Task: Setup the permission and access control to students based on roles.
Action: Mouse moved to (885, 60)
Screenshot: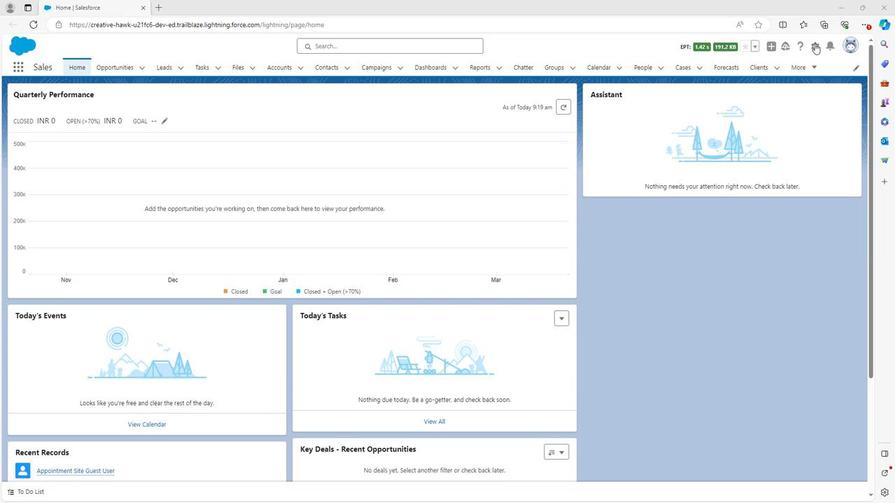 
Action: Mouse pressed left at (885, 60)
Screenshot: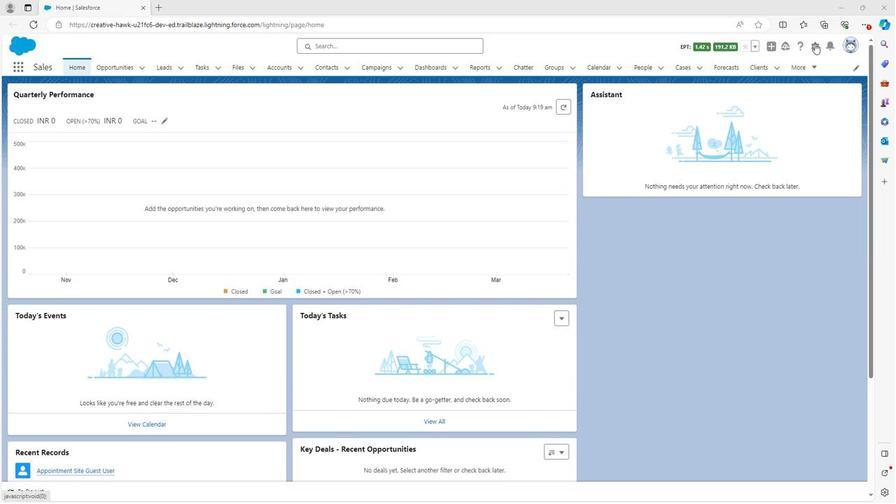 
Action: Mouse moved to (844, 90)
Screenshot: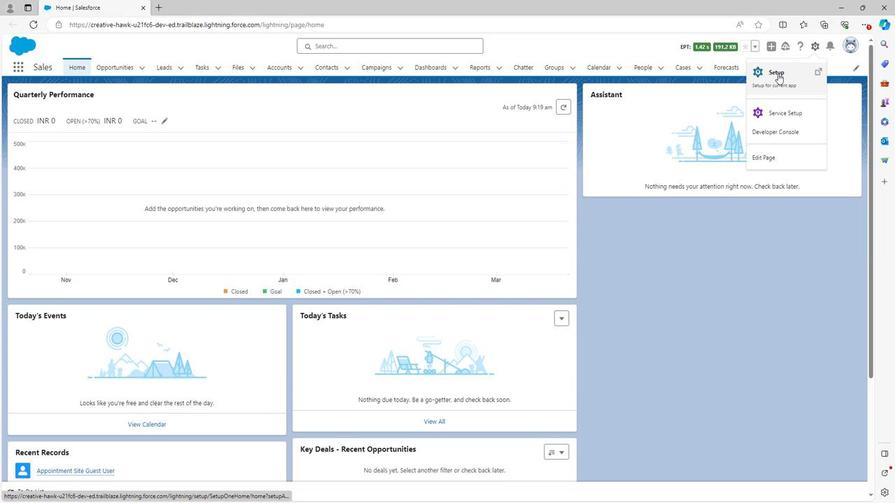 
Action: Mouse pressed left at (844, 90)
Screenshot: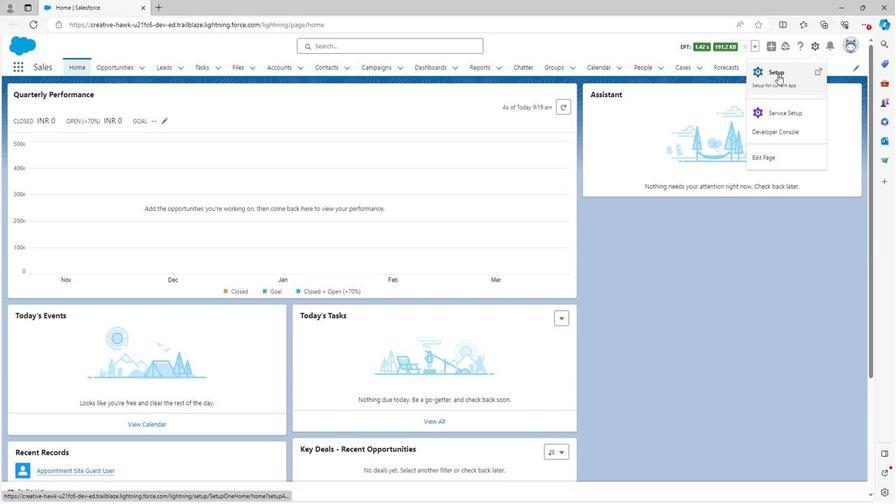 
Action: Mouse moved to (22, 106)
Screenshot: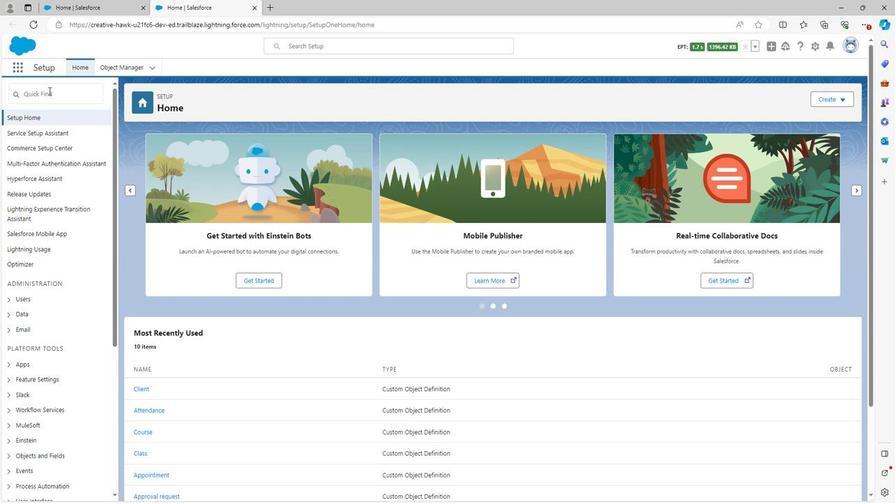 
Action: Mouse pressed left at (22, 106)
Screenshot: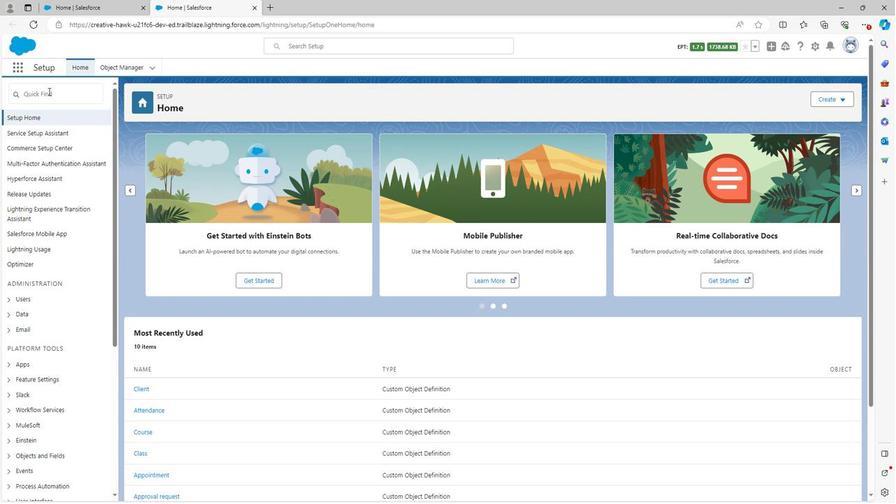 
Action: Key pressed pro
Screenshot: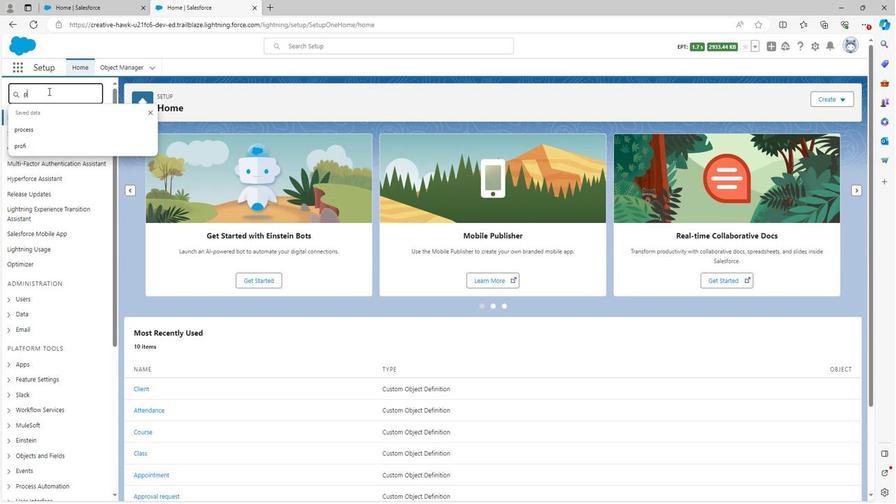 
Action: Mouse moved to (138, 126)
Screenshot: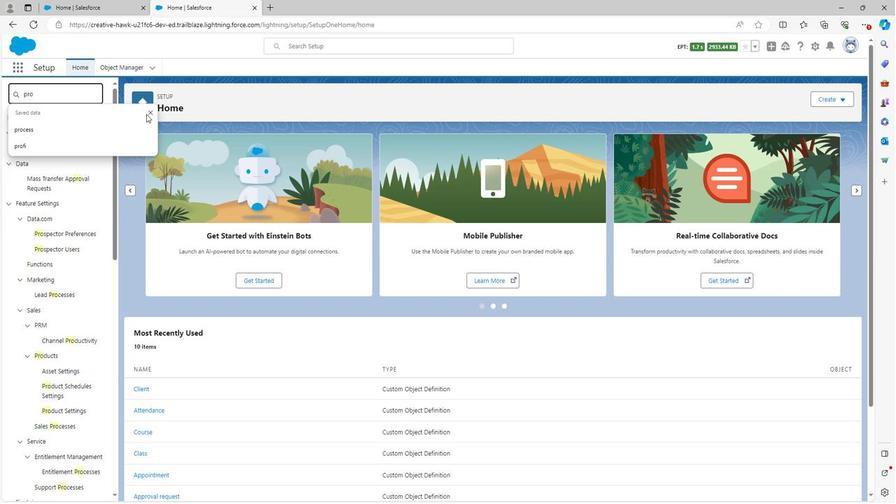 
Action: Mouse pressed left at (138, 126)
Screenshot: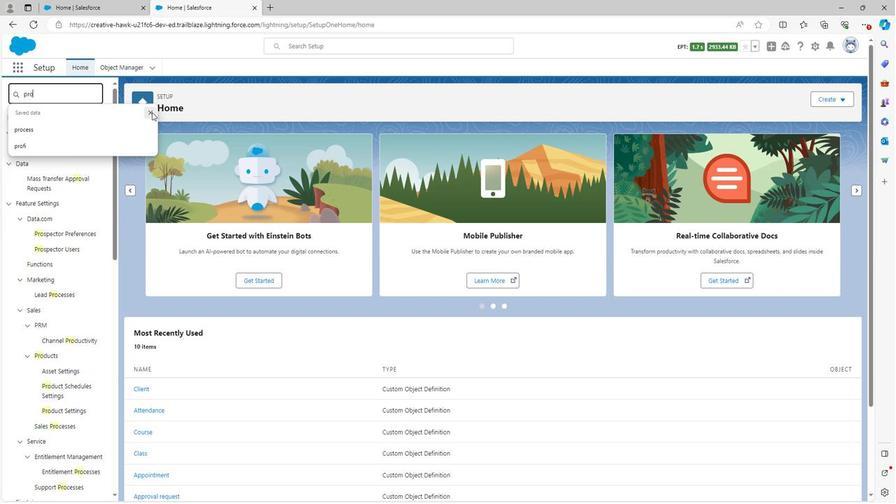 
Action: Mouse moved to (9, 159)
Screenshot: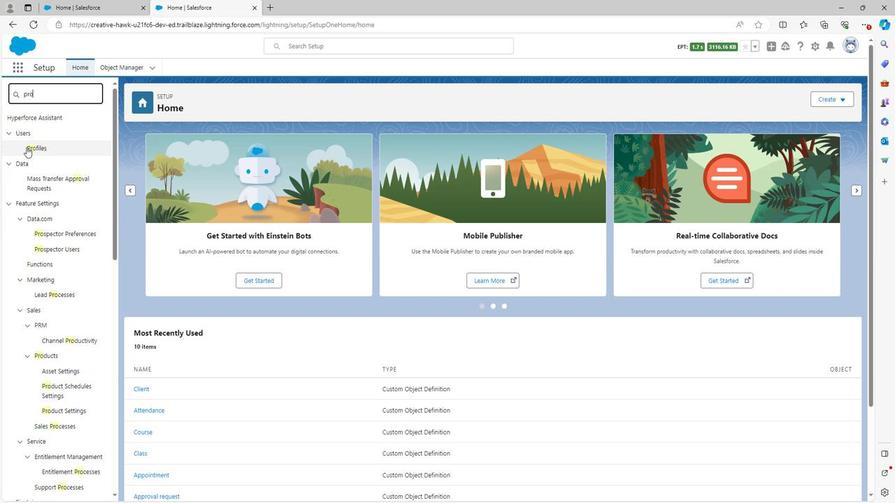 
Action: Mouse pressed left at (9, 159)
Screenshot: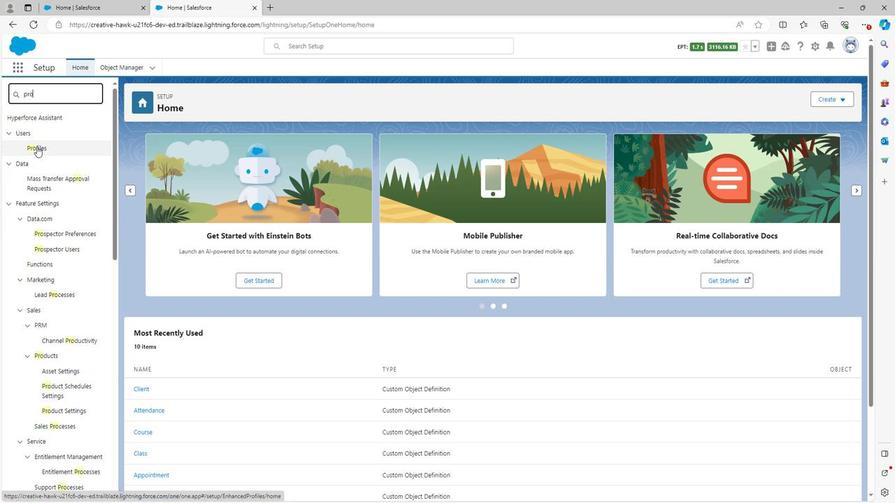 
Action: Mouse moved to (177, 293)
Screenshot: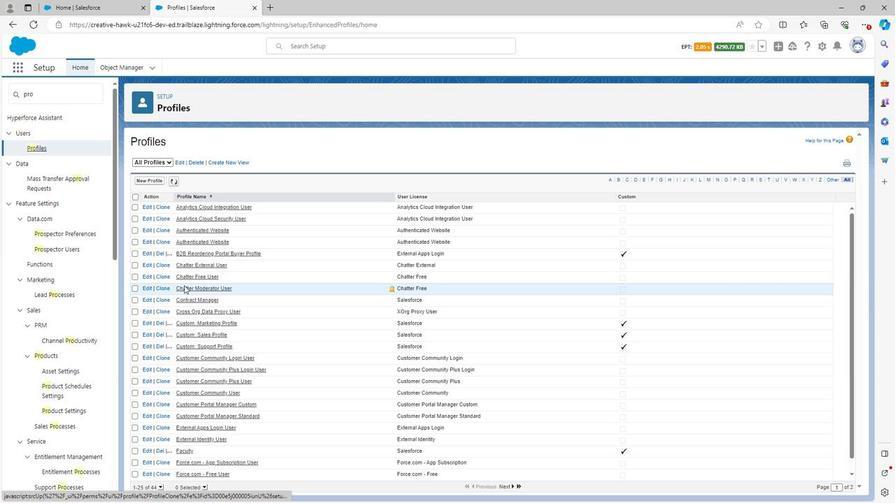 
Action: Mouse scrolled (177, 293) with delta (0, 0)
Screenshot: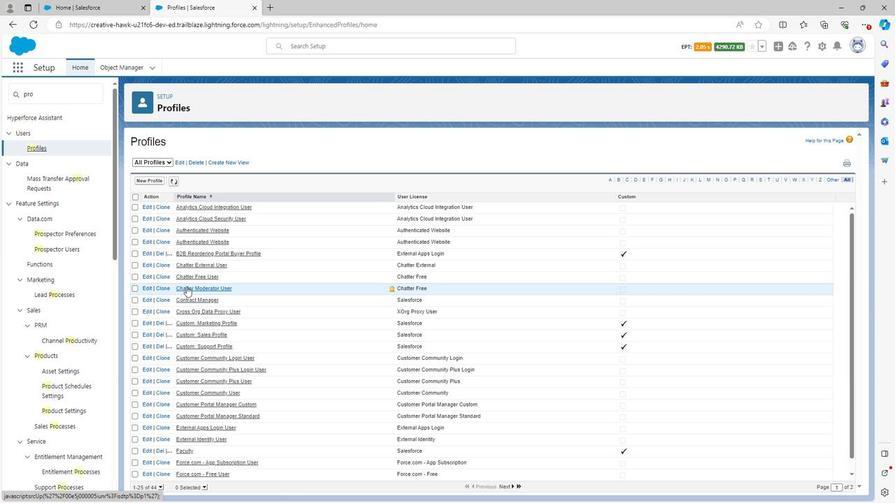 
Action: Mouse scrolled (177, 293) with delta (0, 0)
Screenshot: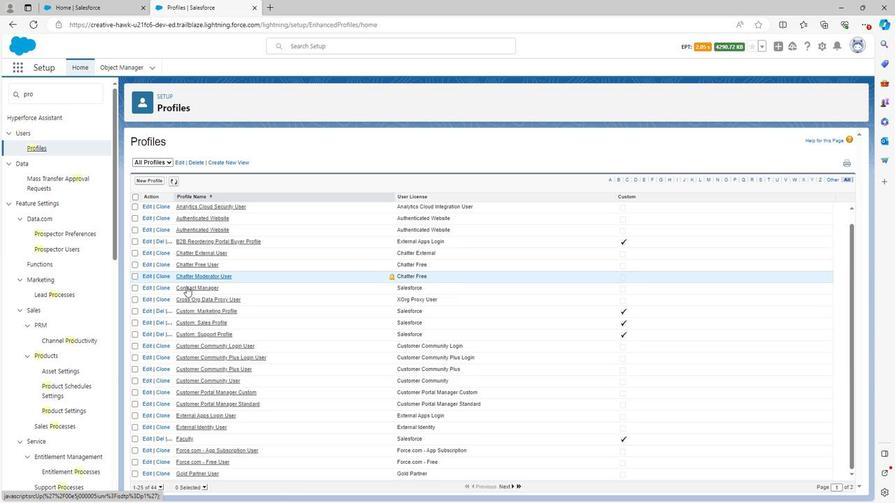 
Action: Mouse scrolled (177, 293) with delta (0, 0)
Screenshot: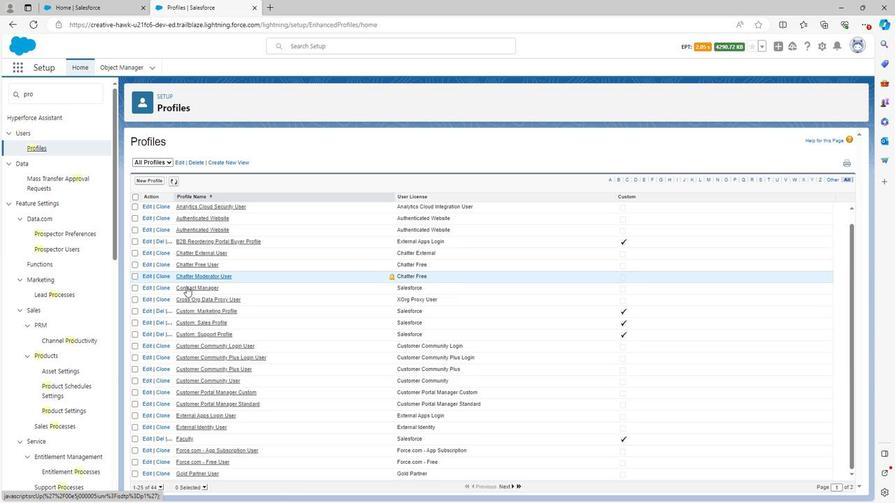 
Action: Mouse moved to (183, 435)
Screenshot: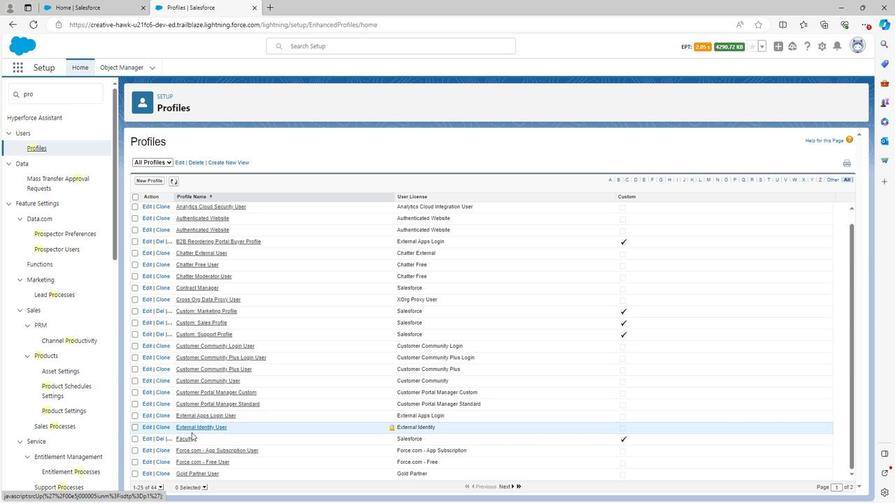
Action: Mouse scrolled (183, 434) with delta (0, 0)
Screenshot: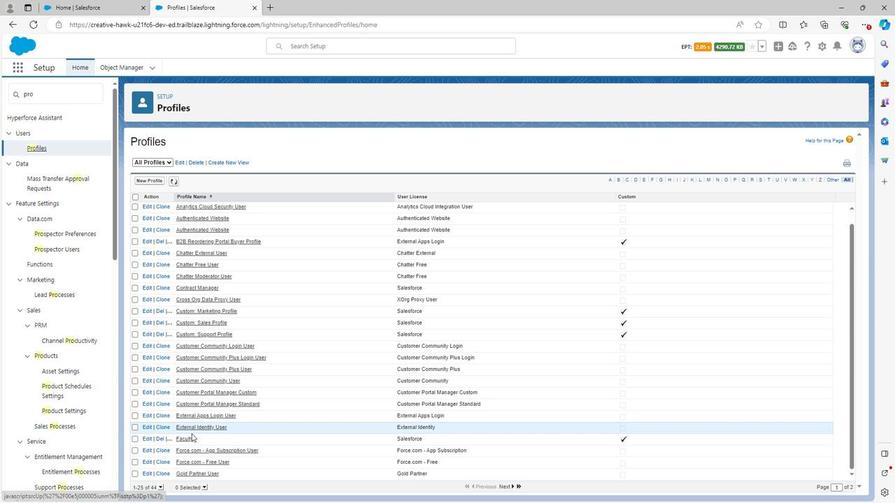 
Action: Mouse scrolled (183, 434) with delta (0, 0)
Screenshot: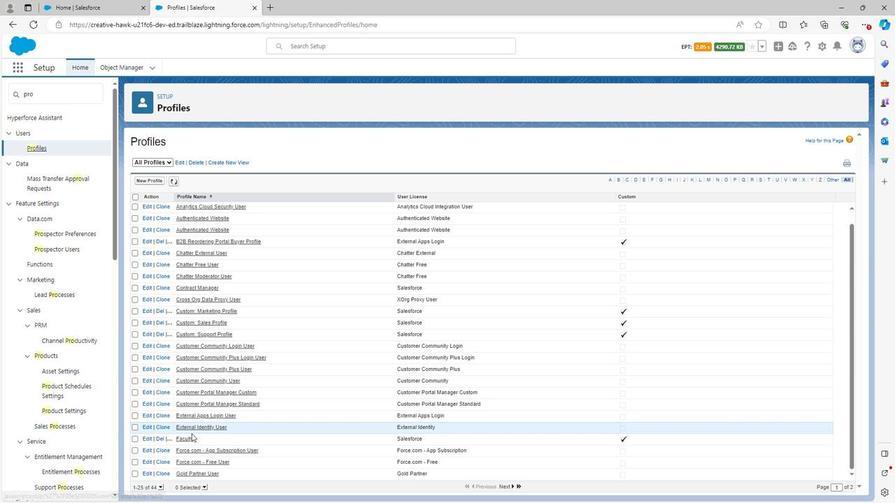 
Action: Mouse moved to (186, 421)
Screenshot: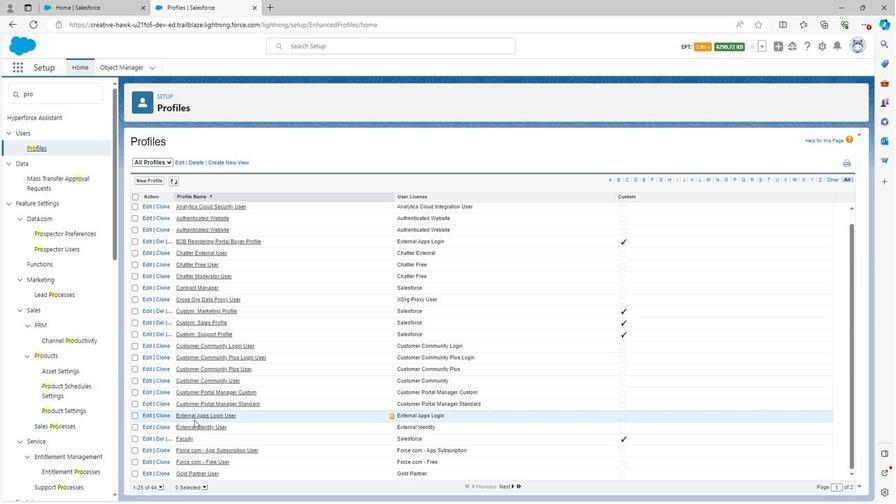 
Action: Mouse scrolled (186, 421) with delta (0, 0)
Screenshot: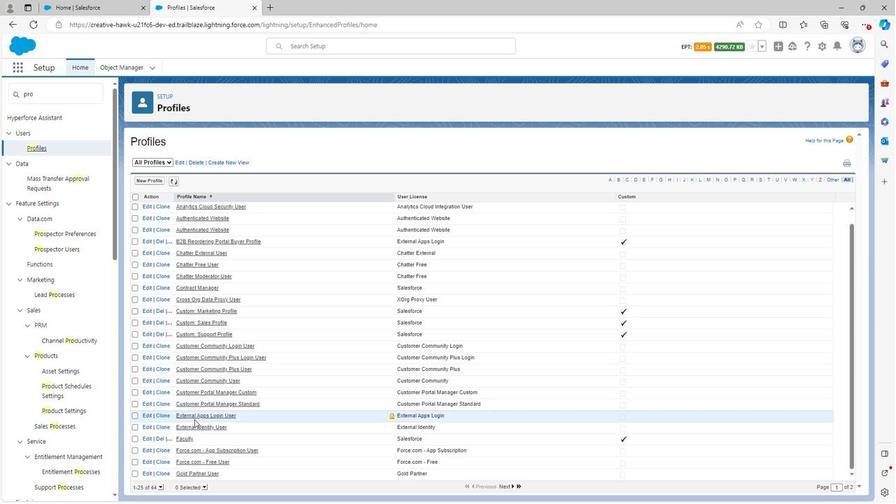 
Action: Mouse scrolled (186, 421) with delta (0, 0)
Screenshot: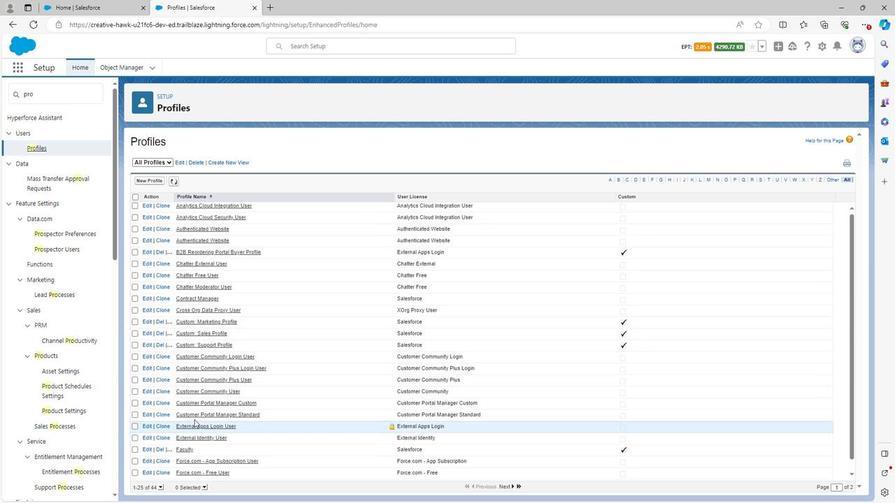 
Action: Mouse scrolled (186, 421) with delta (0, 0)
Screenshot: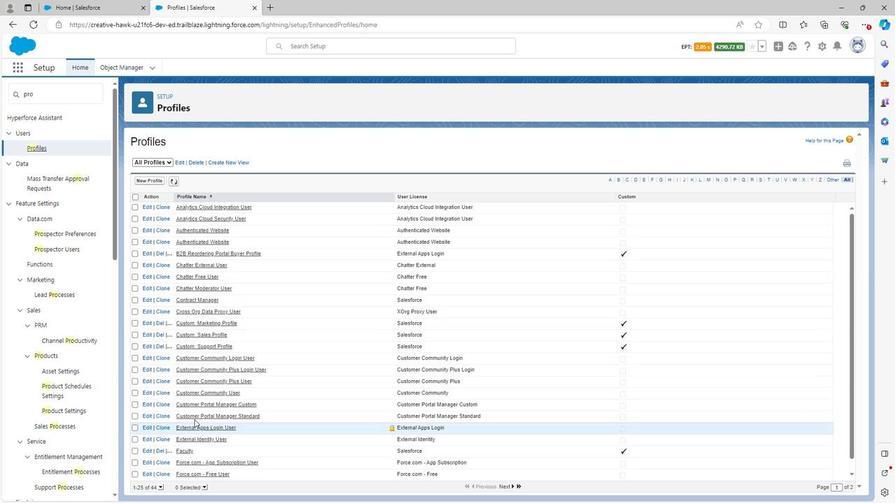 
Action: Mouse scrolled (186, 421) with delta (0, 0)
Screenshot: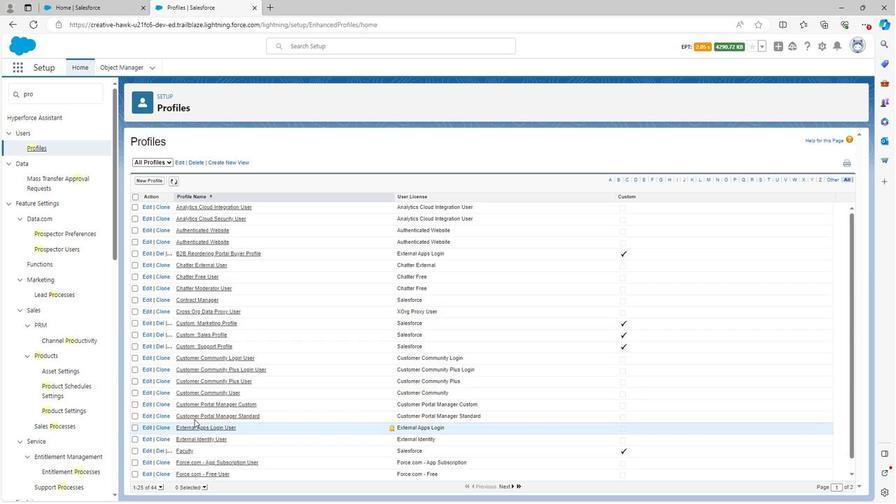 
Action: Mouse moved to (185, 417)
Screenshot: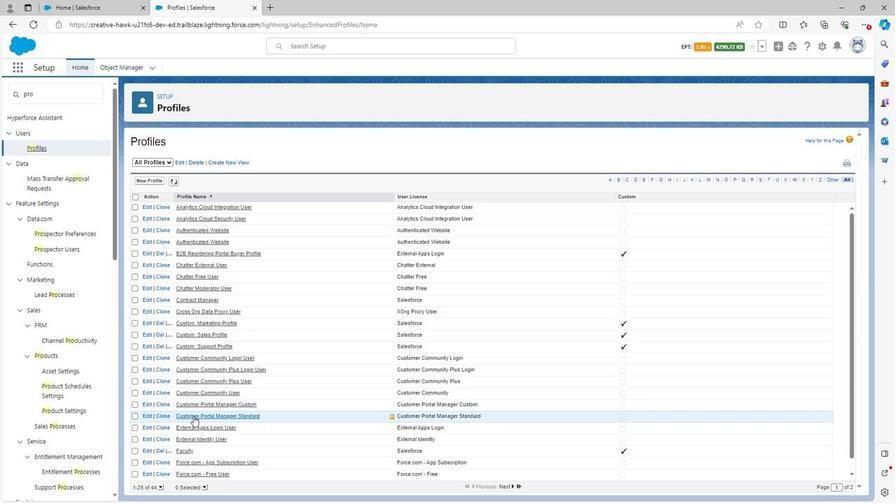 
Action: Mouse scrolled (185, 417) with delta (0, 0)
Screenshot: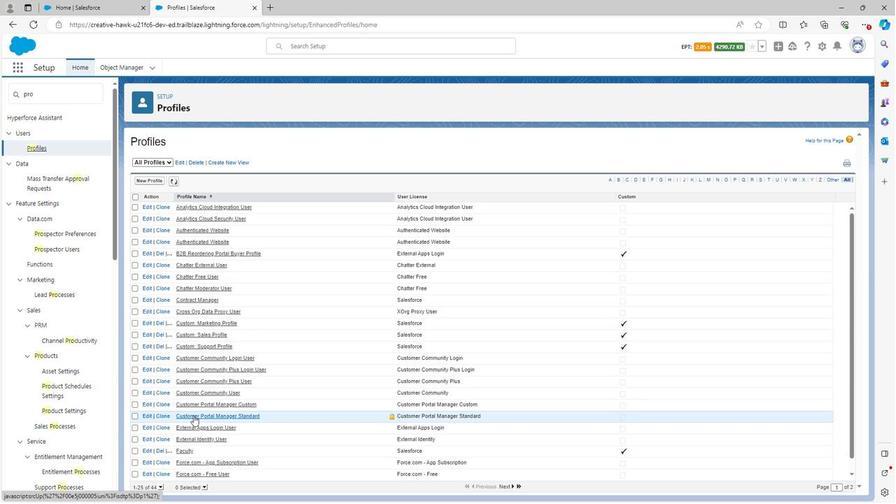 
Action: Mouse scrolled (185, 417) with delta (0, 0)
Screenshot: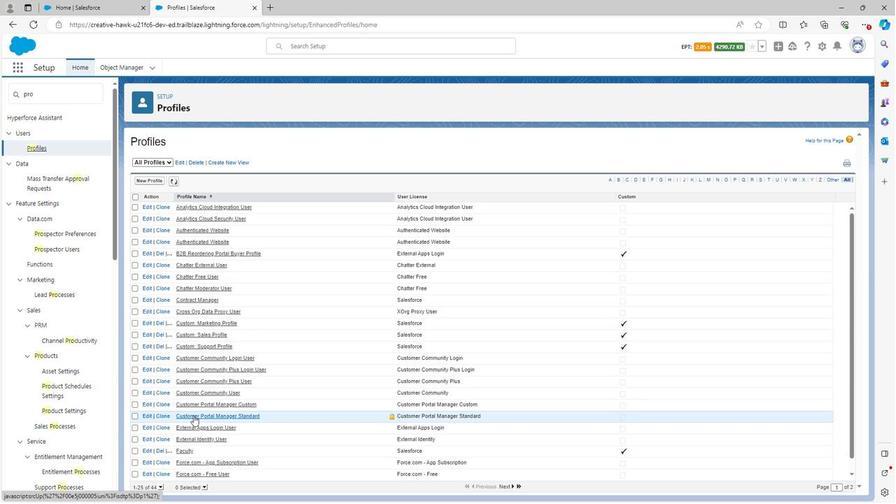 
Action: Mouse scrolled (185, 417) with delta (0, 0)
Screenshot: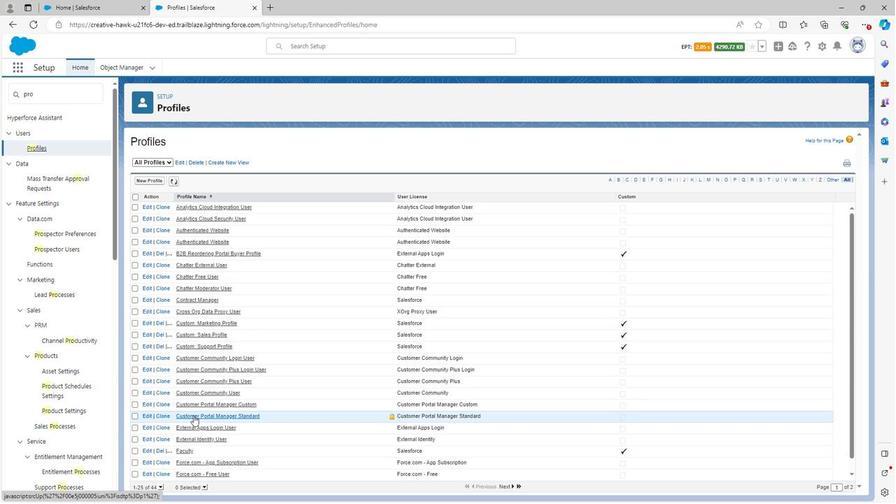 
Action: Mouse moved to (202, 446)
Screenshot: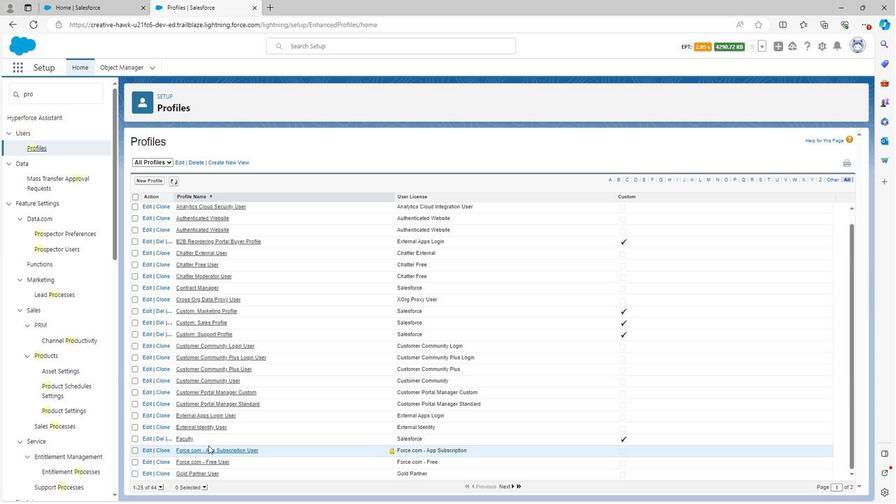 
Action: Mouse scrolled (202, 445) with delta (0, 0)
Screenshot: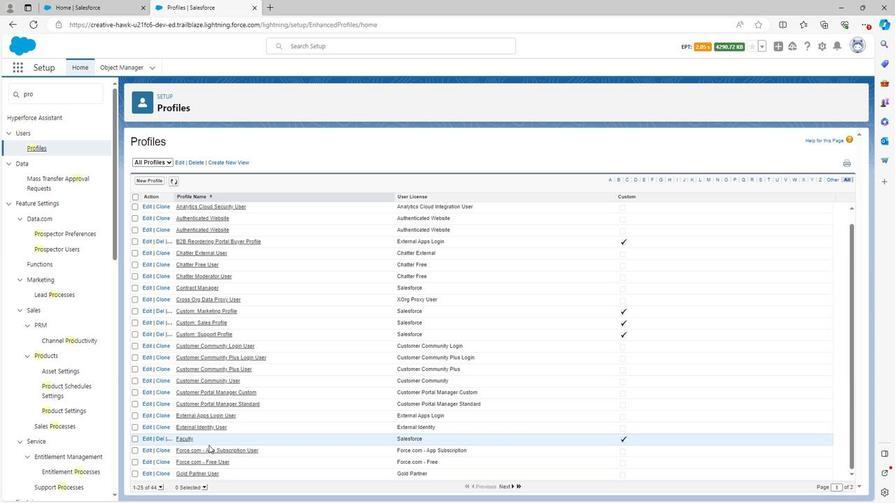 
Action: Mouse scrolled (202, 445) with delta (0, 0)
Screenshot: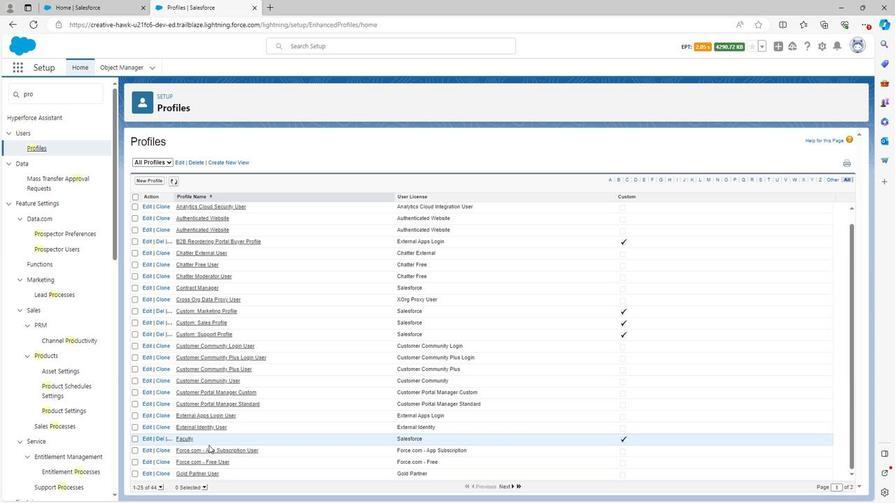 
Action: Mouse moved to (177, 439)
Screenshot: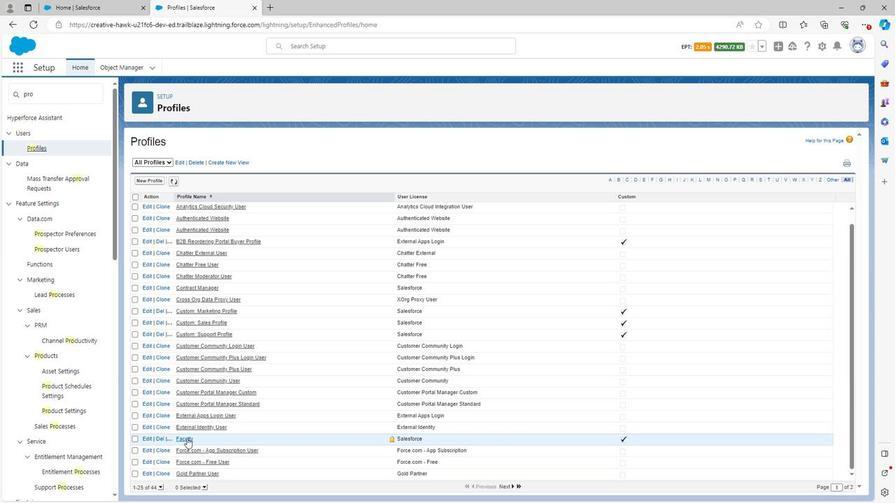 
Action: Mouse pressed left at (177, 439)
Screenshot: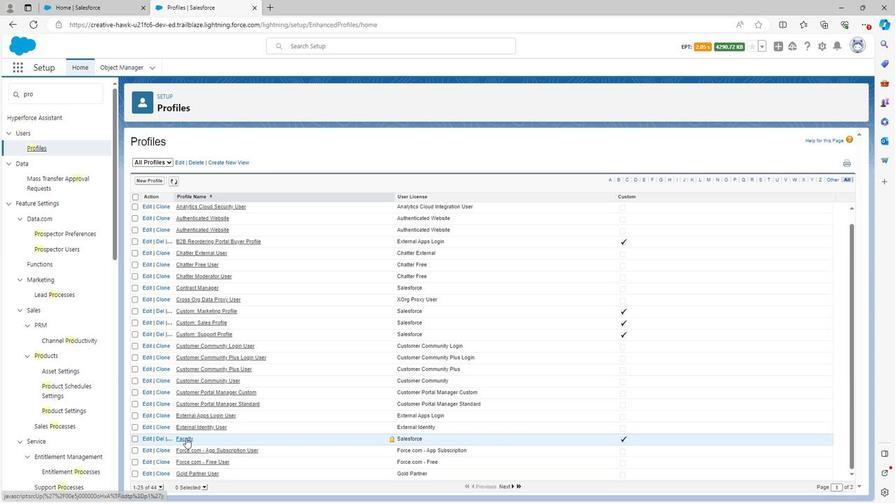 
Action: Mouse moved to (356, 336)
Screenshot: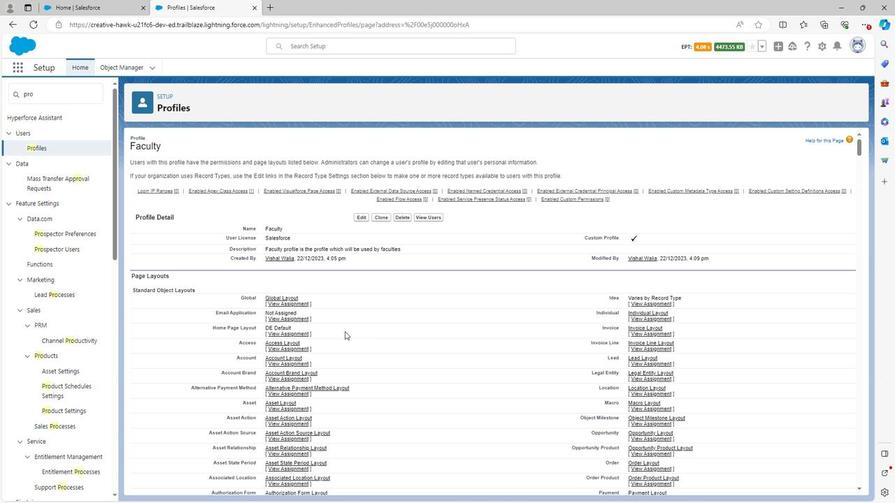
Action: Mouse scrolled (356, 335) with delta (0, 0)
Screenshot: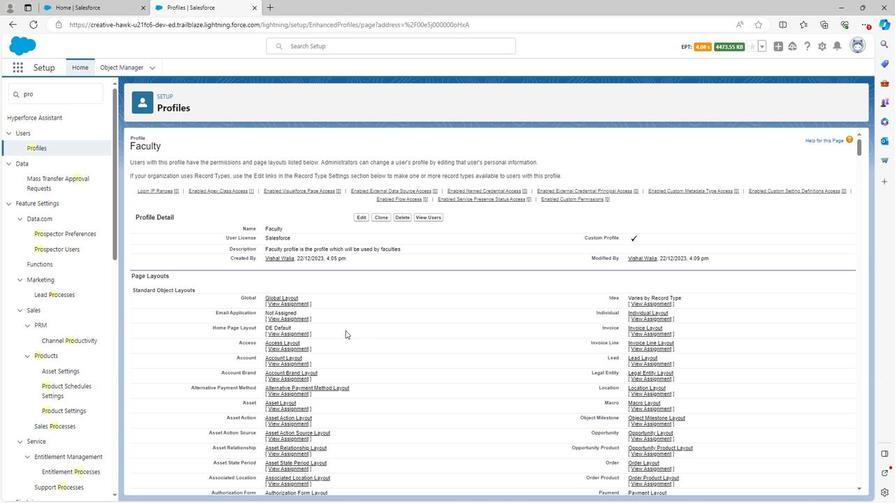 
Action: Mouse scrolled (356, 335) with delta (0, 0)
Screenshot: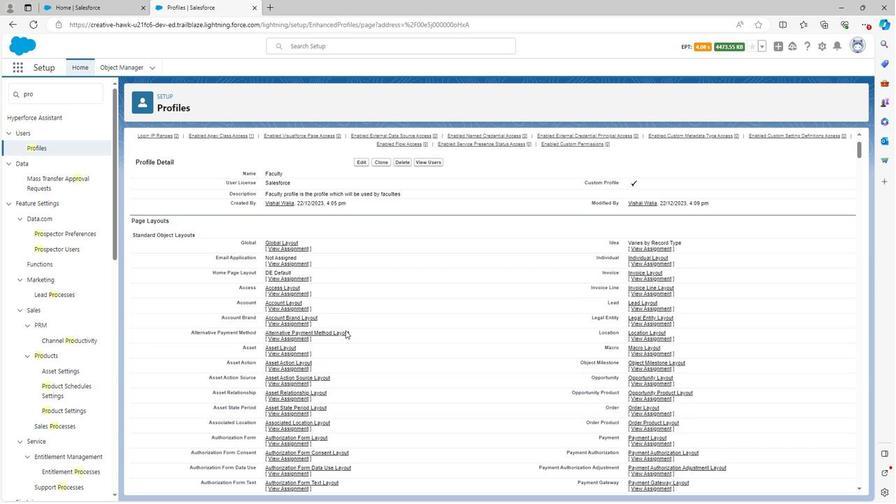 
Action: Mouse scrolled (356, 335) with delta (0, 0)
Screenshot: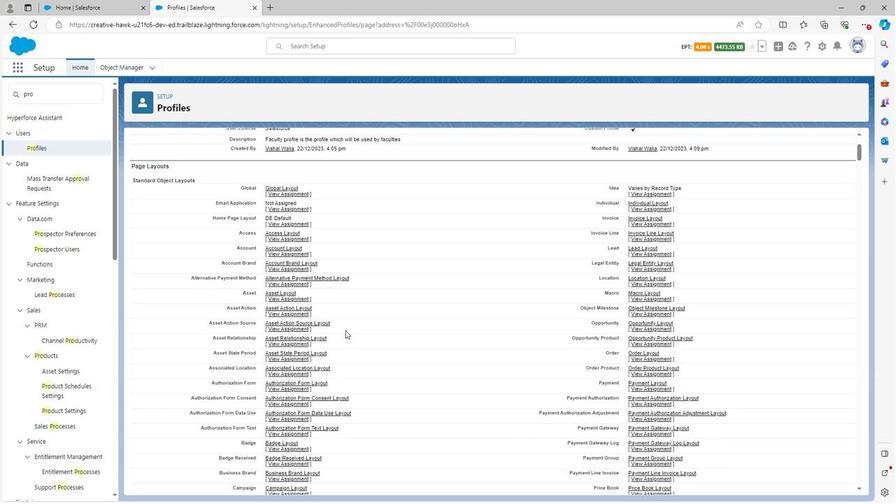 
Action: Mouse scrolled (356, 335) with delta (0, 0)
Screenshot: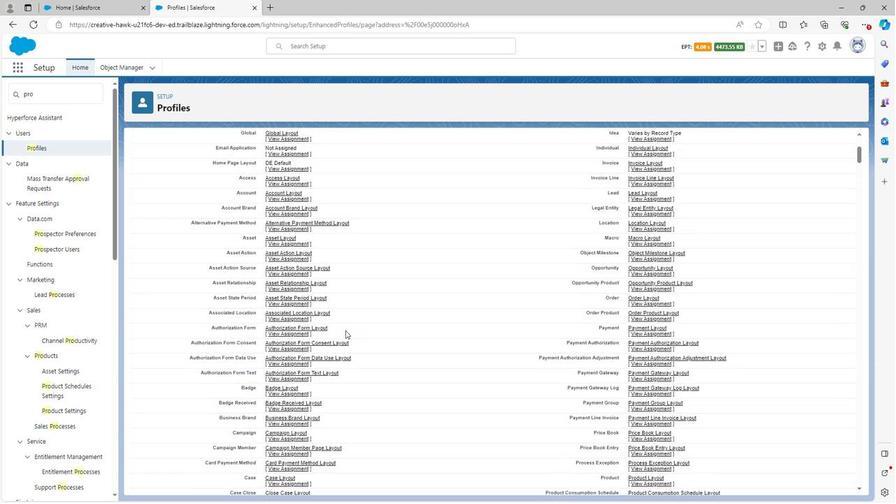 
Action: Mouse scrolled (356, 335) with delta (0, 0)
Screenshot: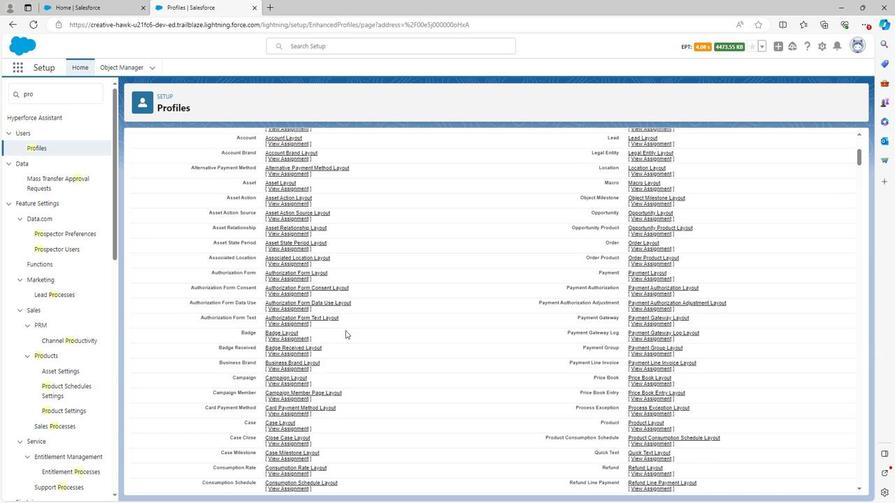 
Action: Mouse scrolled (356, 335) with delta (0, 0)
Screenshot: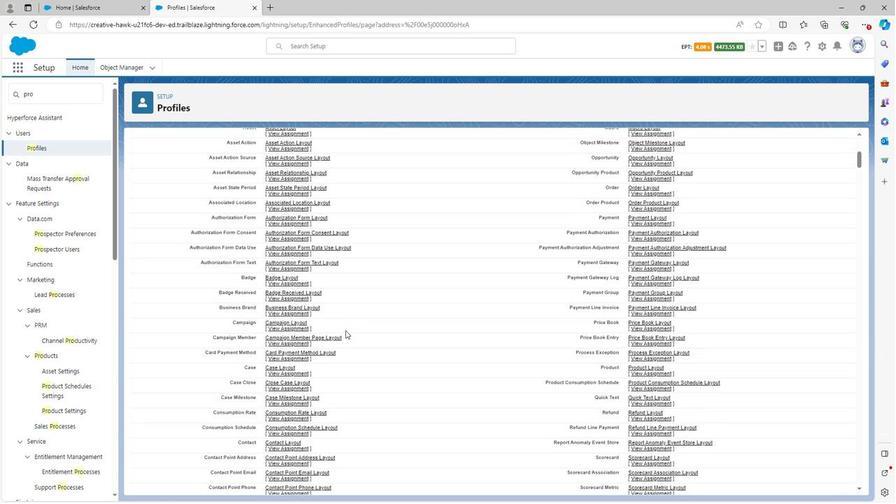 
Action: Mouse scrolled (356, 335) with delta (0, 0)
Screenshot: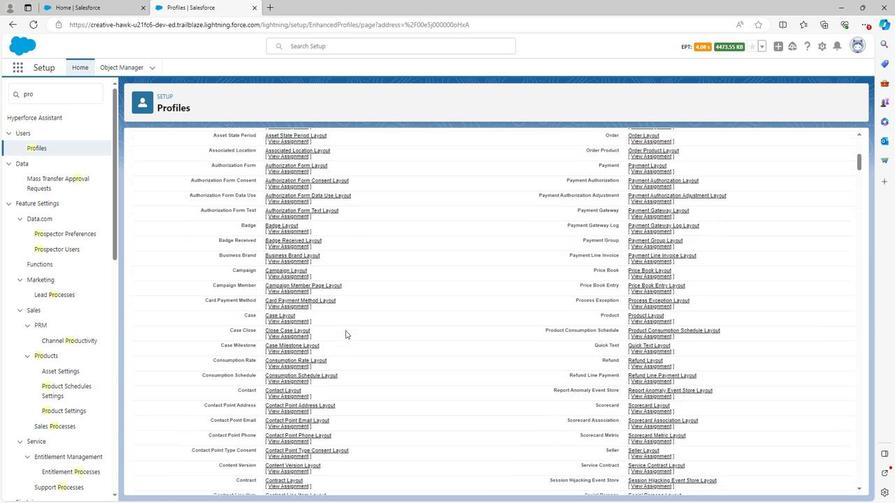 
Action: Mouse scrolled (356, 335) with delta (0, 0)
Screenshot: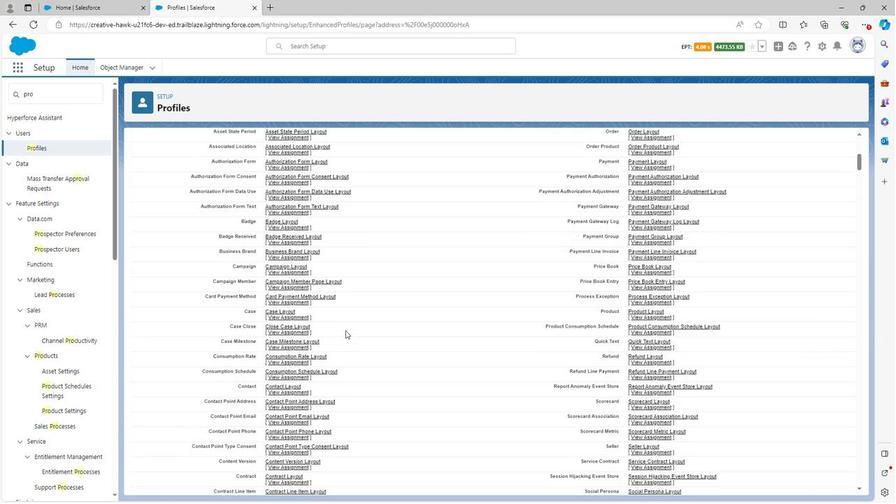 
Action: Mouse scrolled (356, 335) with delta (0, 0)
Screenshot: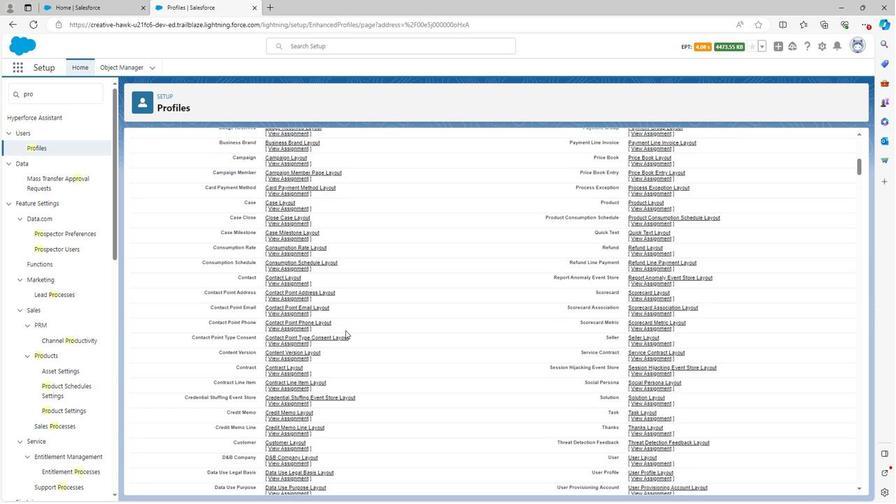 
Action: Mouse scrolled (356, 335) with delta (0, 0)
Screenshot: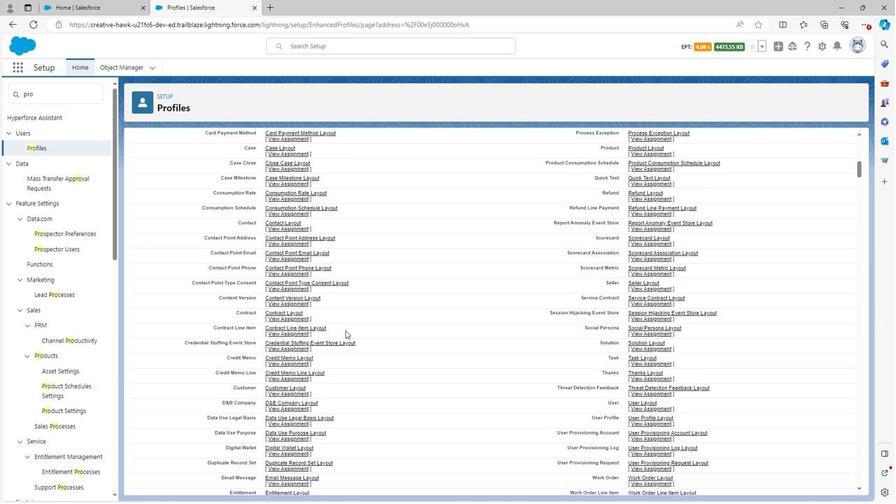 
Action: Mouse moved to (2, 159)
Screenshot: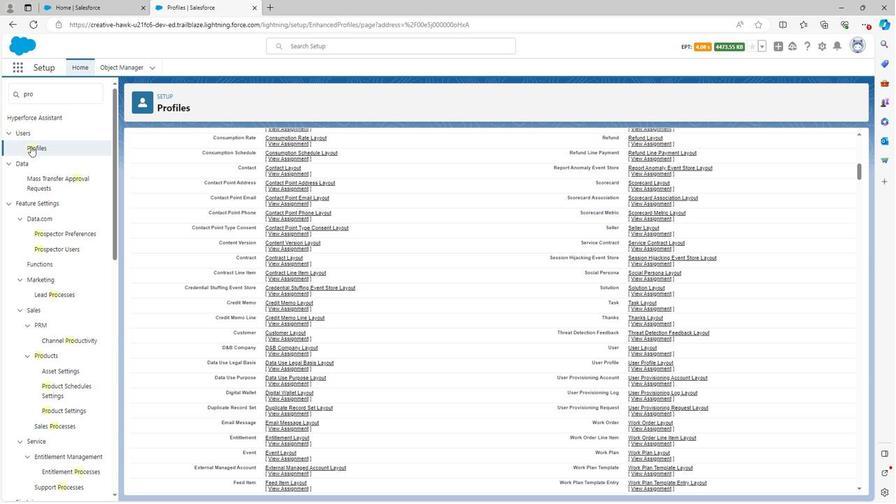 
Action: Mouse pressed left at (2, 159)
Screenshot: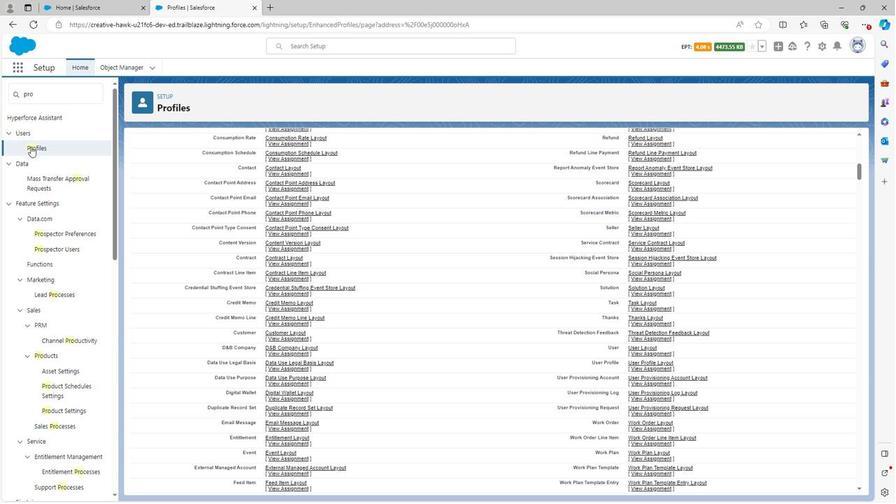 
Action: Mouse moved to (193, 372)
Screenshot: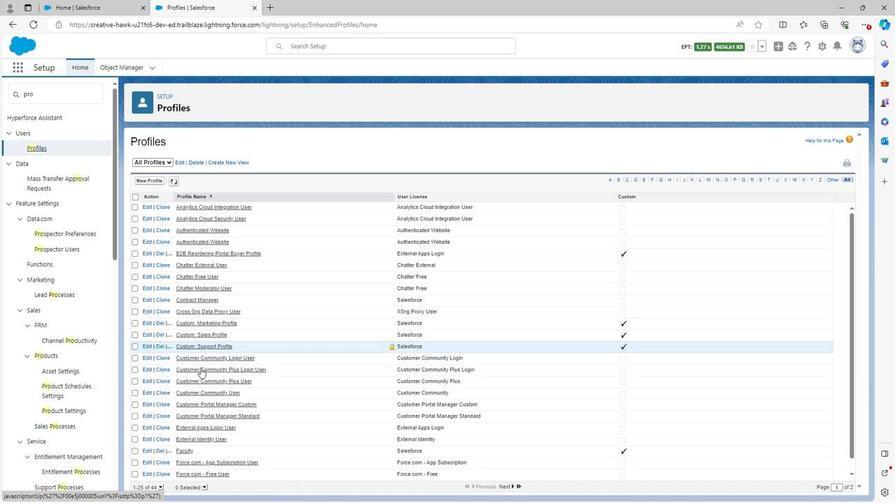 
Action: Mouse scrolled (193, 371) with delta (0, 0)
Screenshot: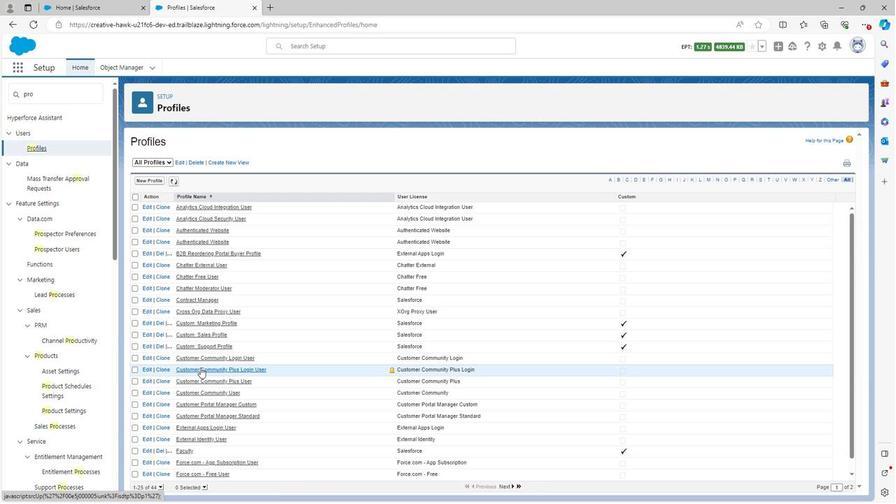 
Action: Mouse scrolled (193, 371) with delta (0, 0)
Screenshot: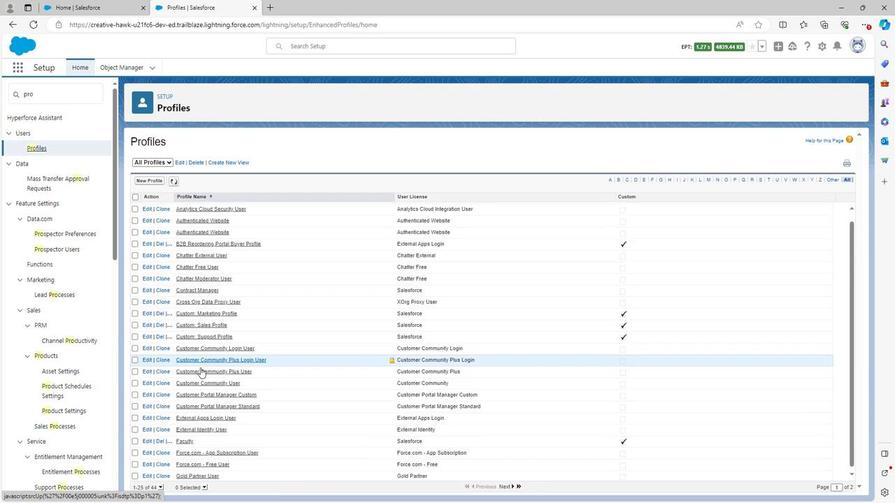 
Action: Mouse scrolled (193, 371) with delta (0, 0)
Screenshot: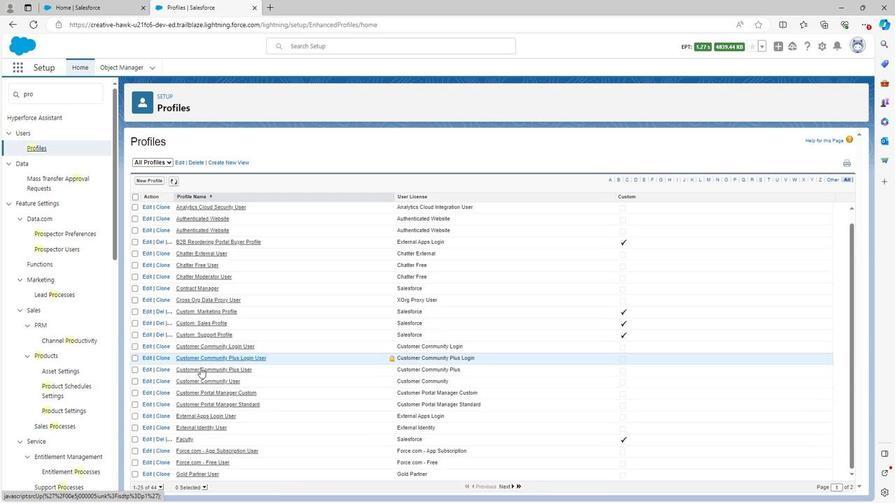 
Action: Mouse scrolled (193, 371) with delta (0, 0)
Screenshot: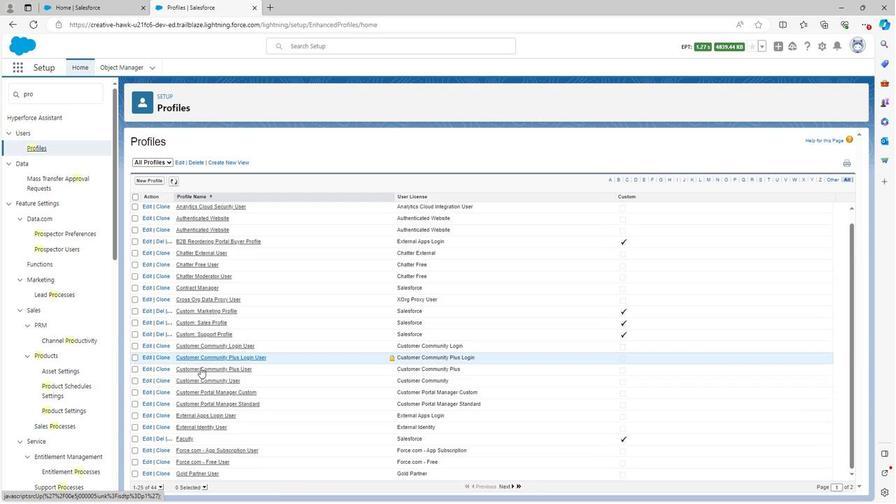 
Action: Mouse scrolled (193, 371) with delta (0, 0)
Screenshot: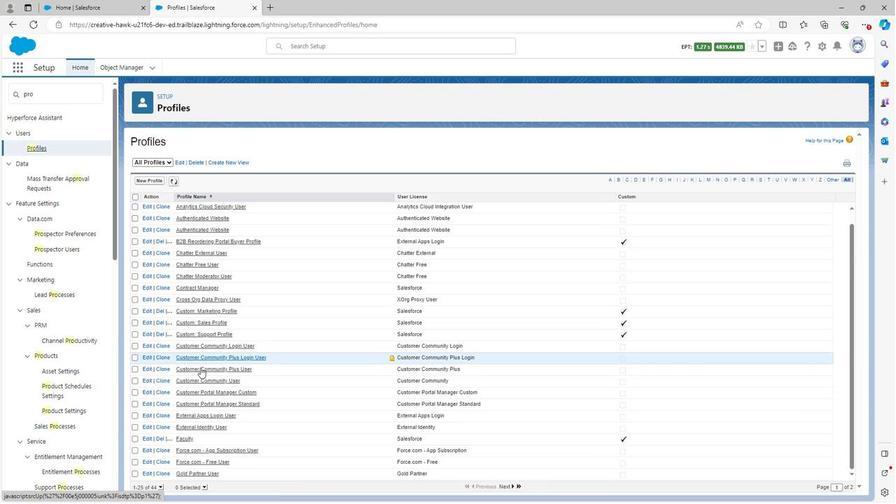 
Action: Mouse scrolled (193, 371) with delta (0, 0)
Screenshot: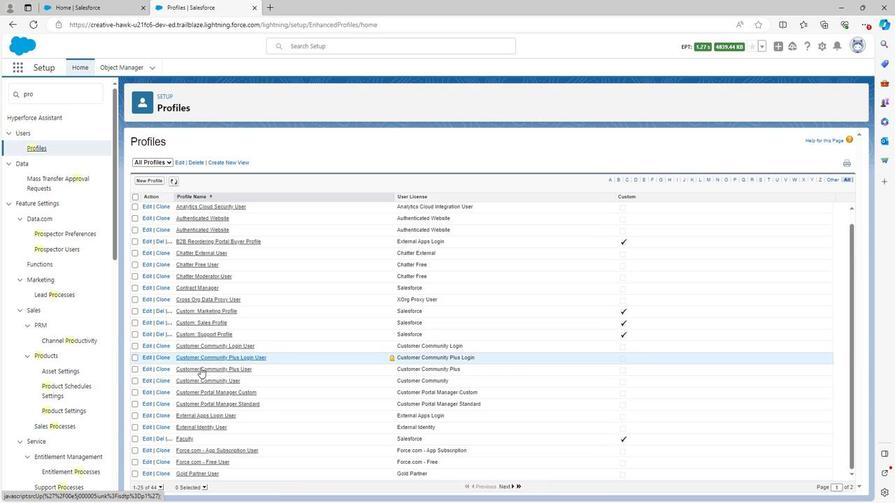 
Action: Mouse moved to (195, 485)
Screenshot: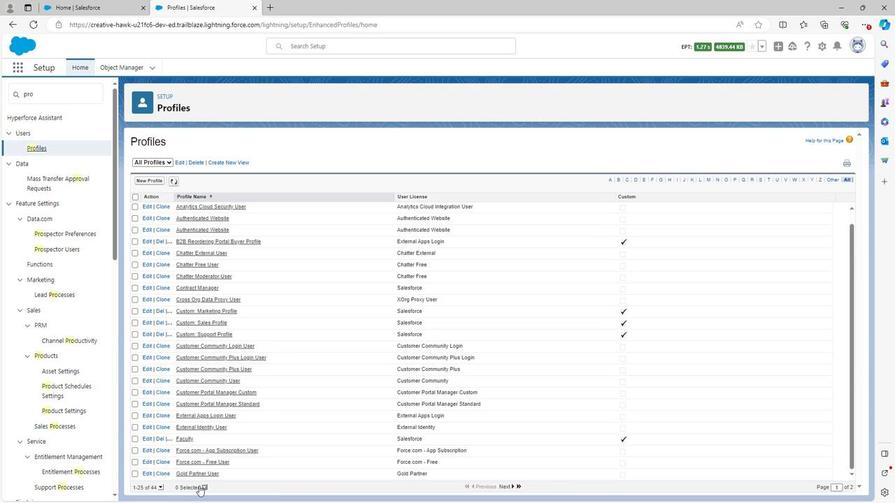 
Action: Mouse pressed left at (195, 485)
Screenshot: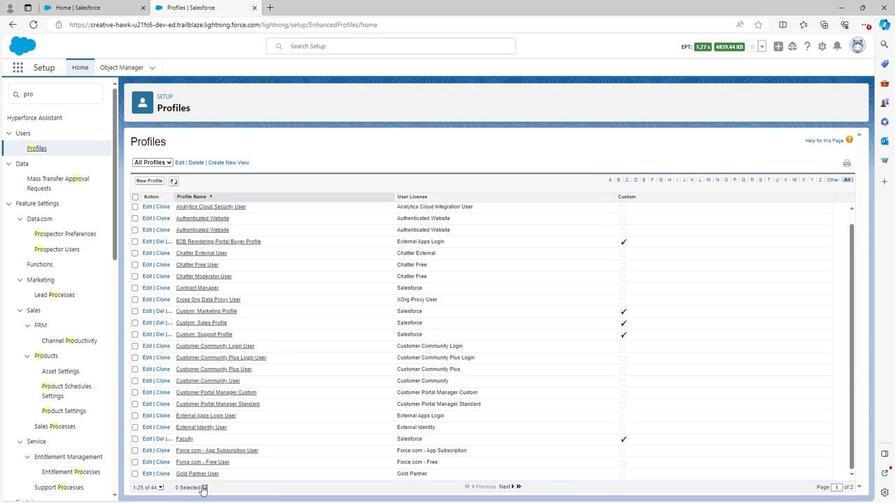 
Action: Mouse pressed left at (195, 485)
Screenshot: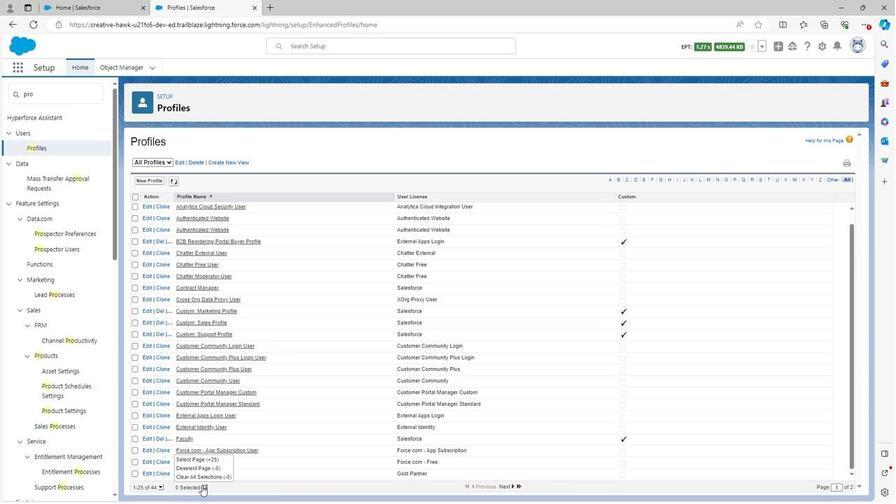 
Action: Mouse moved to (214, 224)
Screenshot: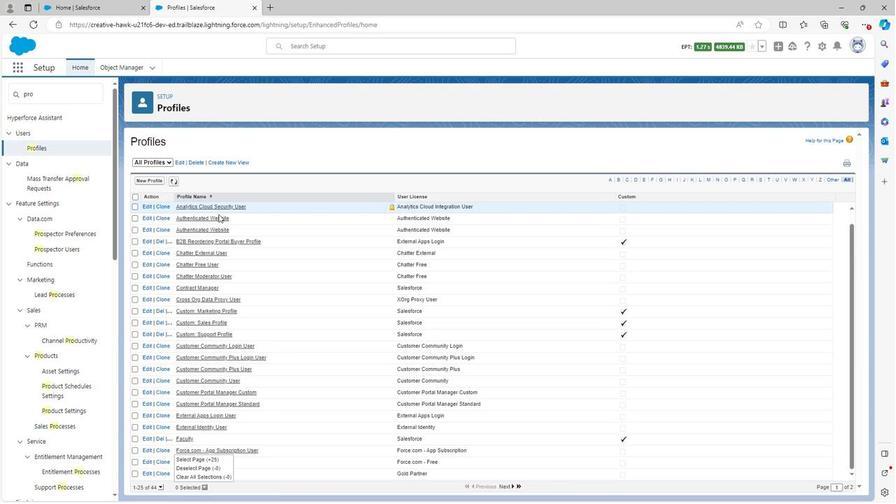 
Action: Mouse scrolled (214, 225) with delta (0, 0)
Screenshot: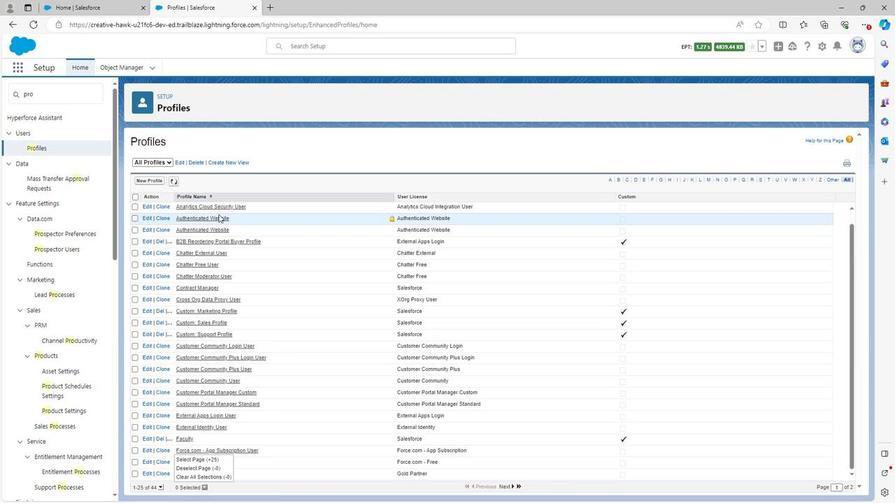 
Action: Mouse scrolled (214, 225) with delta (0, 0)
Screenshot: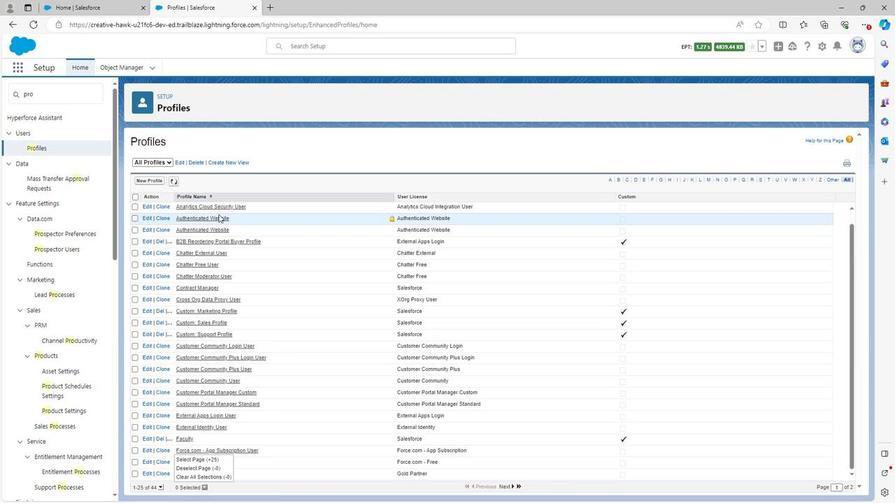 
Action: Mouse scrolled (214, 225) with delta (0, 0)
Screenshot: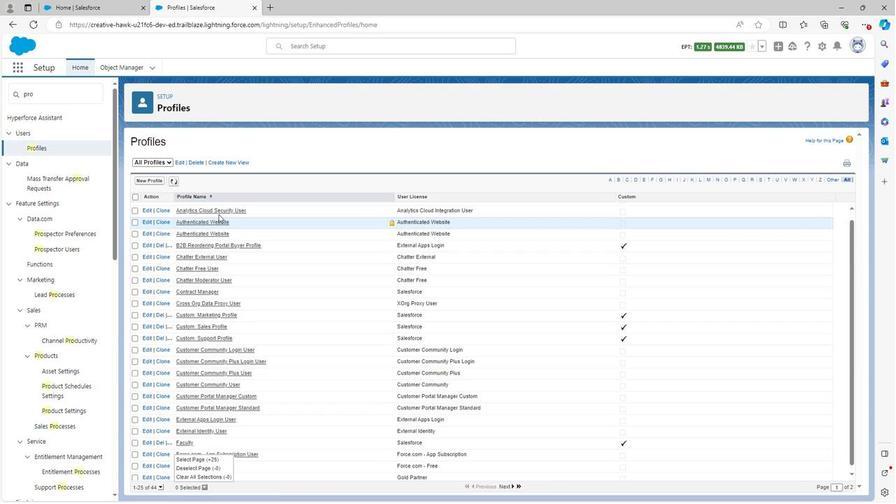 
Action: Mouse scrolled (214, 225) with delta (0, 0)
Screenshot: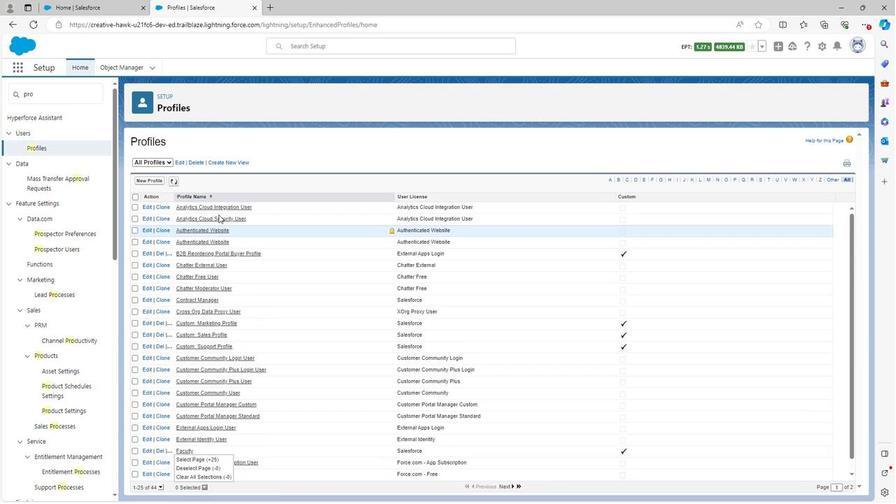 
Action: Mouse moved to (214, 242)
Screenshot: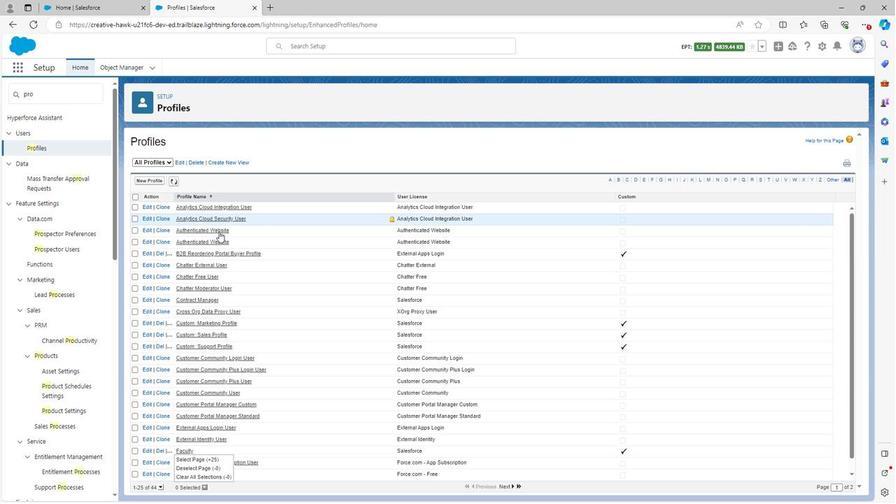 
Action: Mouse scrolled (214, 243) with delta (0, 0)
Screenshot: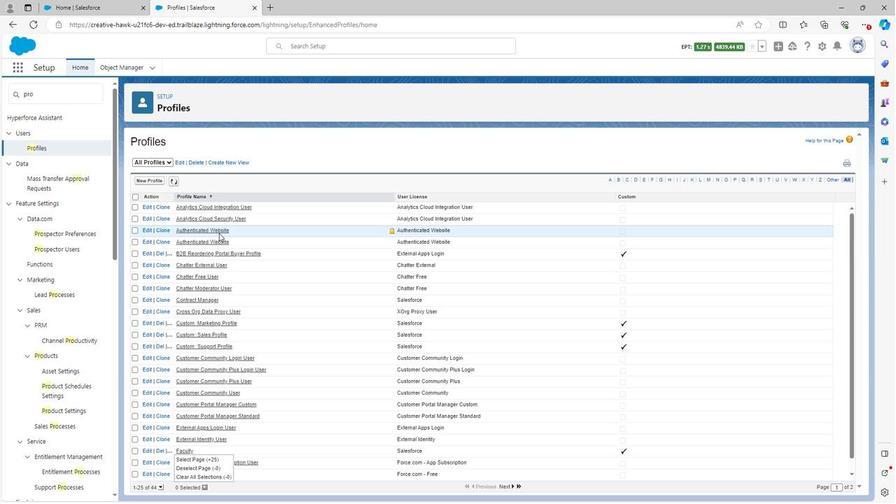 
Action: Mouse scrolled (214, 243) with delta (0, 0)
Screenshot: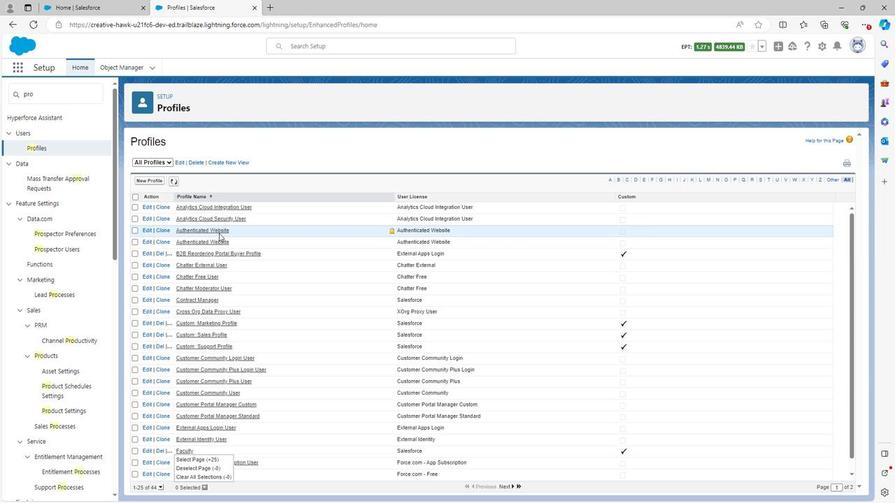 
Action: Mouse scrolled (214, 243) with delta (0, 0)
Screenshot: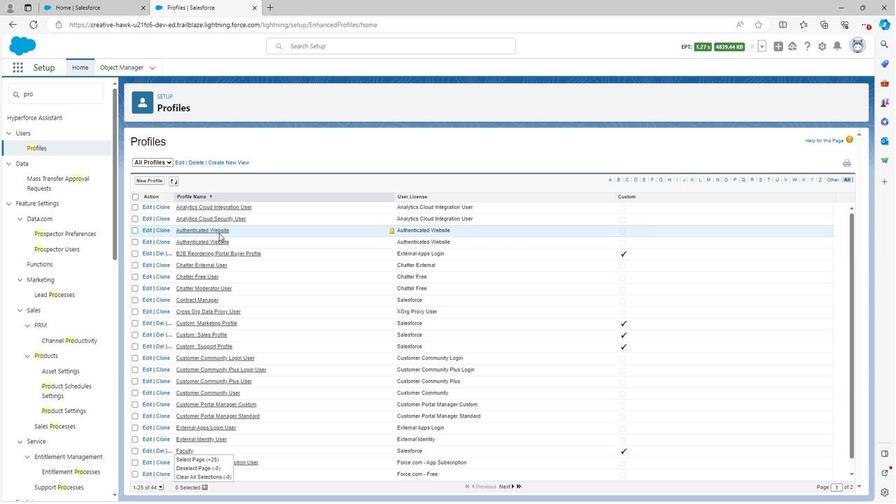 
Action: Mouse scrolled (214, 243) with delta (0, 0)
Screenshot: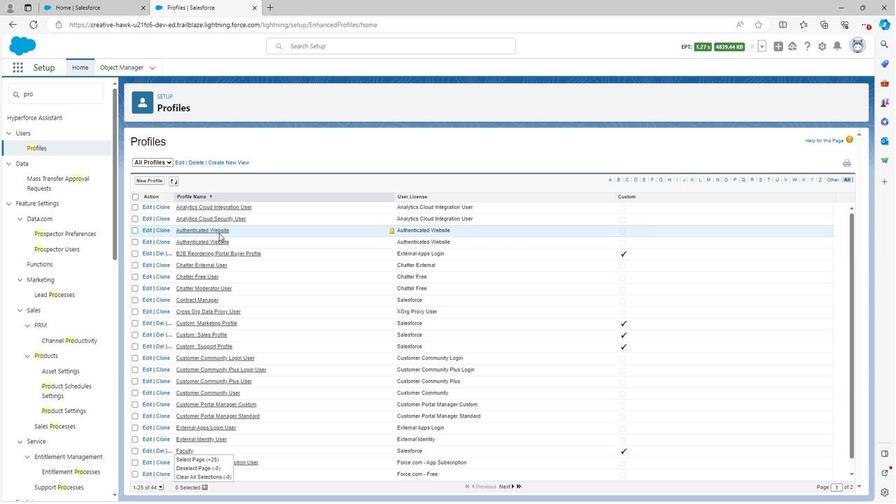 
Action: Mouse moved to (217, 251)
Screenshot: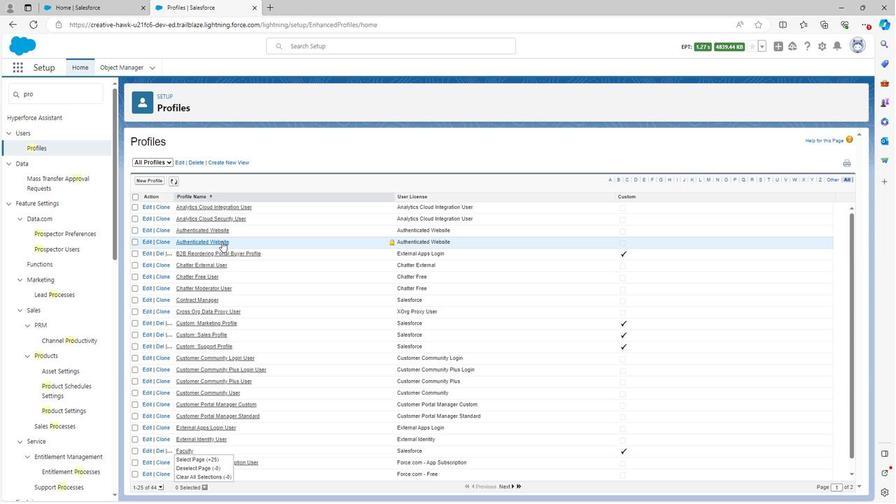 
Action: Mouse scrolled (217, 251) with delta (0, 0)
Screenshot: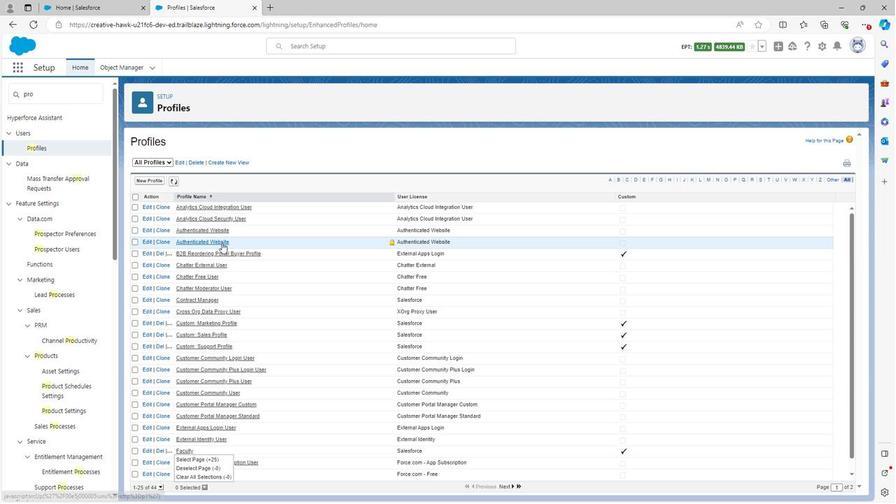 
Action: Mouse moved to (219, 257)
Screenshot: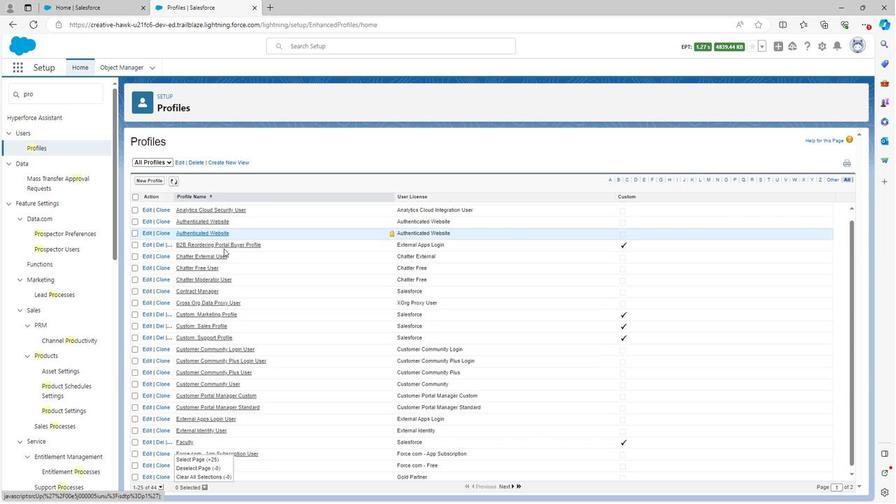 
Action: Mouse scrolled (219, 257) with delta (0, 0)
Screenshot: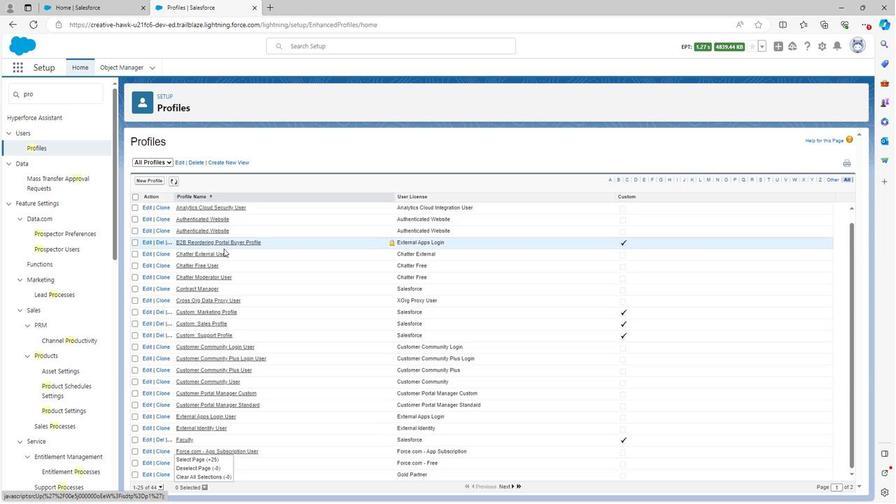 
Action: Mouse scrolled (219, 257) with delta (0, 0)
Screenshot: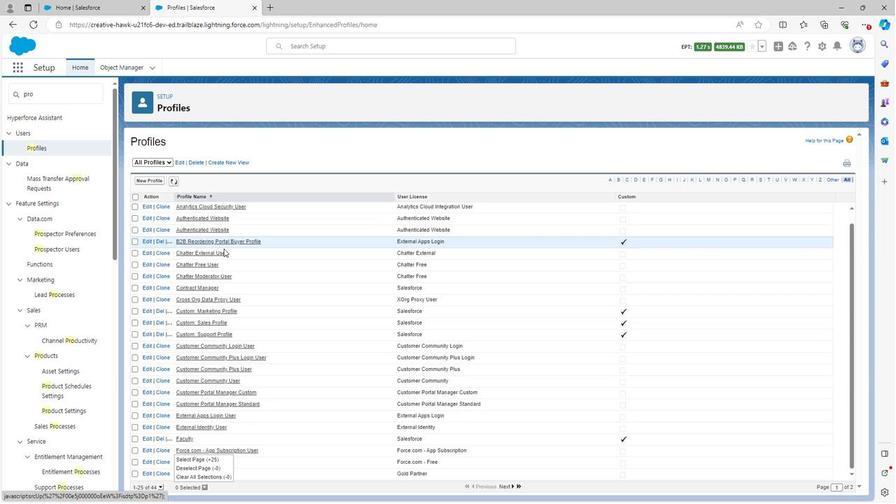 
Action: Mouse moved to (177, 440)
Screenshot: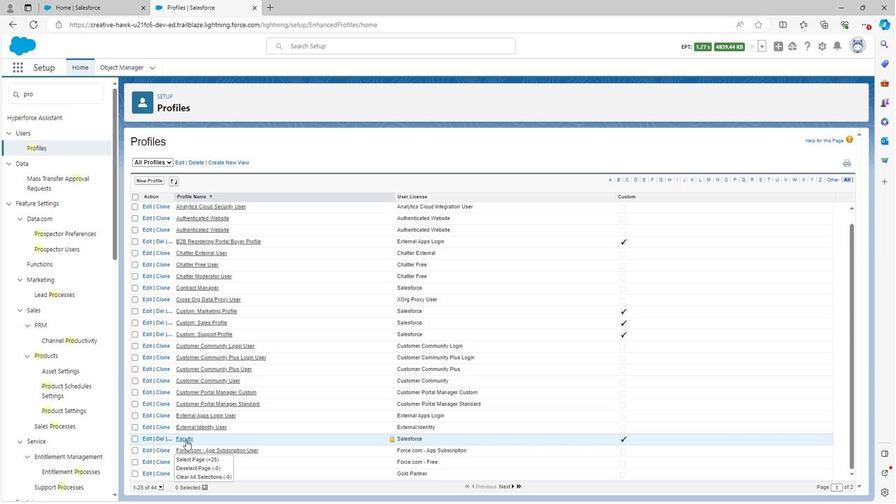 
Action: Mouse pressed left at (177, 440)
Screenshot: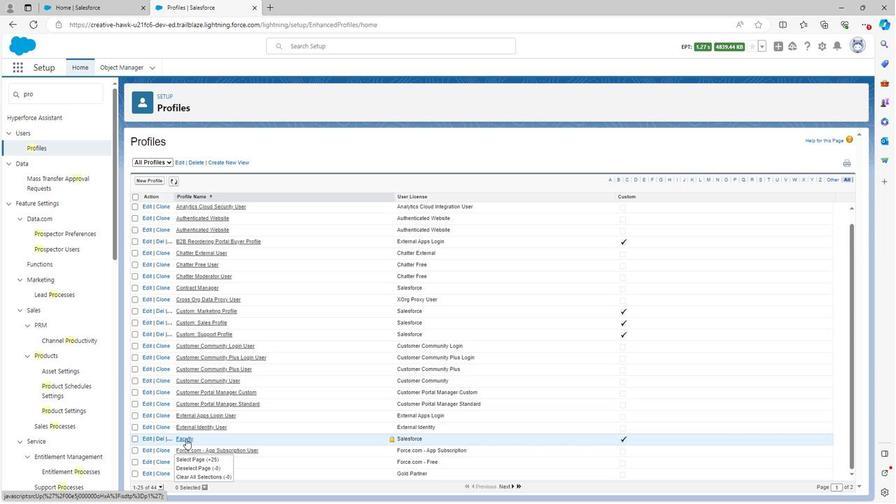 
Action: Mouse moved to (230, 287)
Screenshot: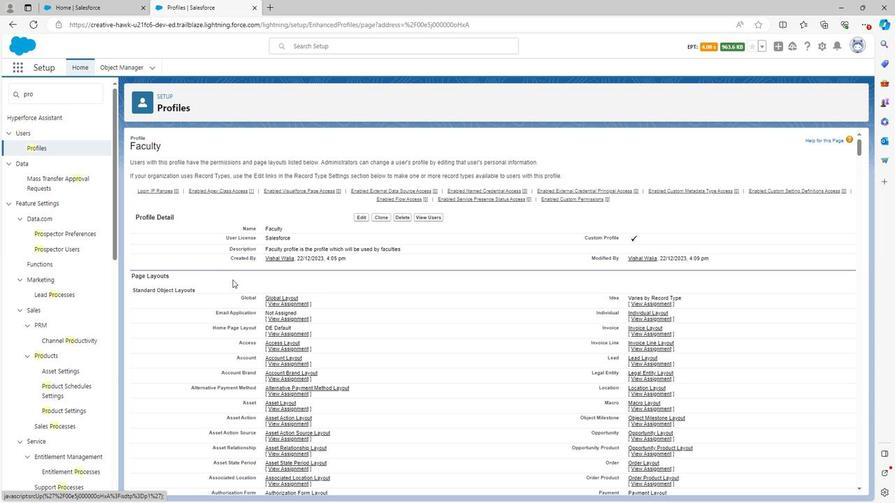 
Action: Mouse scrolled (230, 286) with delta (0, 0)
Screenshot: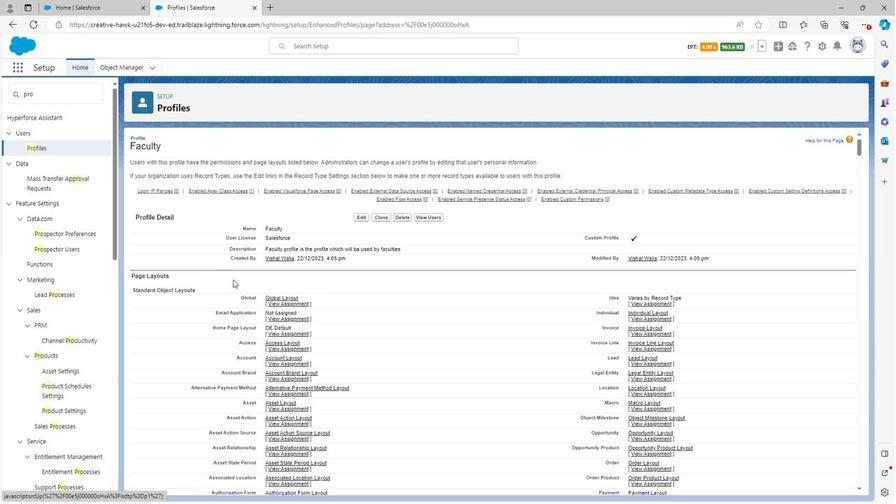 
Action: Mouse scrolled (230, 286) with delta (0, 0)
Screenshot: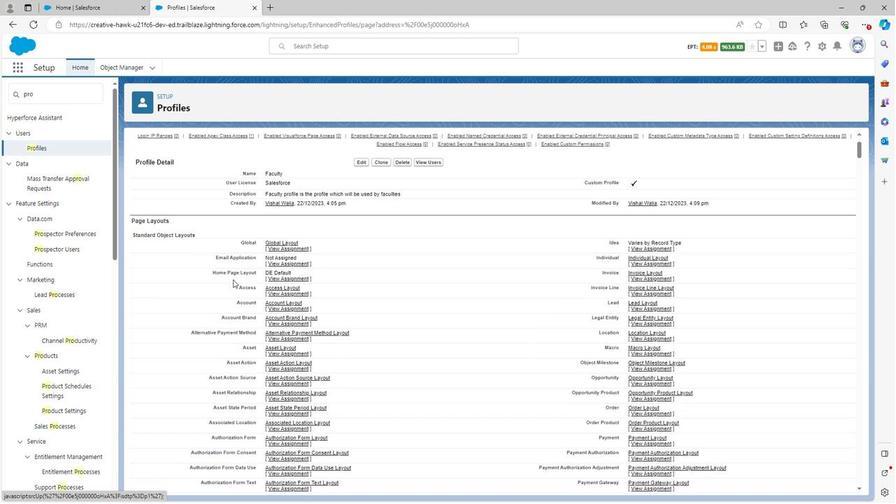 
Action: Mouse scrolled (230, 286) with delta (0, 0)
Screenshot: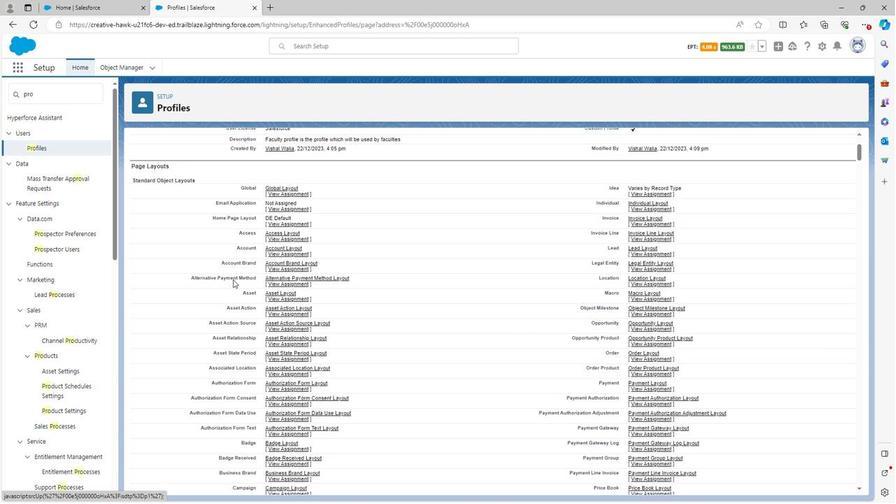
Action: Mouse scrolled (230, 286) with delta (0, 0)
Screenshot: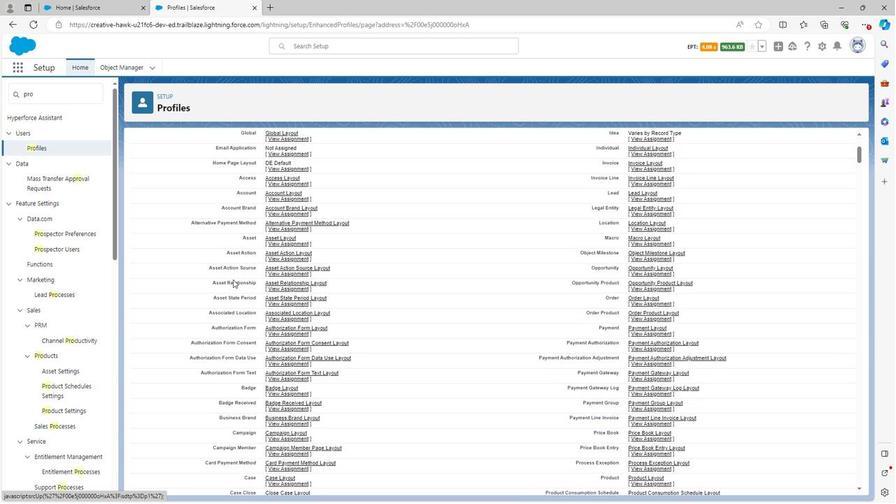 
Action: Mouse scrolled (230, 286) with delta (0, 0)
Screenshot: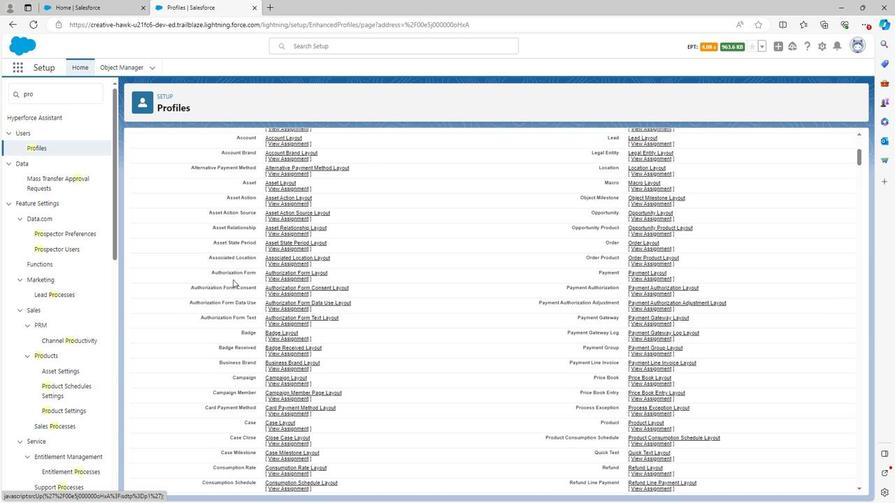 
Action: Mouse scrolled (230, 286) with delta (0, 0)
Screenshot: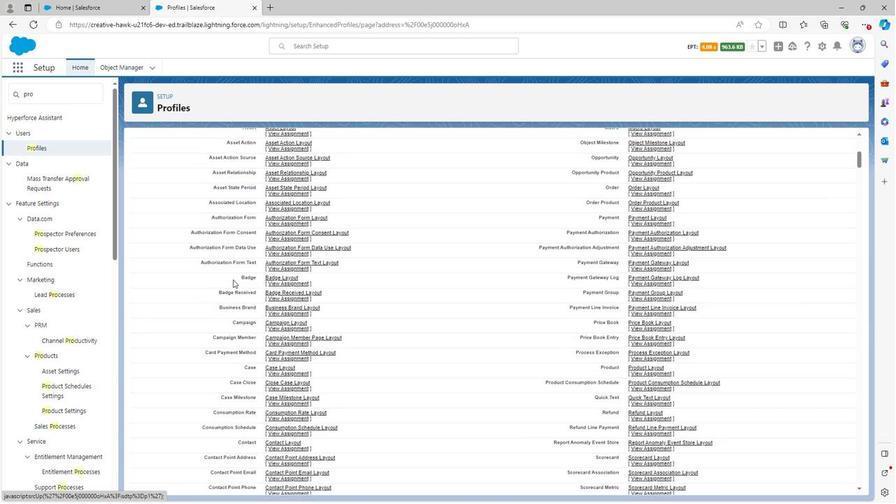 
Action: Mouse scrolled (230, 286) with delta (0, 0)
Screenshot: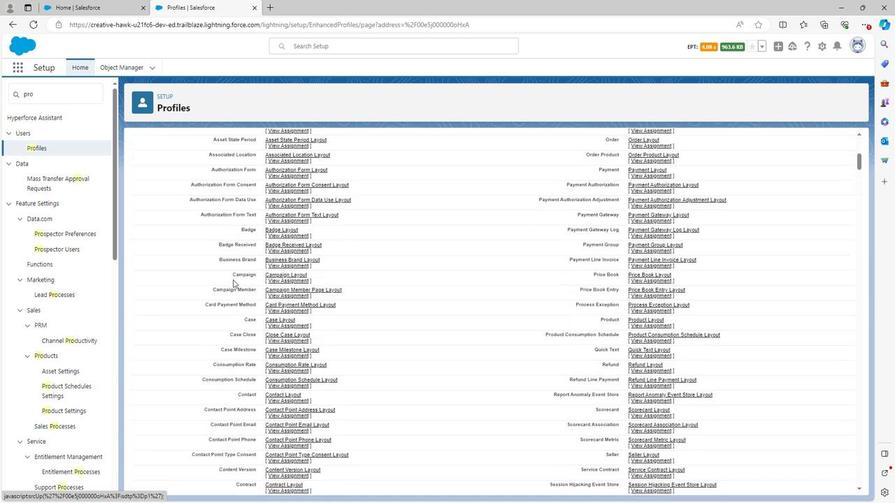 
Action: Mouse scrolled (230, 286) with delta (0, 0)
Screenshot: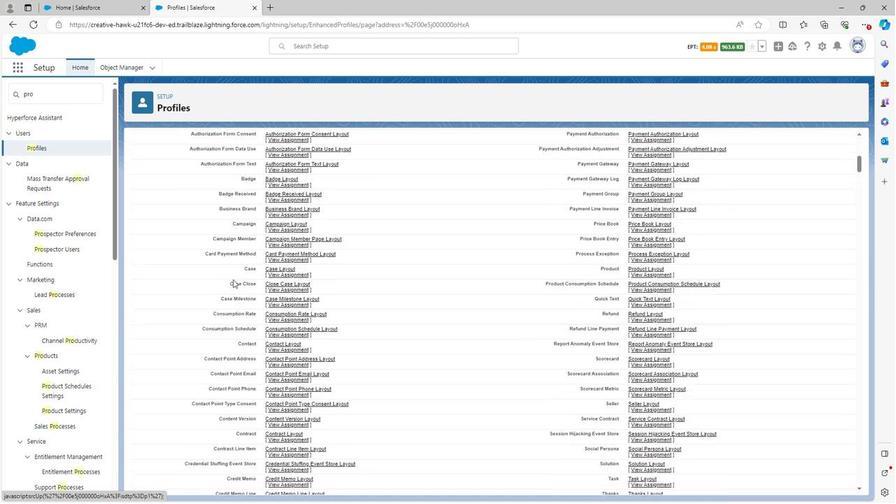 
Action: Mouse scrolled (230, 286) with delta (0, 0)
Screenshot: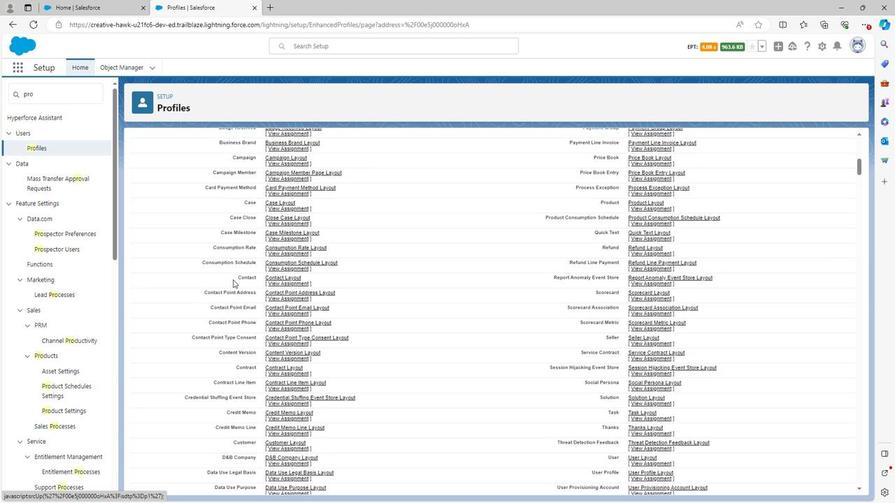 
Action: Mouse scrolled (230, 286) with delta (0, 0)
Screenshot: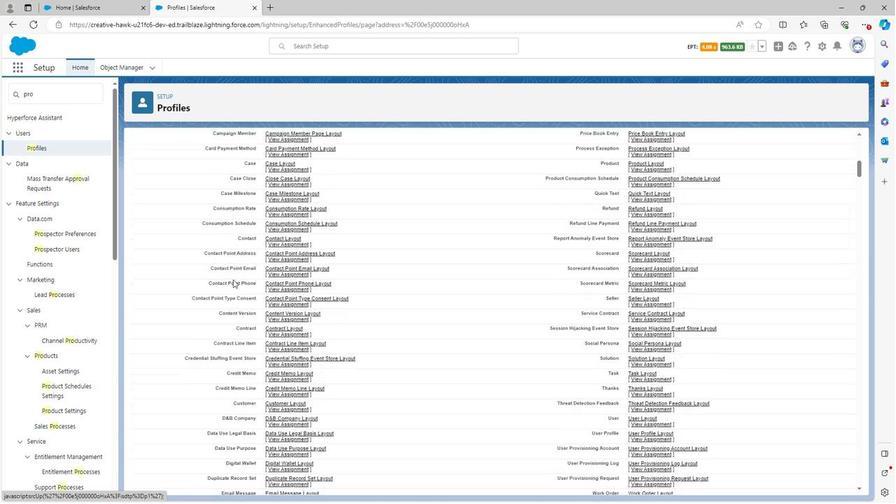 
Action: Mouse scrolled (230, 286) with delta (0, 0)
Screenshot: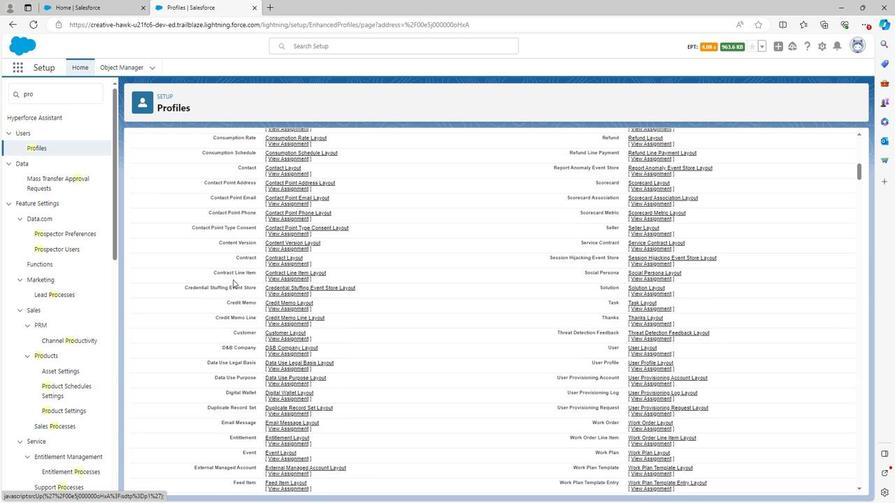 
Action: Mouse scrolled (230, 286) with delta (0, 0)
Screenshot: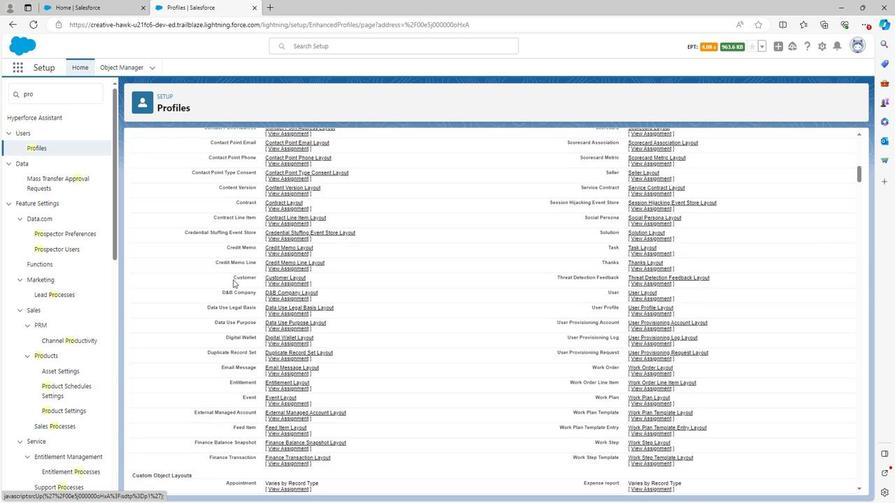 
Action: Mouse scrolled (230, 286) with delta (0, 0)
Screenshot: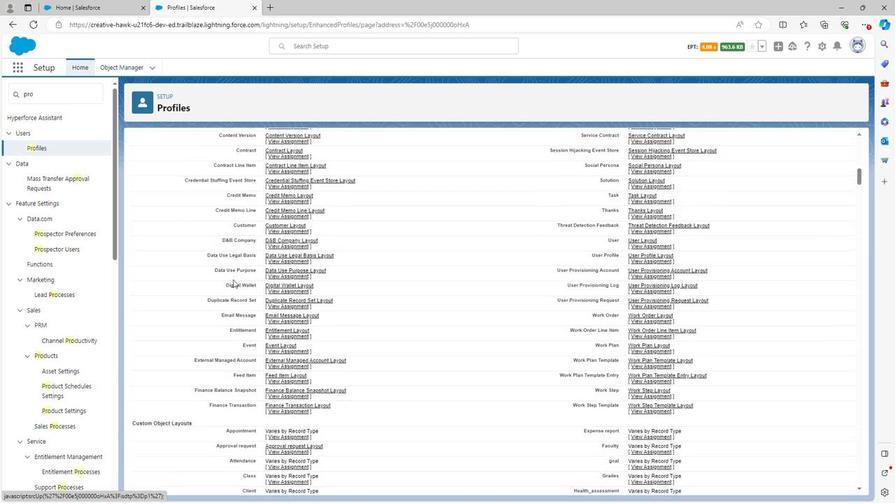
Action: Mouse scrolled (230, 286) with delta (0, 0)
Screenshot: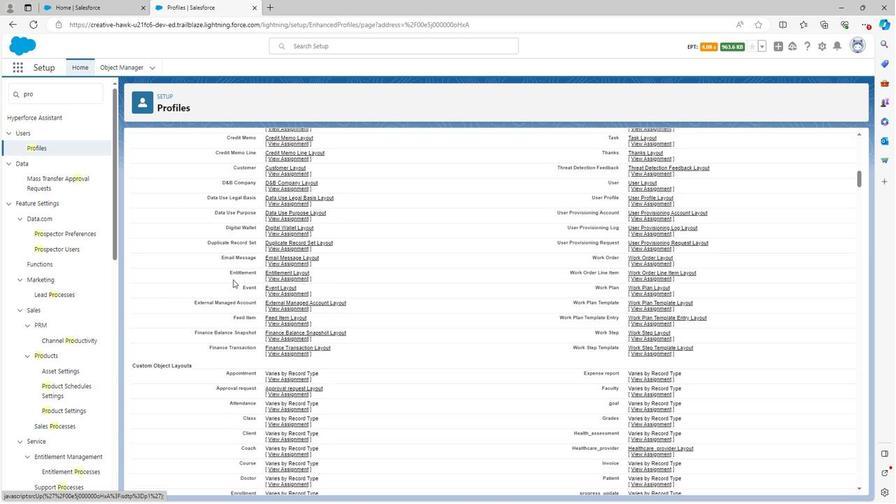 
Action: Mouse moved to (230, 287)
Screenshot: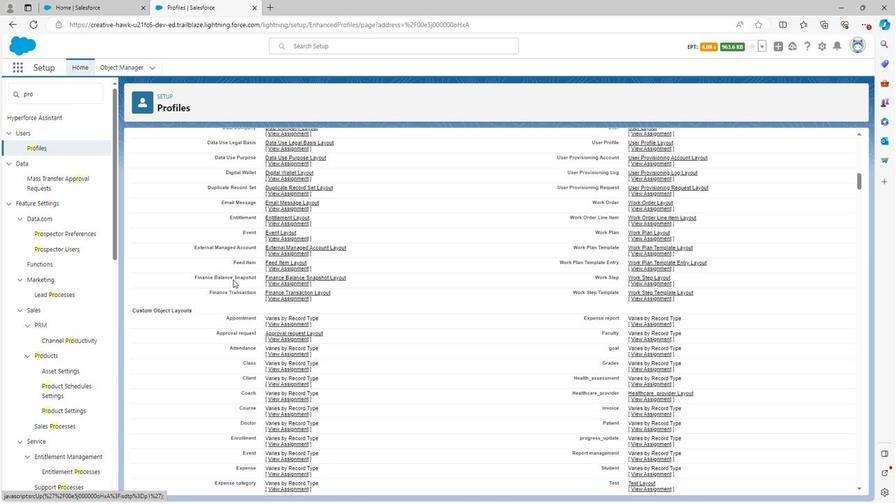 
Action: Mouse scrolled (230, 286) with delta (0, 0)
Screenshot: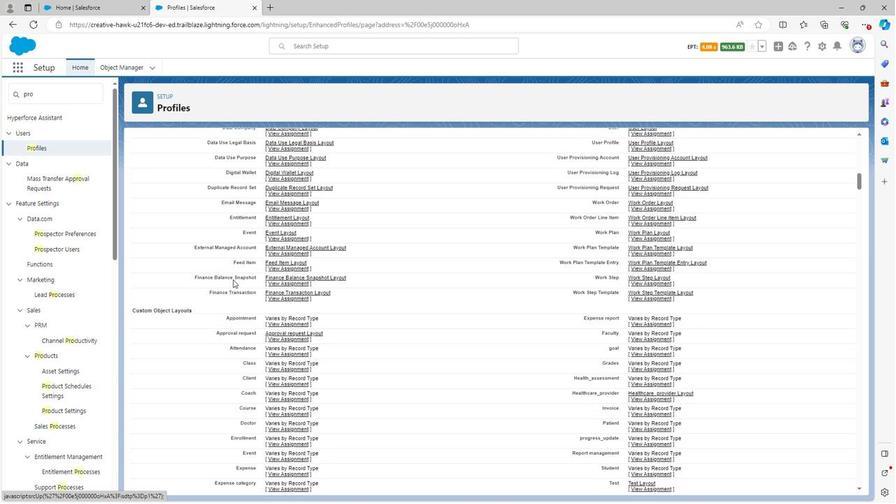 
Action: Mouse scrolled (230, 286) with delta (0, 0)
Screenshot: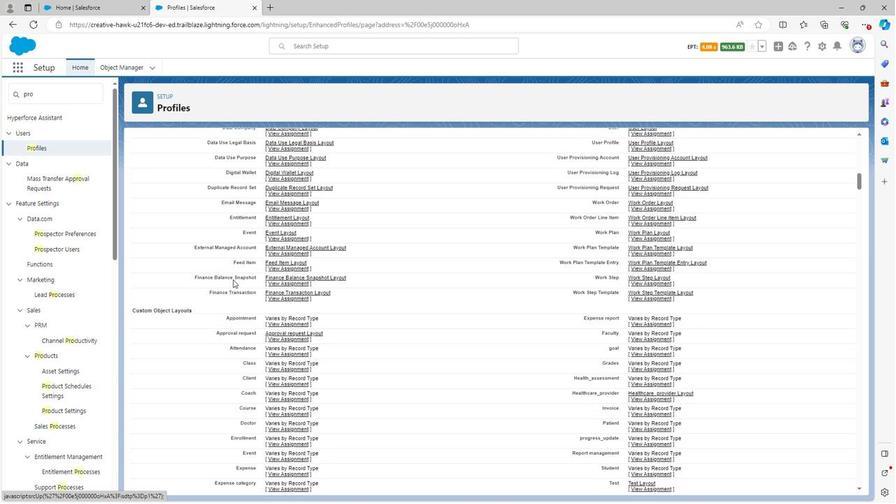 
Action: Mouse moved to (230, 287)
Screenshot: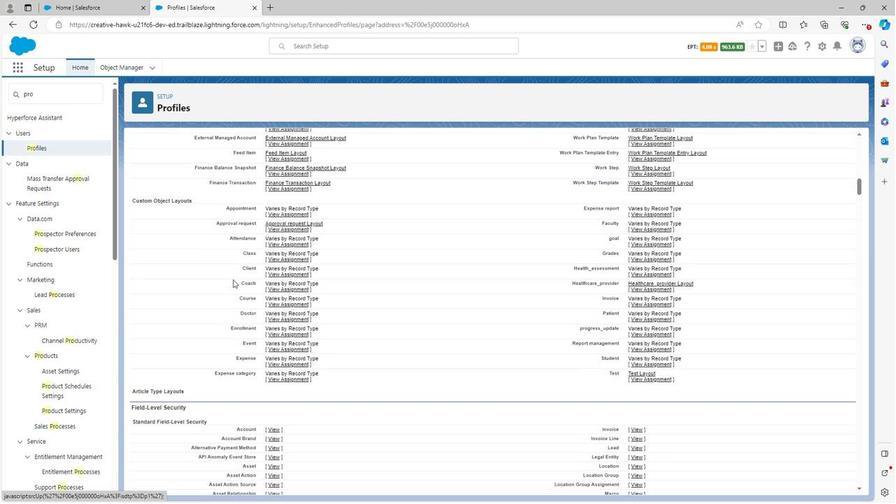 
Action: Mouse scrolled (230, 286) with delta (0, 0)
Screenshot: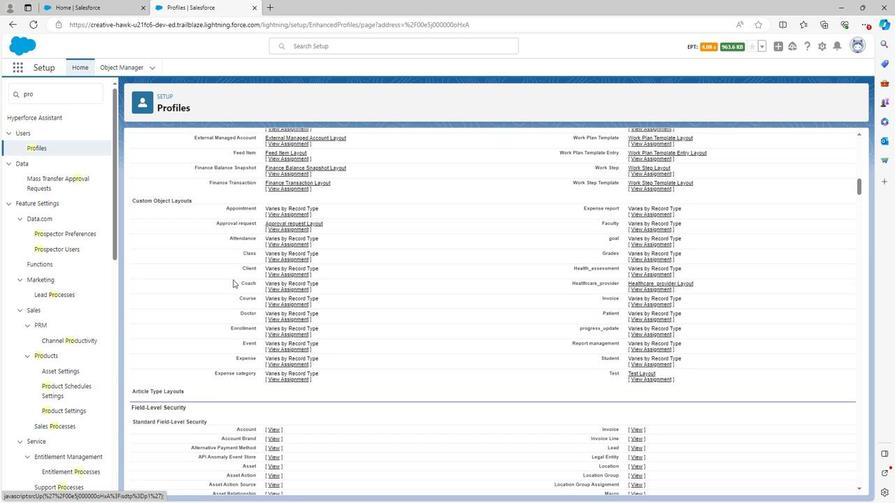 
Action: Mouse scrolled (230, 286) with delta (0, 0)
Screenshot: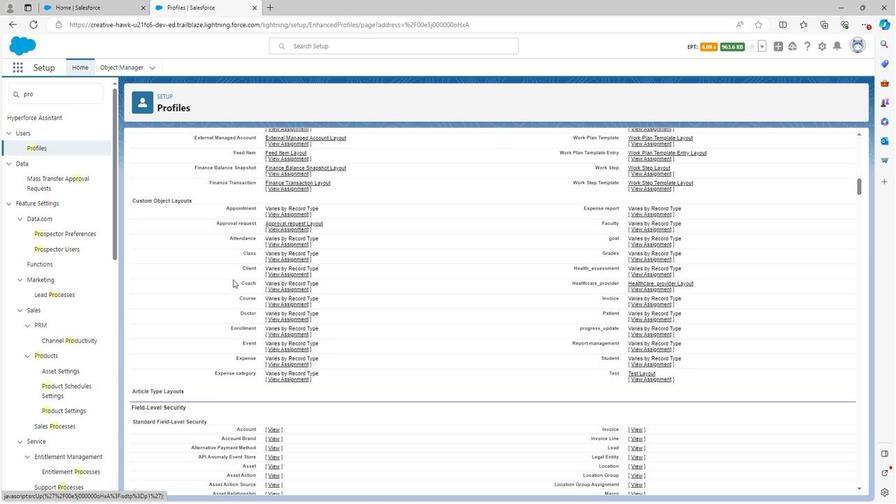 
Action: Mouse scrolled (230, 286) with delta (0, 0)
Screenshot: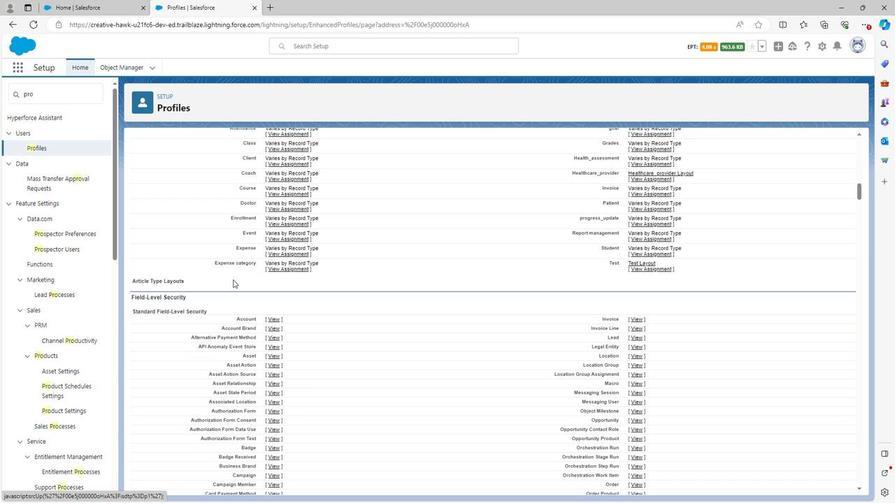 
Action: Mouse scrolled (230, 286) with delta (0, 0)
Screenshot: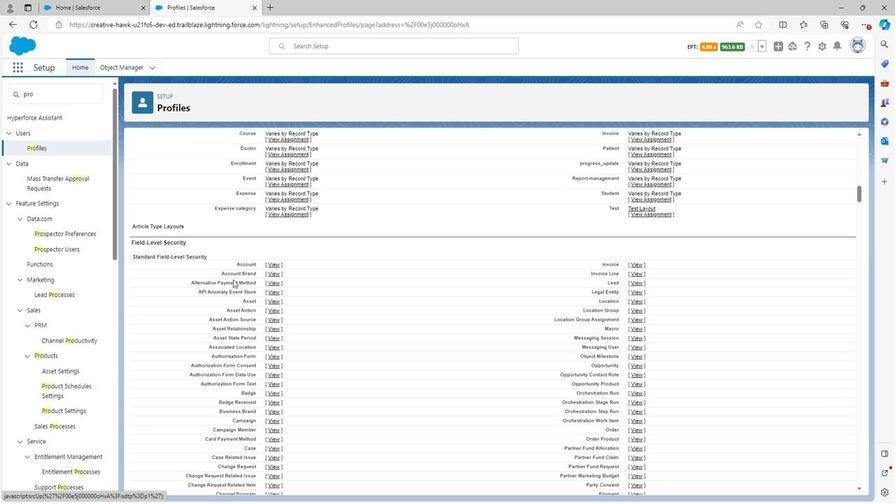 
Action: Mouse scrolled (230, 286) with delta (0, 0)
Screenshot: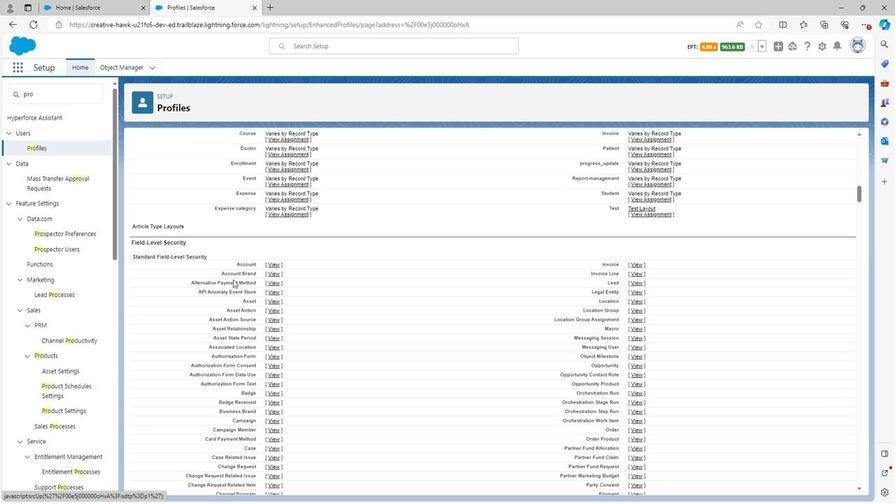 
Action: Mouse scrolled (230, 286) with delta (0, 0)
Screenshot: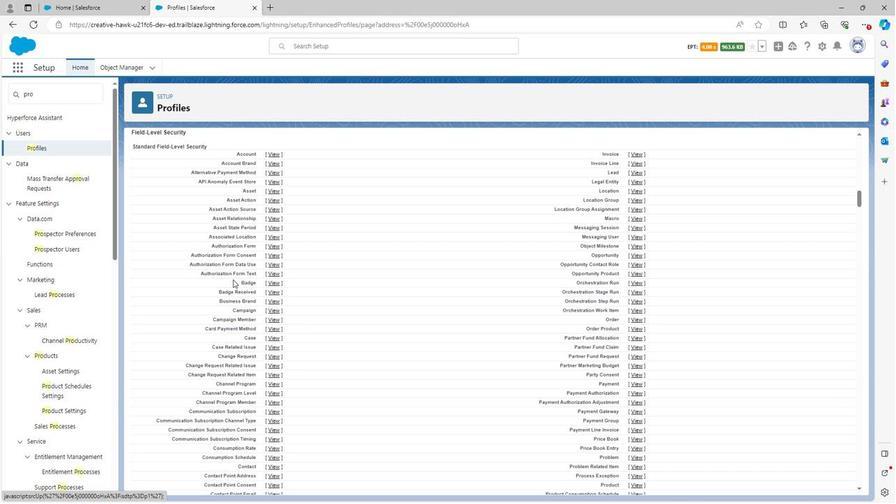 
Action: Mouse scrolled (230, 288) with delta (0, 0)
Screenshot: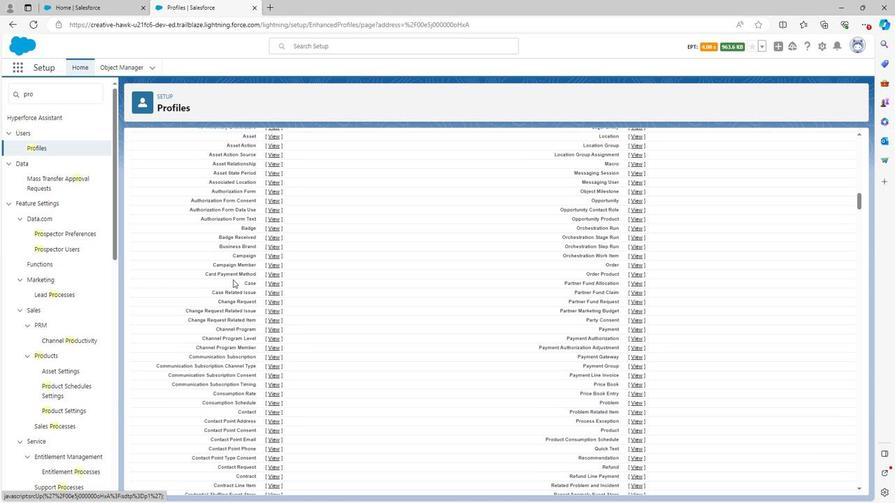 
Action: Mouse scrolled (230, 288) with delta (0, 0)
Screenshot: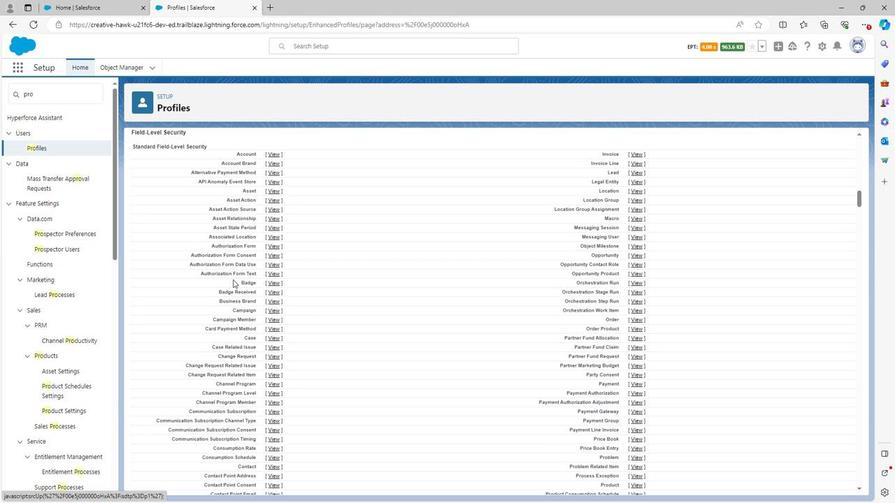 
Action: Mouse scrolled (230, 286) with delta (0, 0)
Screenshot: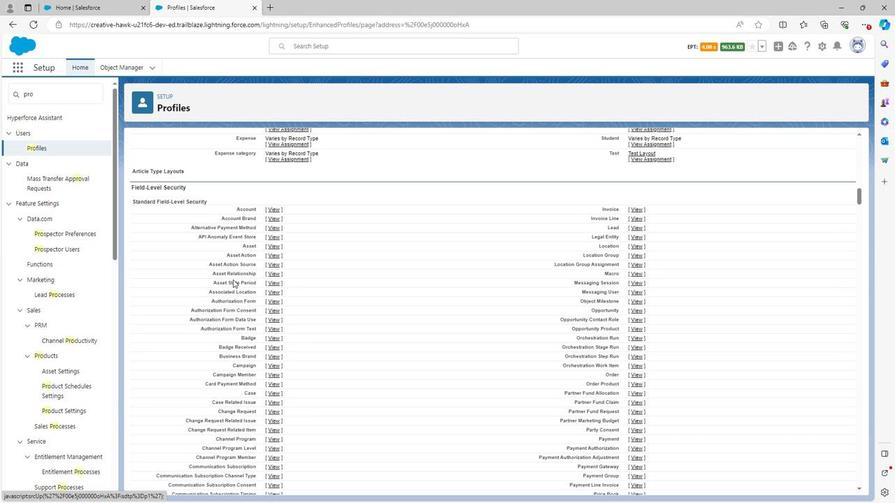 
Action: Mouse scrolled (230, 286) with delta (0, 0)
Screenshot: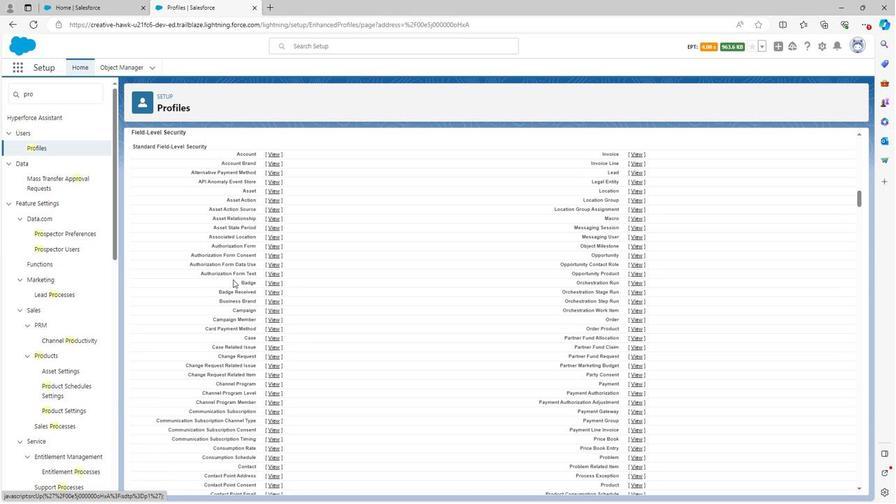 
Action: Mouse scrolled (230, 286) with delta (0, 0)
Screenshot: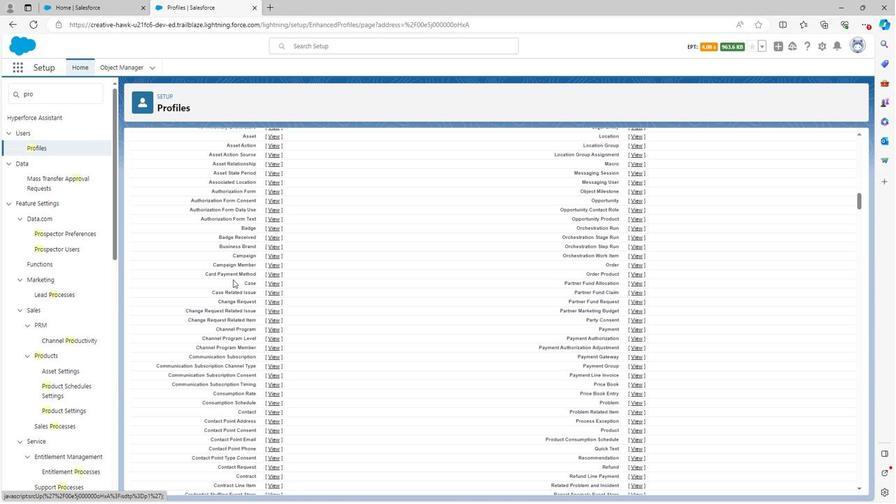
Action: Mouse moved to (258, 287)
Screenshot: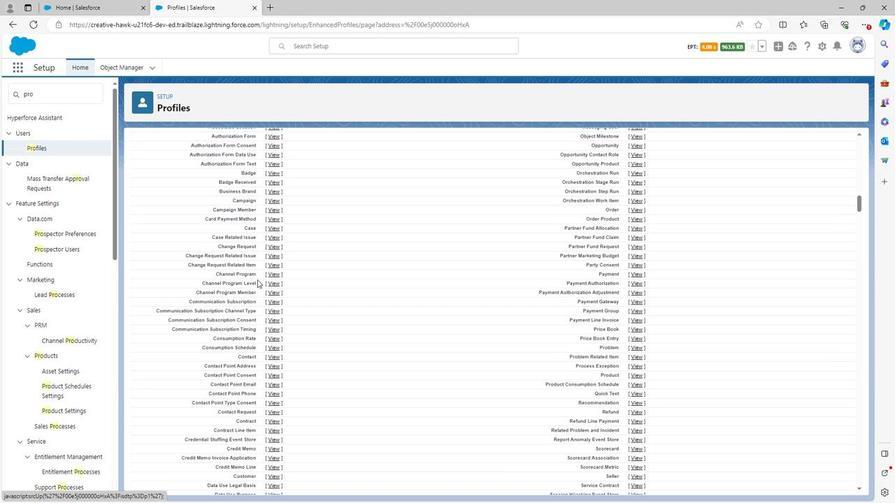 
Action: Mouse scrolled (258, 286) with delta (0, 0)
Screenshot: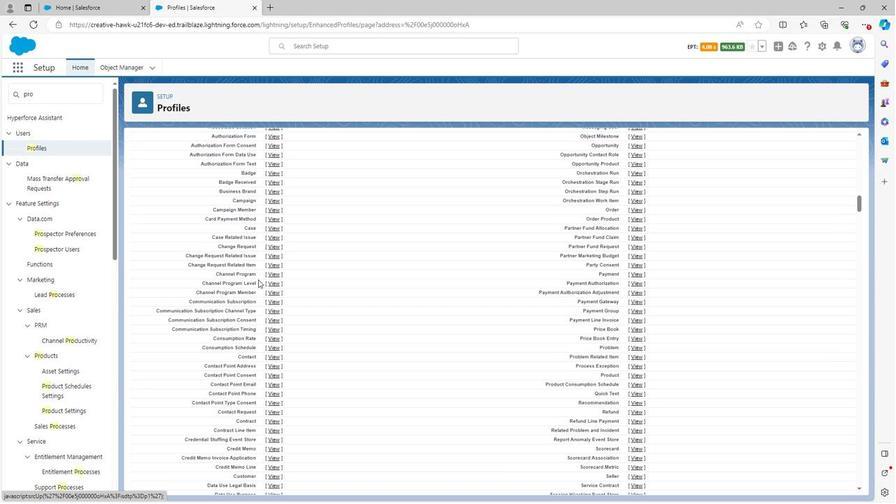 
Action: Mouse scrolled (258, 286) with delta (0, 0)
Screenshot: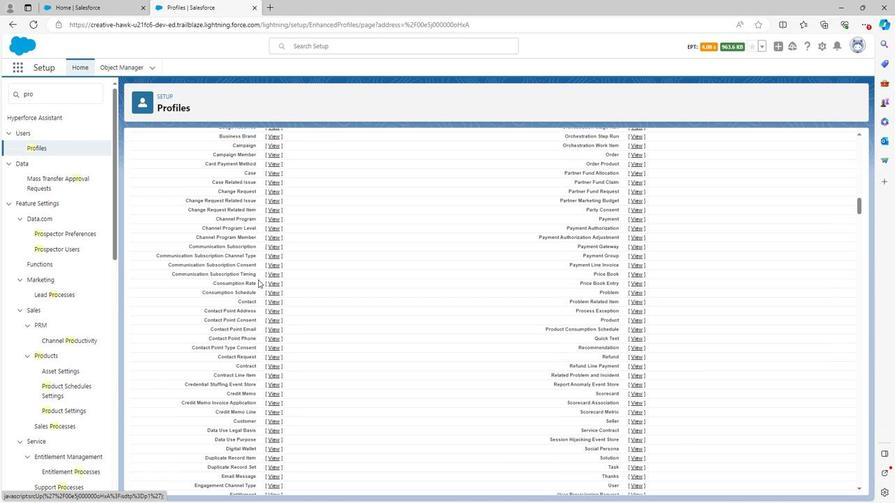 
Action: Mouse scrolled (258, 286) with delta (0, 0)
Screenshot: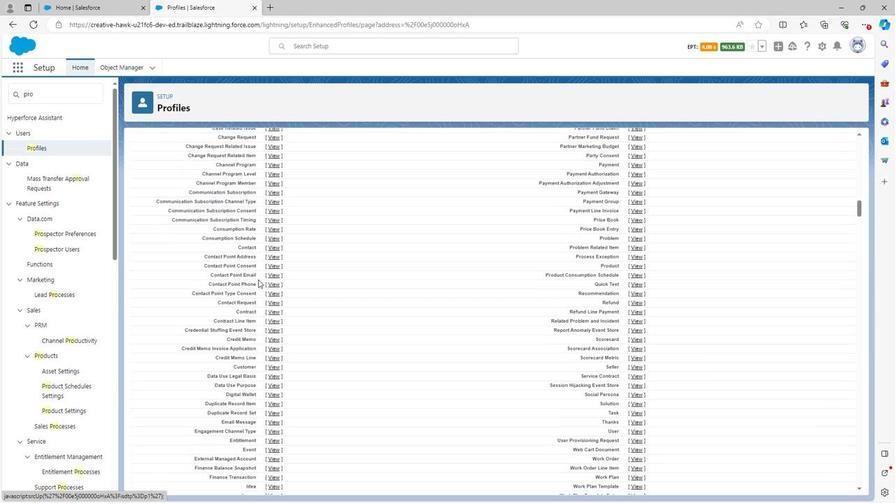 
Action: Mouse scrolled (258, 286) with delta (0, 0)
Screenshot: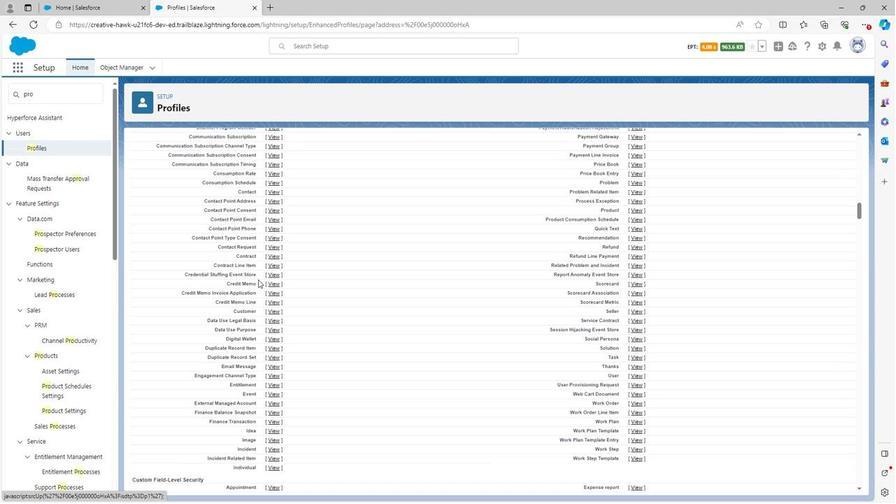 
Action: Mouse scrolled (258, 286) with delta (0, 0)
Screenshot: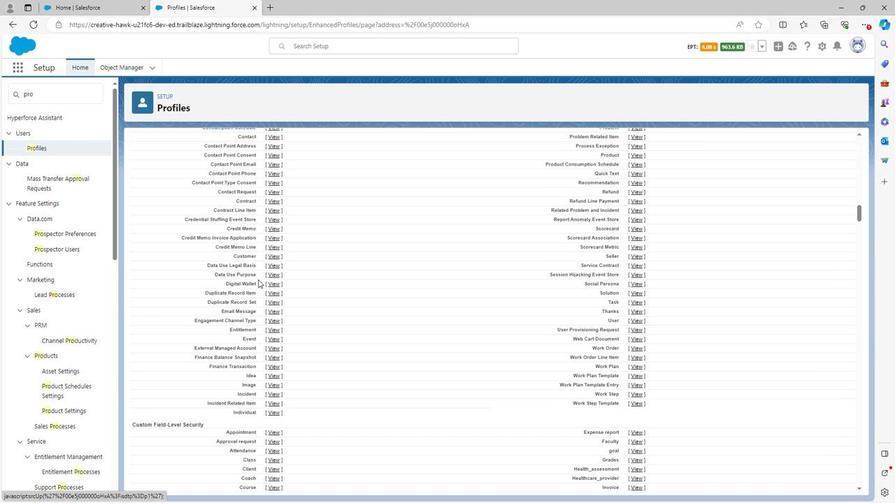 
Action: Mouse scrolled (258, 286) with delta (0, 0)
Screenshot: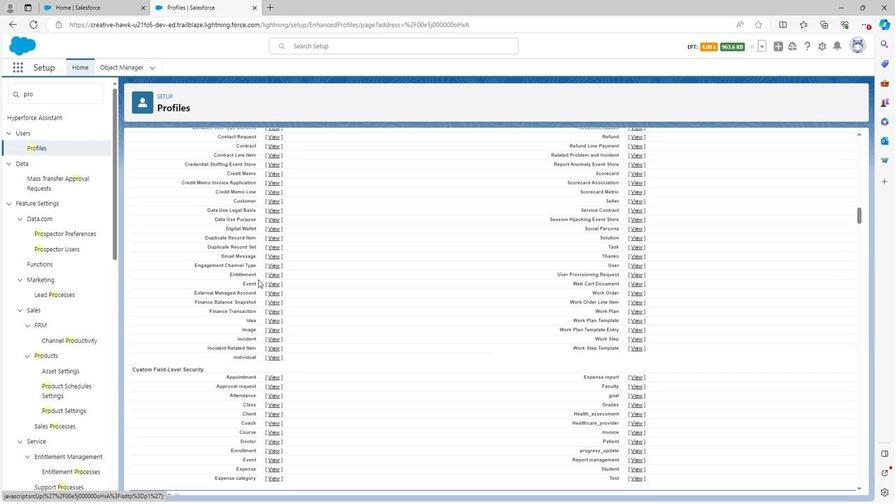 
Action: Mouse scrolled (258, 286) with delta (0, 0)
Screenshot: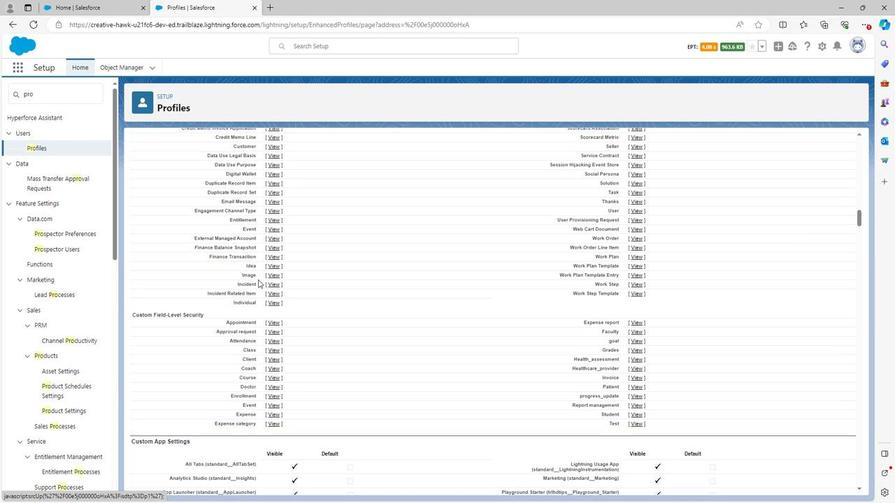 
Action: Mouse scrolled (258, 286) with delta (0, 0)
Screenshot: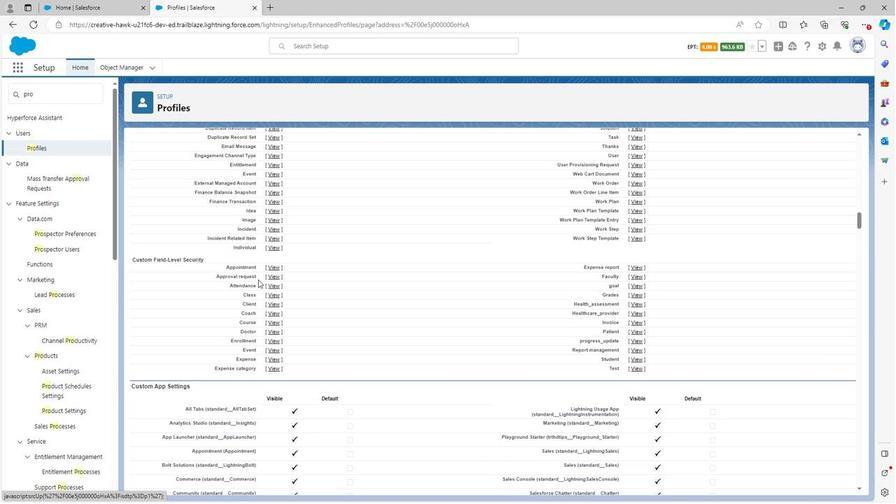 
Action: Mouse scrolled (258, 286) with delta (0, 0)
Screenshot: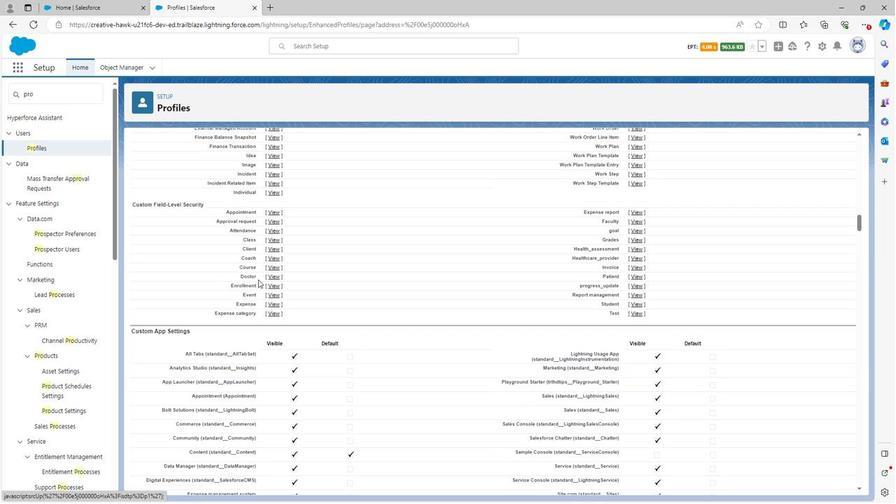 
Action: Mouse moved to (256, 289)
Screenshot: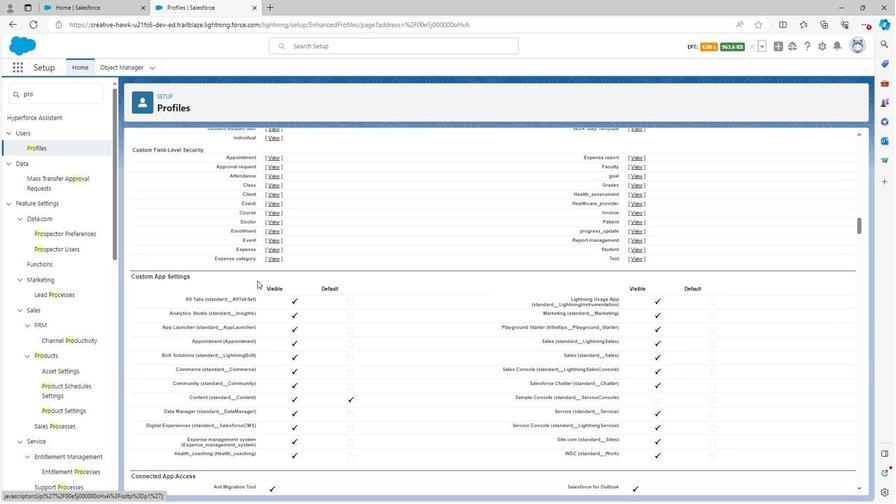 
Action: Mouse scrolled (256, 289) with delta (0, 0)
Screenshot: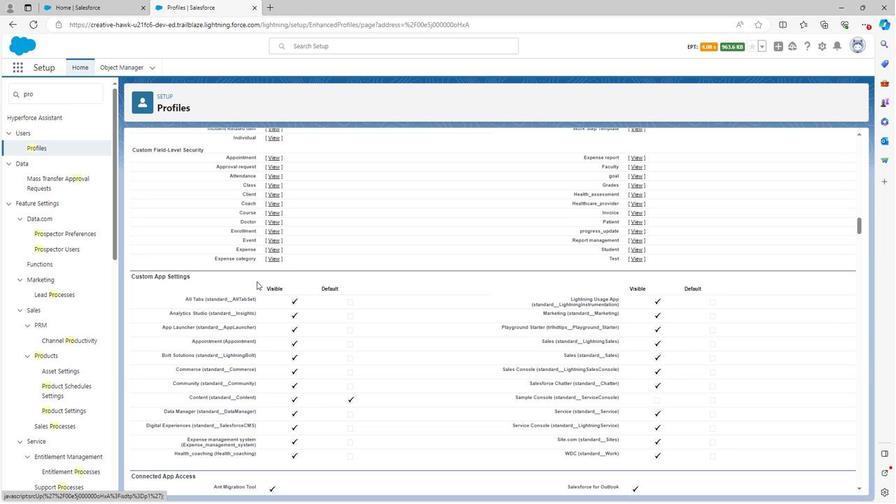 
Action: Mouse moved to (256, 290)
Screenshot: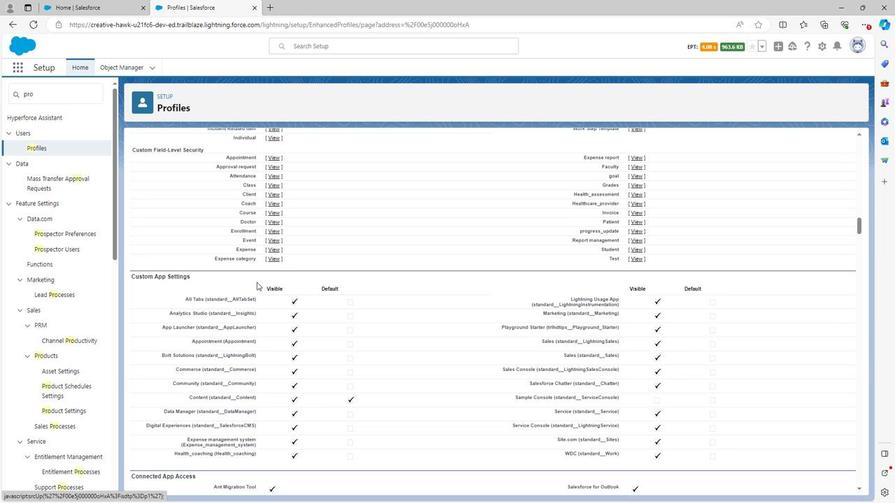
Action: Mouse scrolled (256, 289) with delta (0, 0)
Screenshot: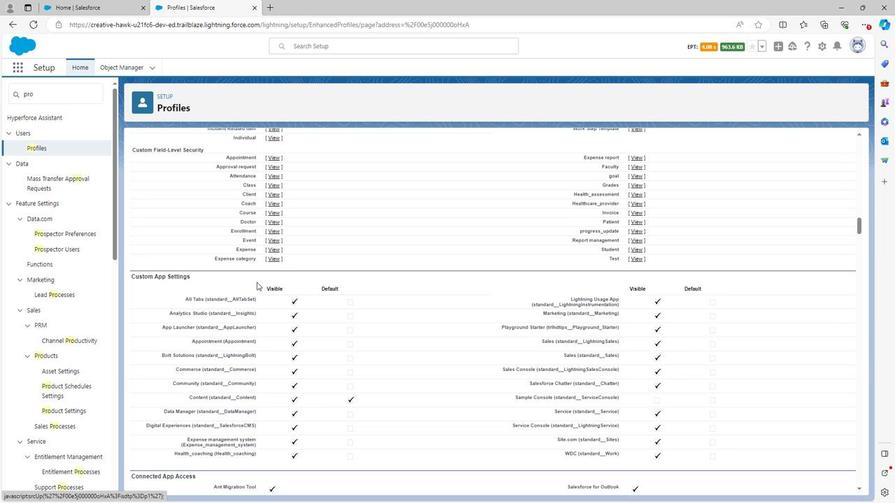 
Action: Mouse scrolled (256, 289) with delta (0, 0)
Screenshot: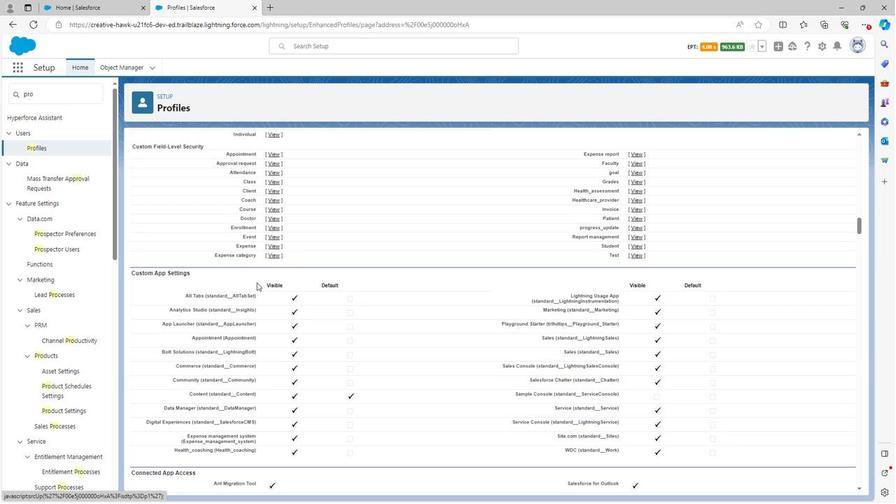 
Action: Mouse scrolled (256, 289) with delta (0, 0)
Screenshot: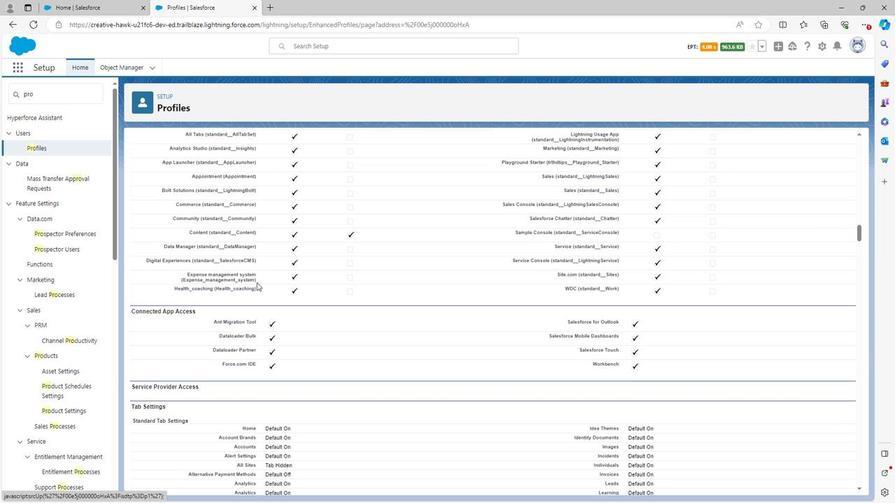 
Action: Mouse scrolled (256, 289) with delta (0, 0)
Screenshot: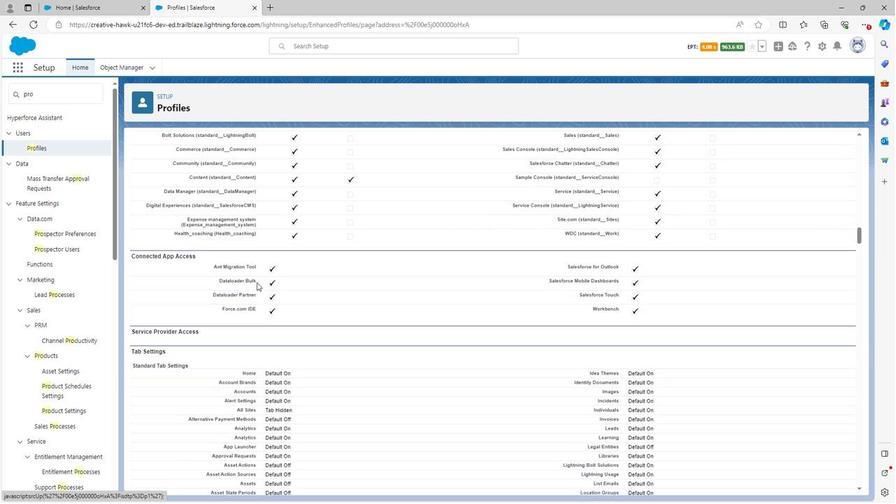 
Action: Mouse scrolled (256, 289) with delta (0, 0)
Screenshot: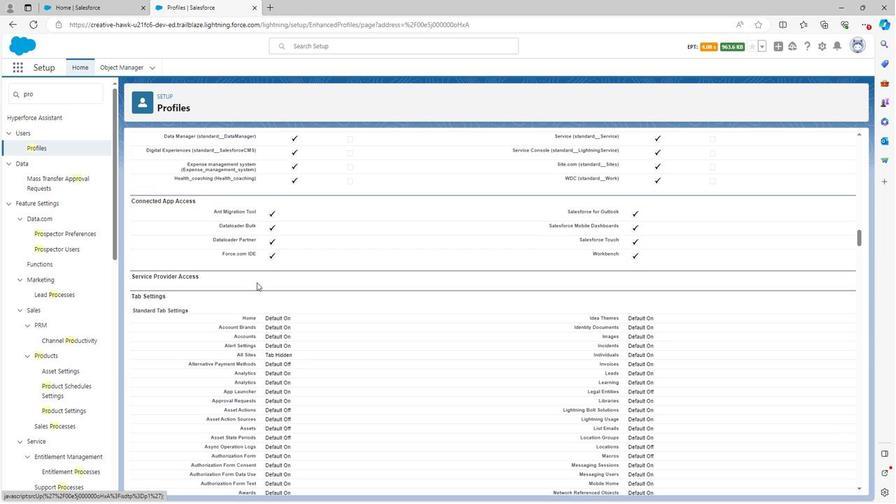 
Action: Mouse scrolled (256, 289) with delta (0, 0)
Screenshot: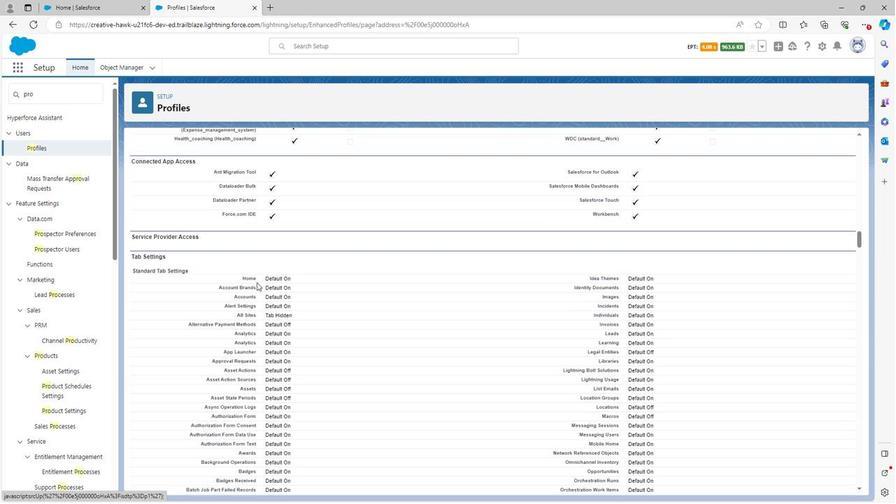 
Action: Mouse scrolled (256, 289) with delta (0, 0)
Screenshot: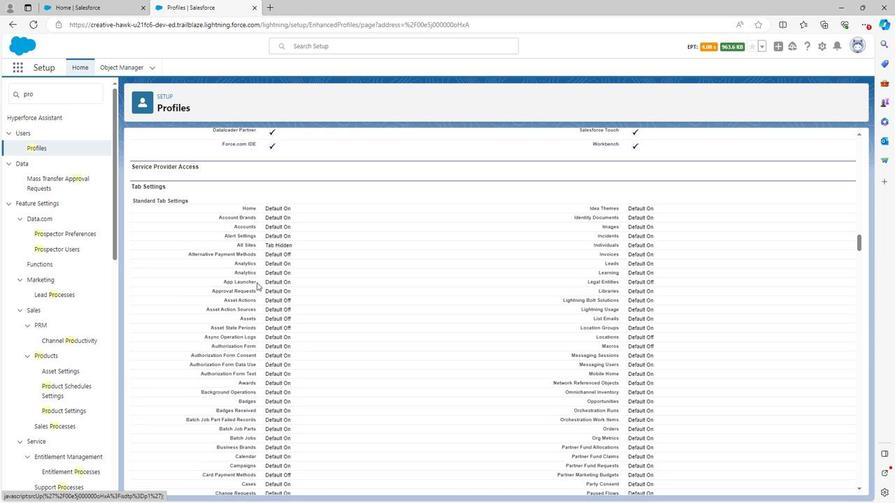 
Action: Mouse scrolled (256, 290) with delta (0, 0)
Screenshot: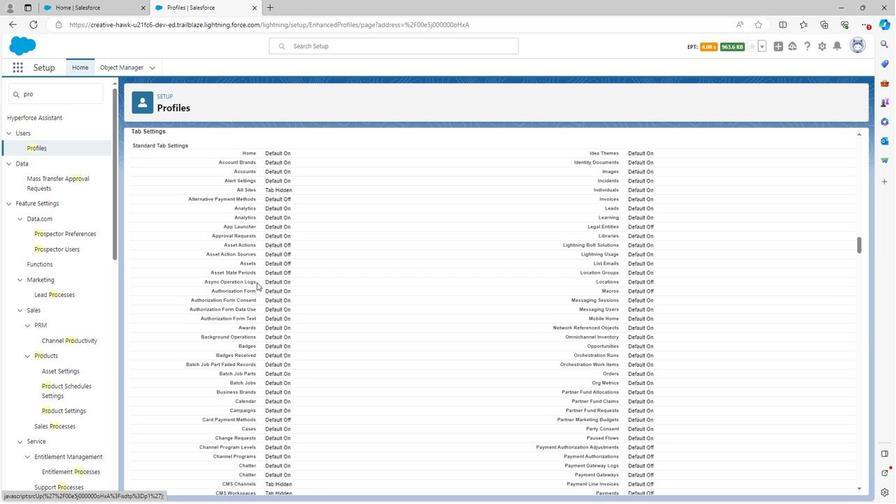 
Action: Mouse scrolled (256, 289) with delta (0, 0)
Screenshot: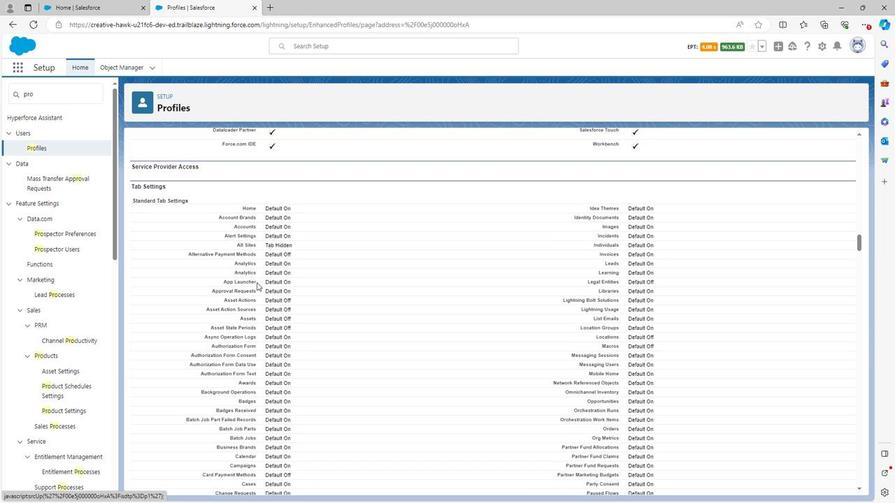 
Action: Mouse scrolled (256, 289) with delta (0, 0)
Screenshot: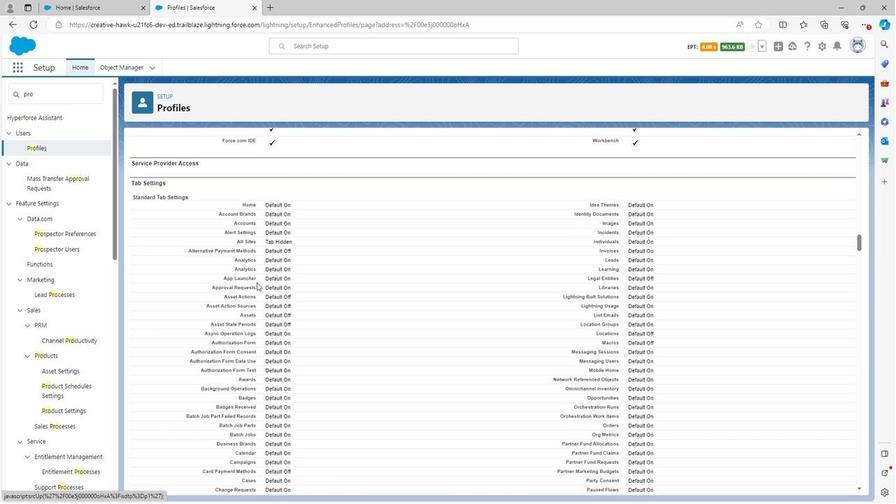 
Action: Mouse scrolled (256, 289) with delta (0, 0)
Screenshot: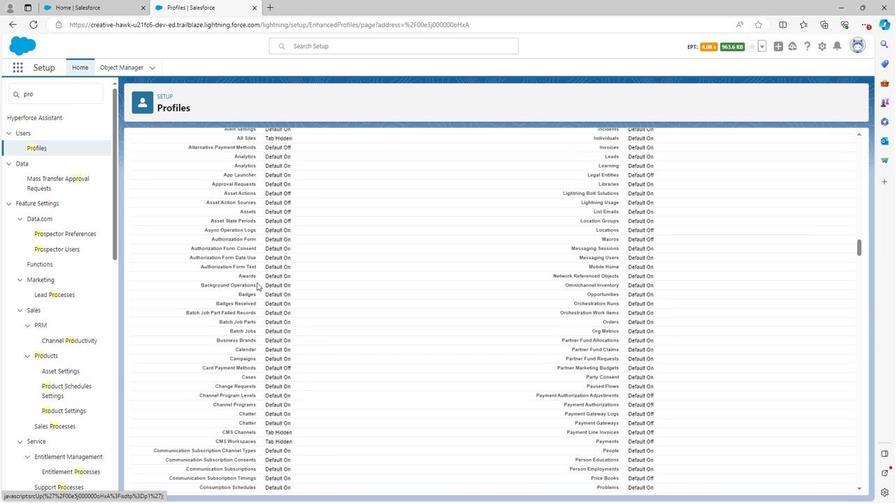 
Action: Mouse scrolled (256, 289) with delta (0, 0)
Screenshot: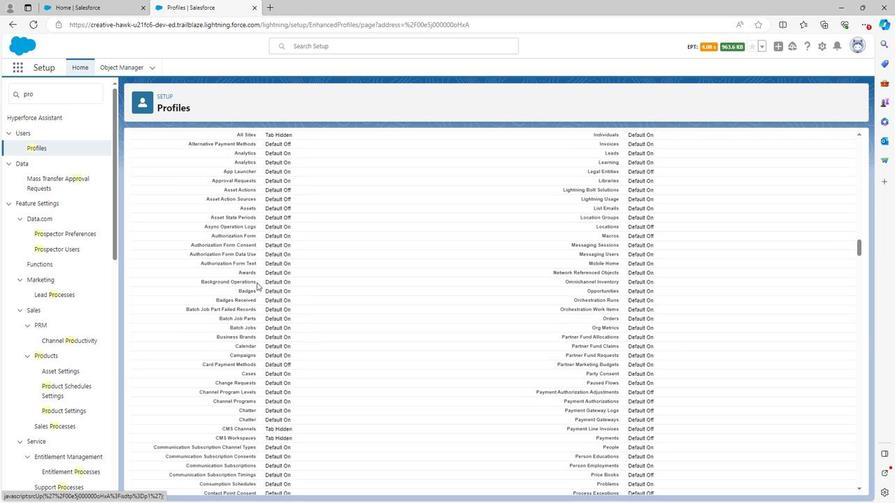 
Action: Mouse scrolled (256, 289) with delta (0, 0)
Screenshot: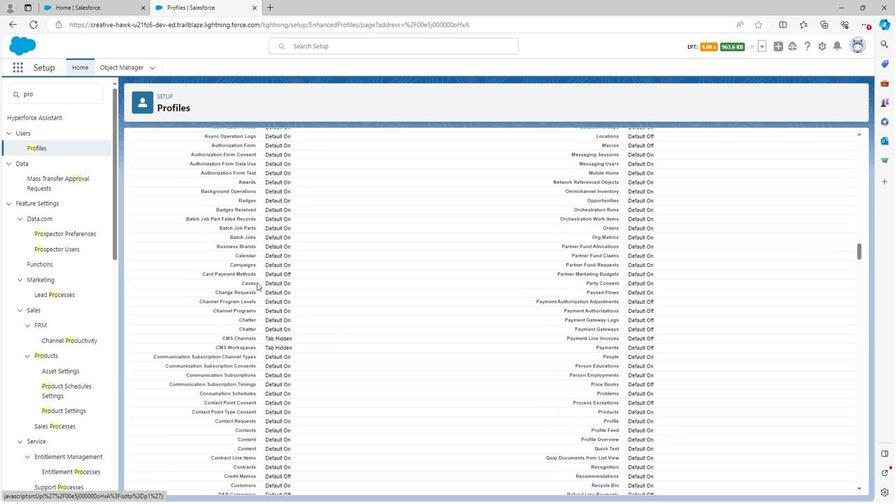 
Action: Mouse scrolled (256, 289) with delta (0, 0)
Screenshot: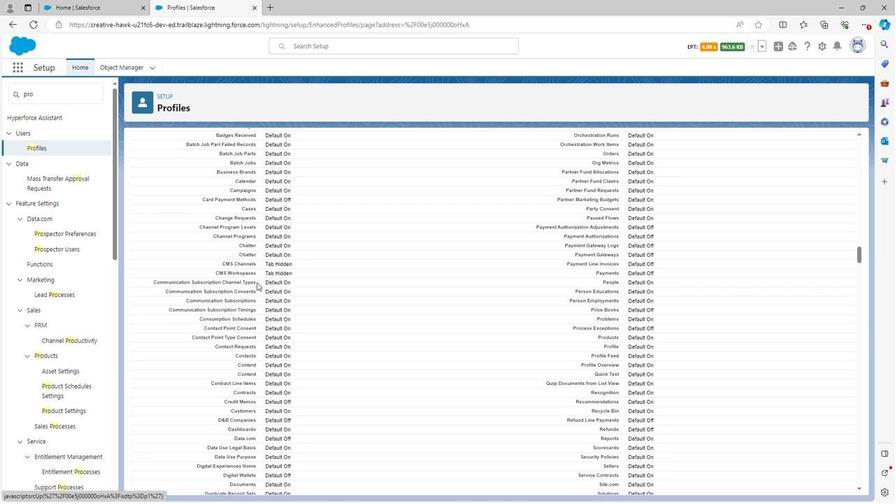 
Action: Mouse scrolled (256, 290) with delta (0, 0)
Screenshot: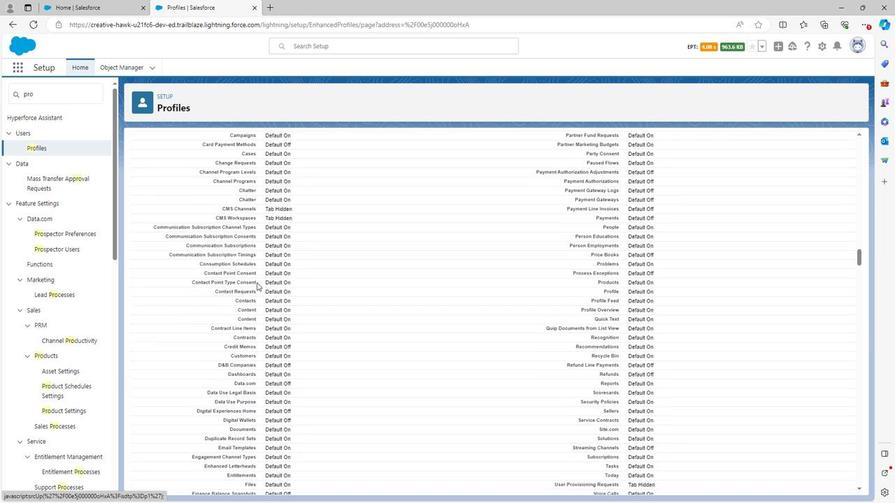 
Action: Mouse scrolled (256, 290) with delta (0, 0)
Screenshot: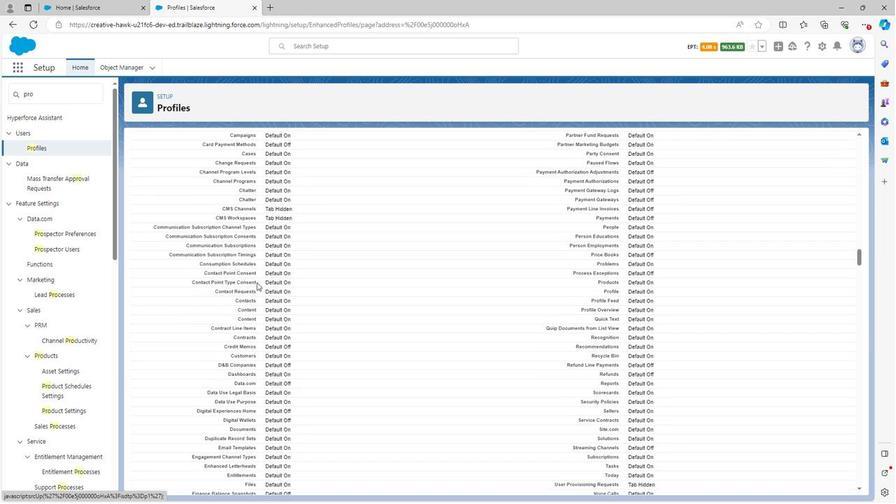 
Action: Mouse scrolled (256, 290) with delta (0, 0)
Screenshot: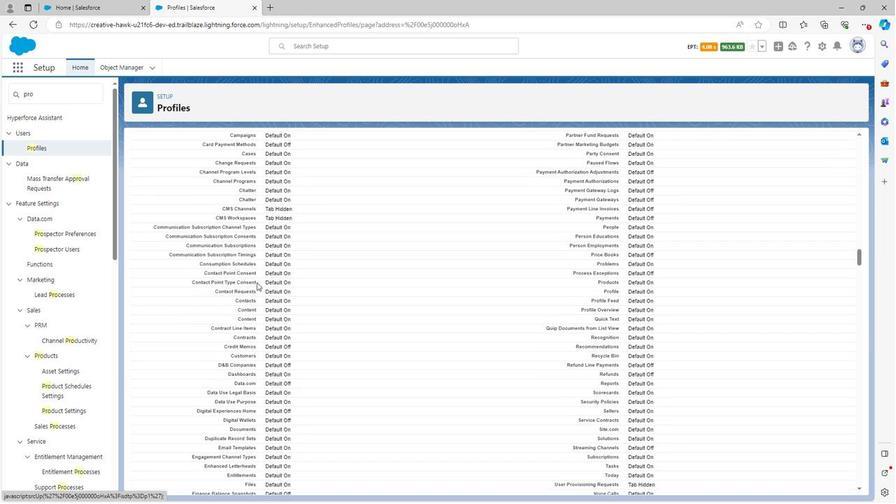 
Action: Mouse scrolled (256, 290) with delta (0, 0)
Screenshot: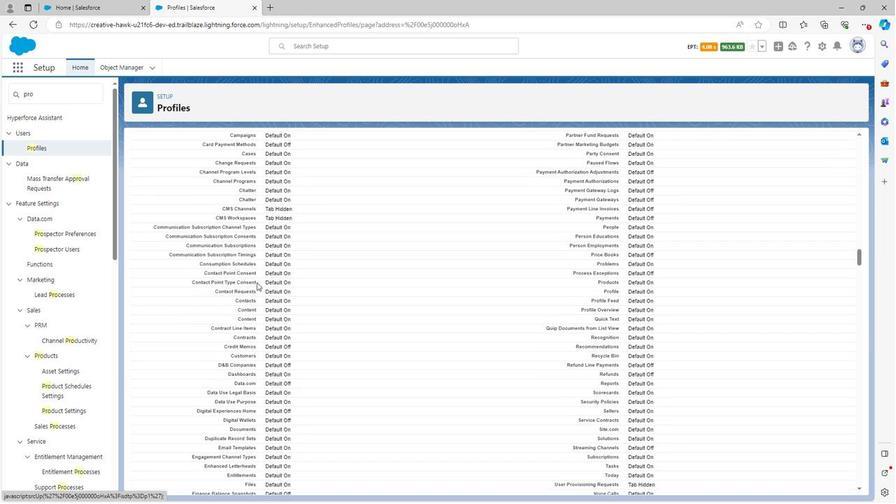 
Action: Mouse scrolled (256, 290) with delta (0, 0)
Screenshot: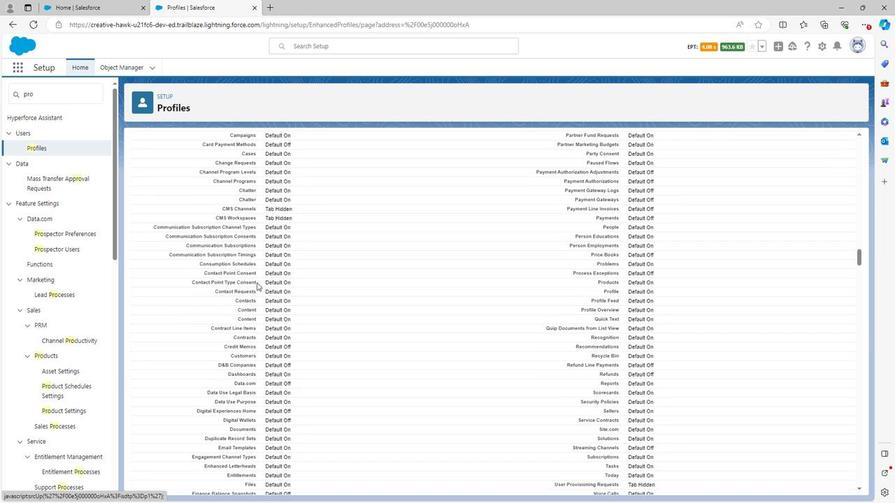 
Action: Mouse scrolled (256, 290) with delta (0, 0)
Screenshot: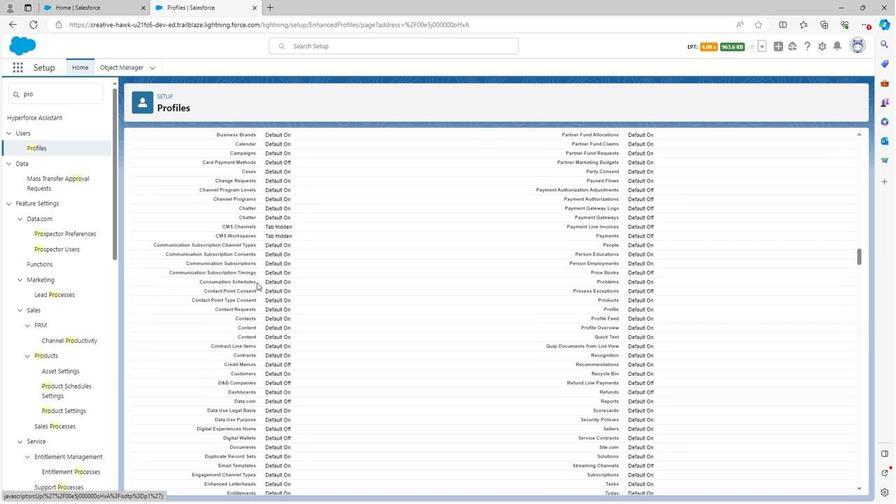 
Action: Mouse scrolled (256, 290) with delta (0, 0)
Screenshot: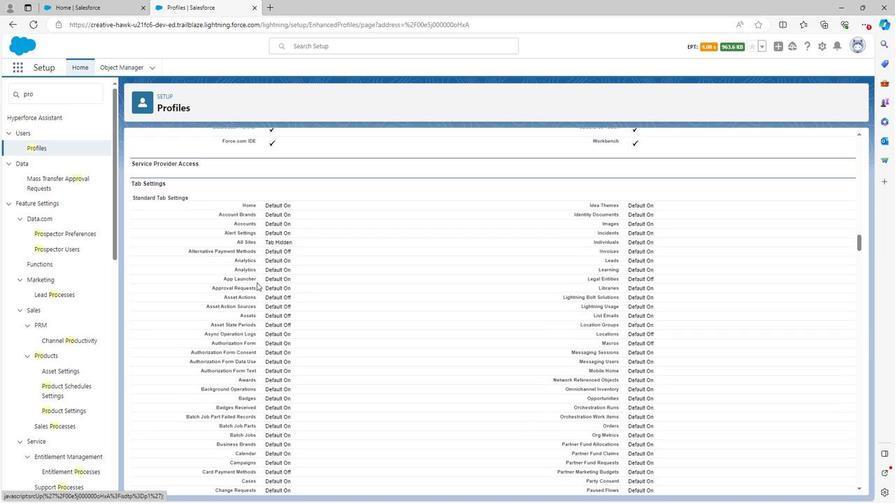 
Action: Mouse scrolled (256, 290) with delta (0, 0)
Screenshot: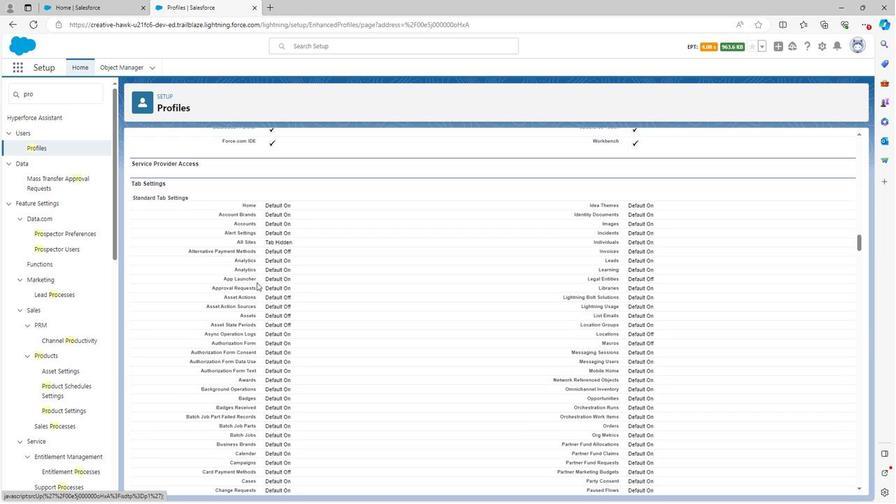 
Action: Mouse scrolled (256, 290) with delta (0, 0)
Screenshot: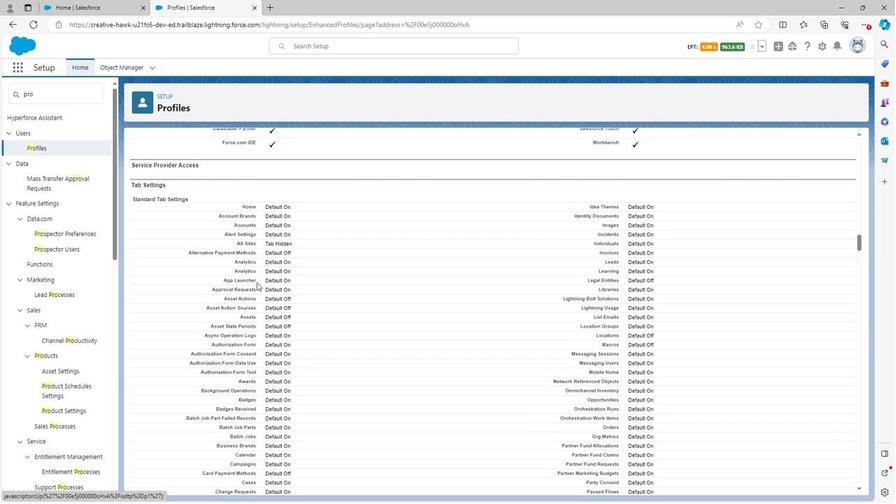 
Action: Mouse scrolled (256, 290) with delta (0, 0)
Screenshot: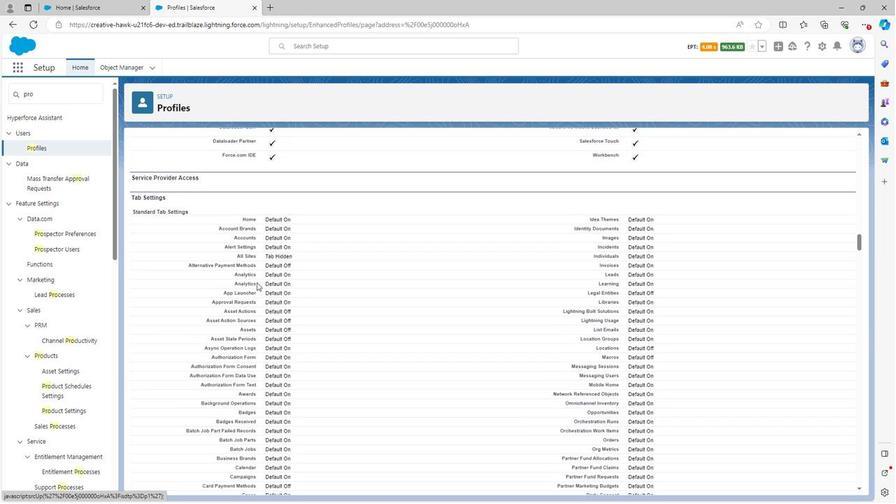 
Action: Mouse scrolled (256, 290) with delta (0, 0)
Screenshot: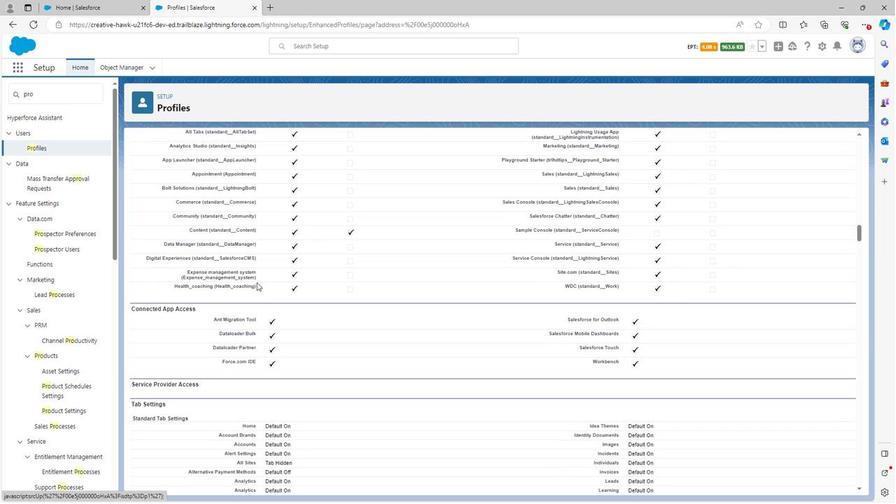 
Action: Mouse scrolled (256, 290) with delta (0, 0)
Screenshot: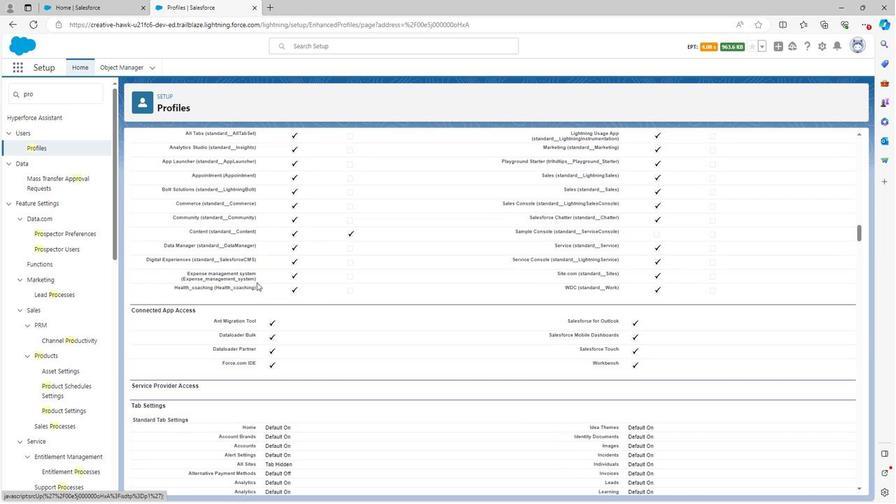 
Action: Mouse scrolled (256, 290) with delta (0, 0)
Screenshot: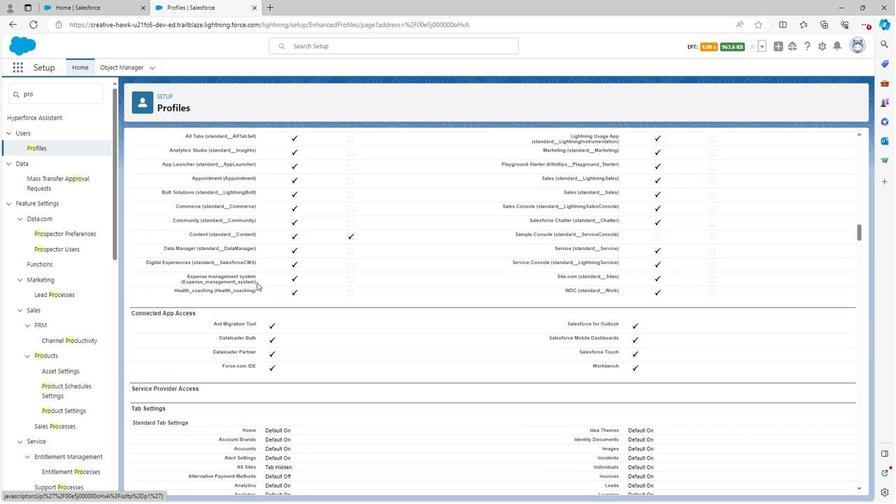 
Action: Mouse scrolled (256, 290) with delta (0, 0)
Screenshot: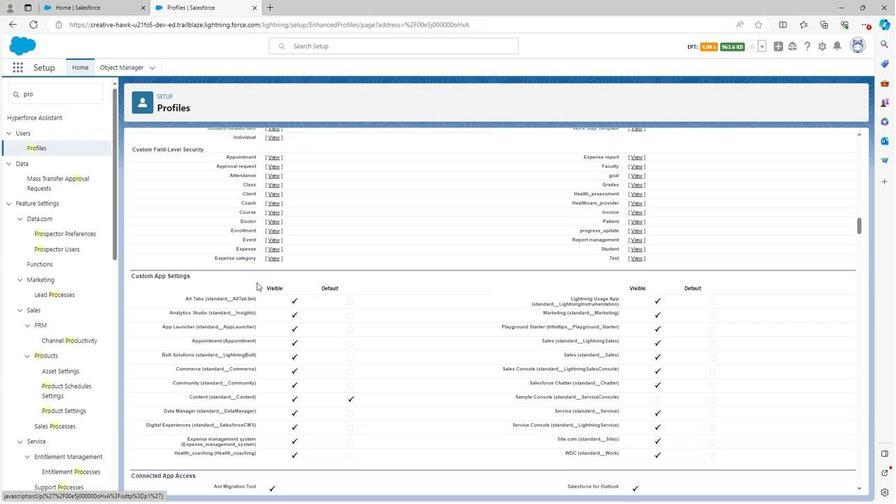 
Action: Mouse scrolled (256, 290) with delta (0, 0)
Screenshot: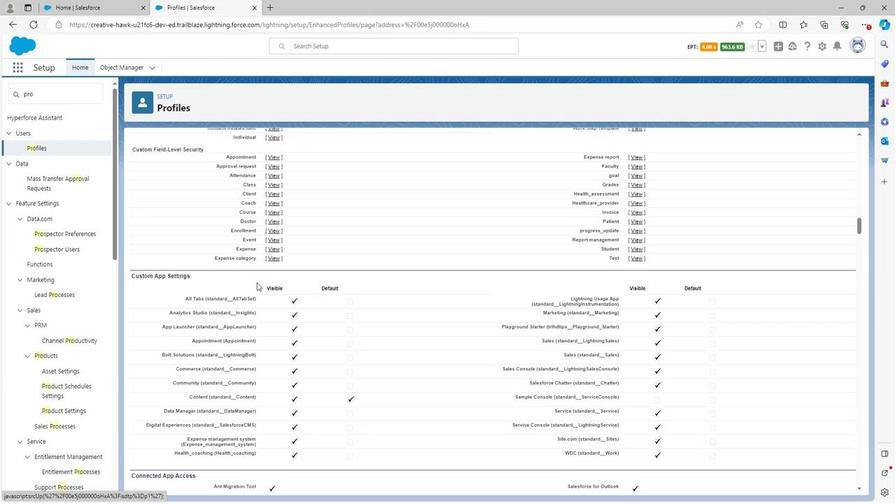 
Action: Mouse scrolled (256, 290) with delta (0, 0)
Screenshot: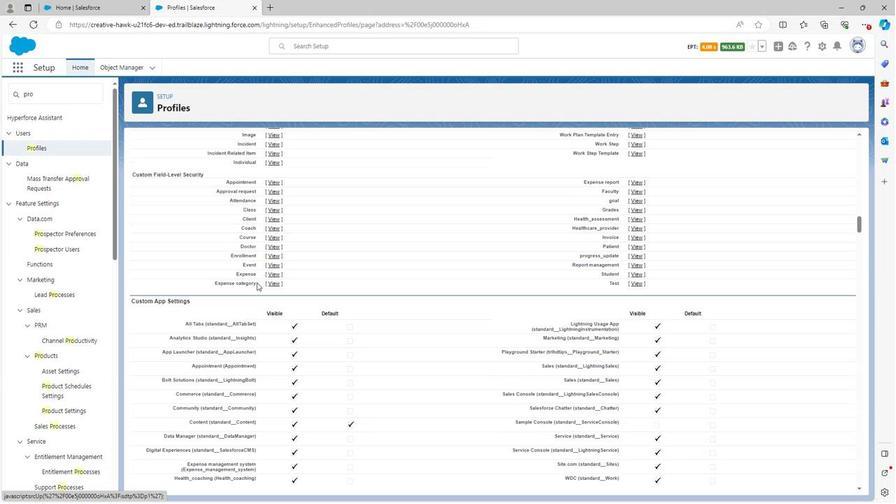 
Action: Mouse scrolled (256, 290) with delta (0, 0)
Screenshot: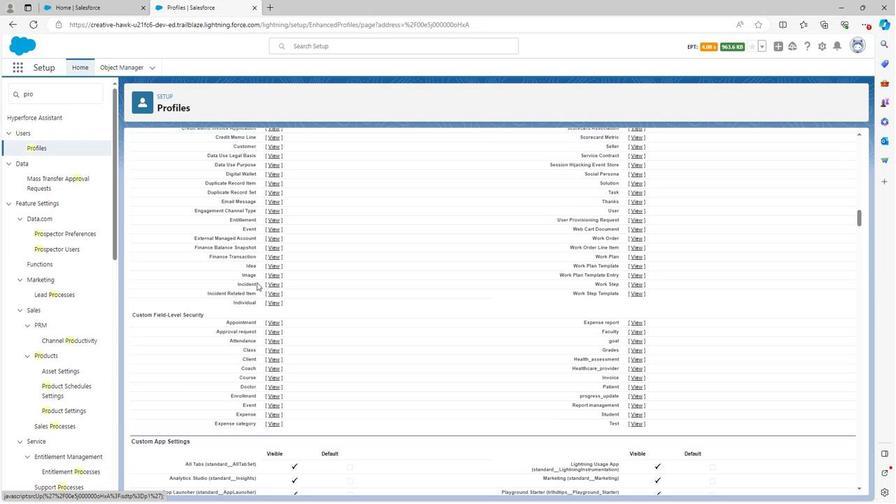 
Action: Mouse scrolled (256, 290) with delta (0, 0)
Screenshot: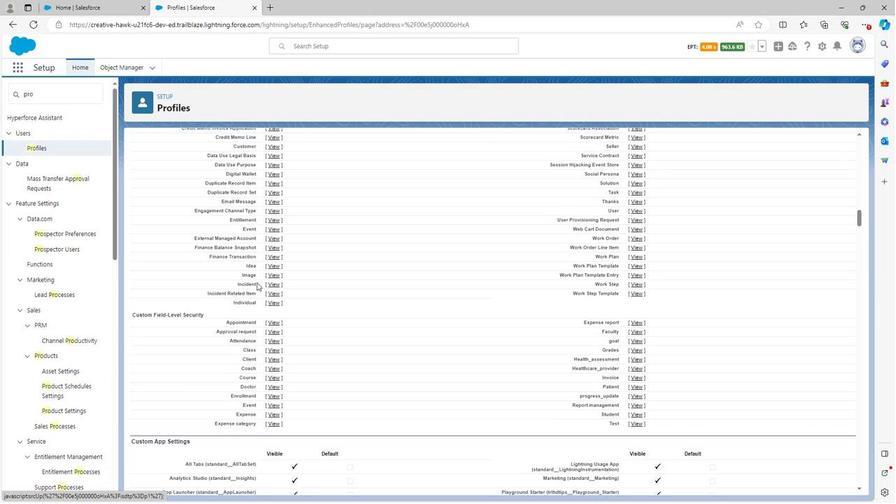 
Action: Mouse scrolled (256, 290) with delta (0, 0)
Screenshot: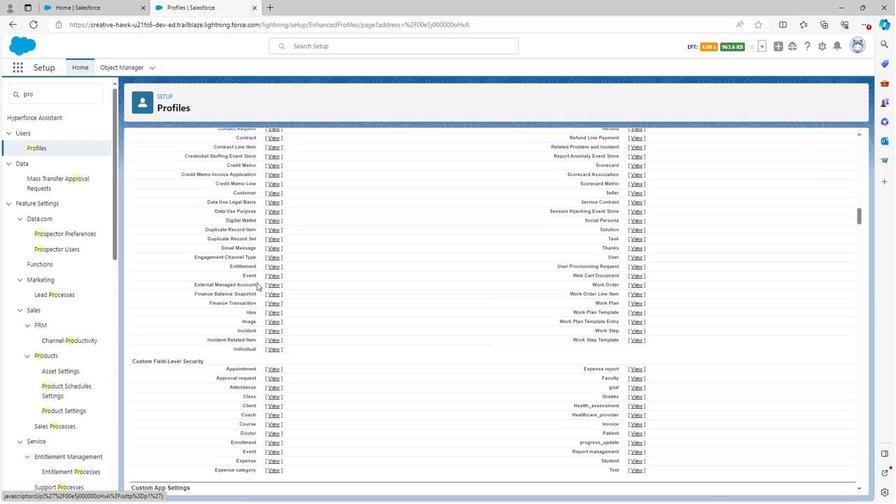 
Action: Mouse scrolled (256, 290) with delta (0, 0)
Screenshot: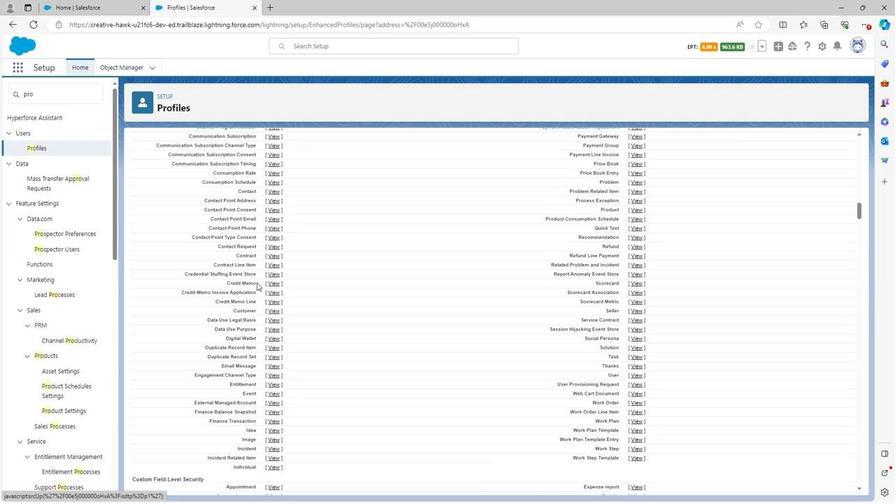 
Action: Mouse scrolled (256, 290) with delta (0, 0)
Screenshot: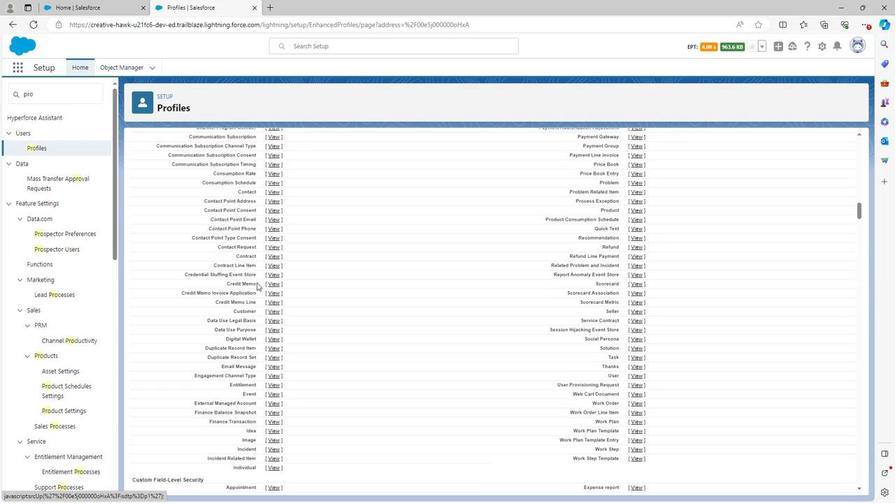 
Action: Mouse scrolled (256, 290) with delta (0, 0)
Screenshot: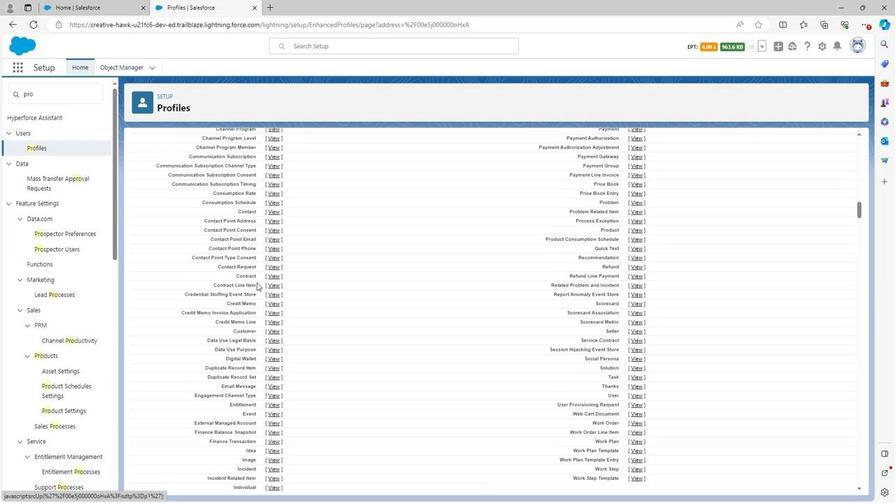 
Action: Mouse scrolled (256, 290) with delta (0, 0)
Screenshot: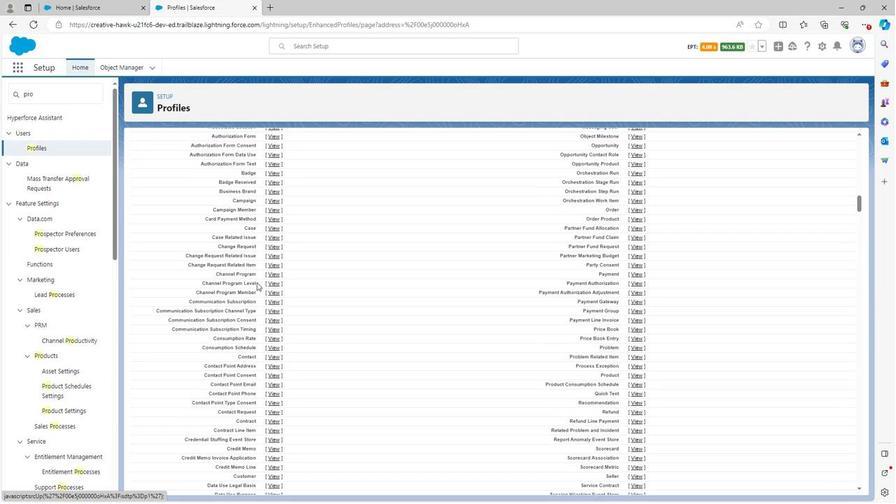 
Action: Mouse scrolled (256, 290) with delta (0, 0)
Screenshot: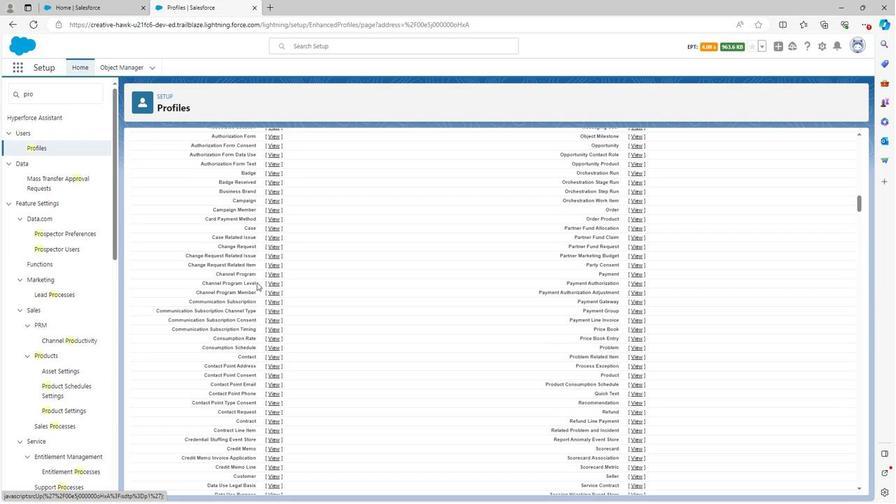 
Action: Mouse scrolled (256, 290) with delta (0, 0)
Screenshot: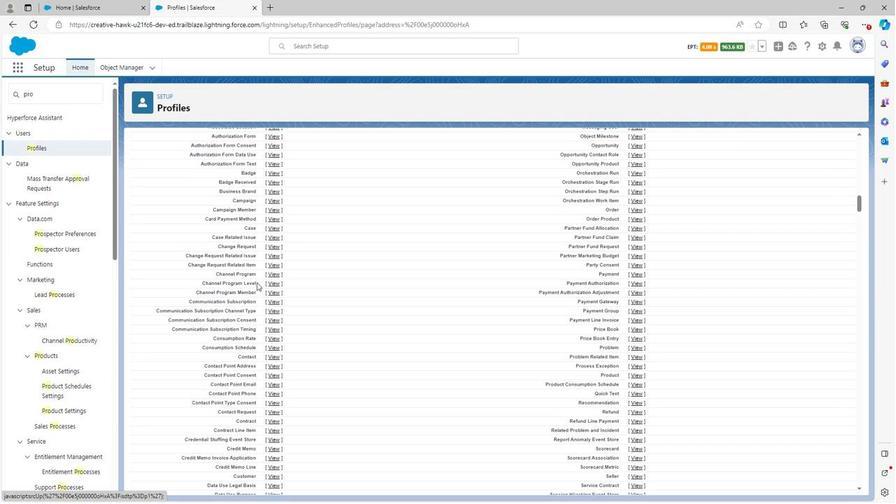 
Action: Mouse scrolled (256, 290) with delta (0, 0)
Screenshot: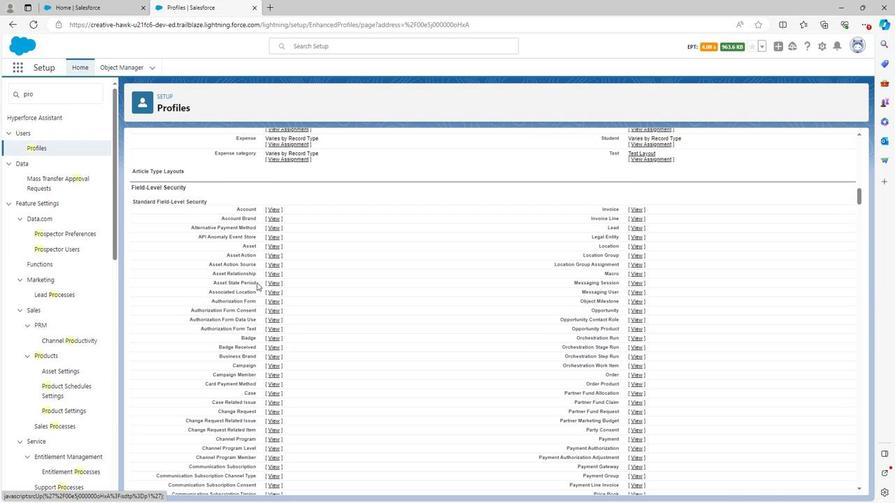 
Action: Mouse scrolled (256, 290) with delta (0, 0)
Screenshot: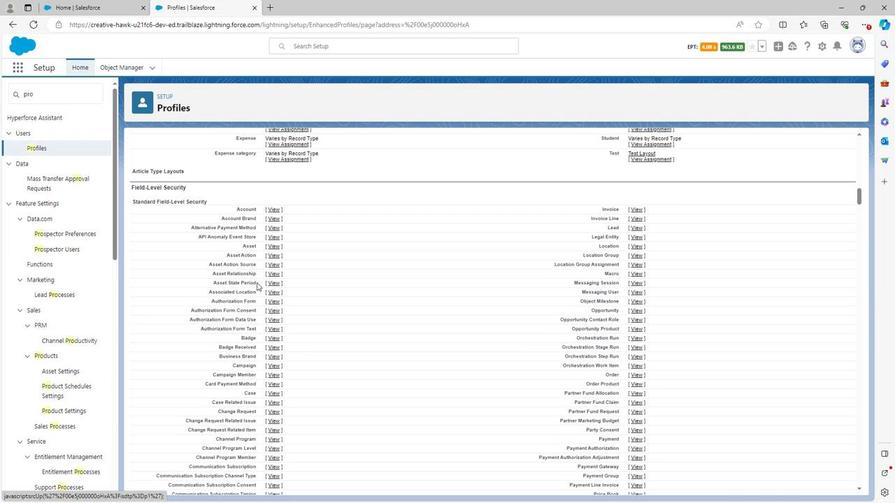 
Action: Mouse scrolled (256, 290) with delta (0, 0)
Screenshot: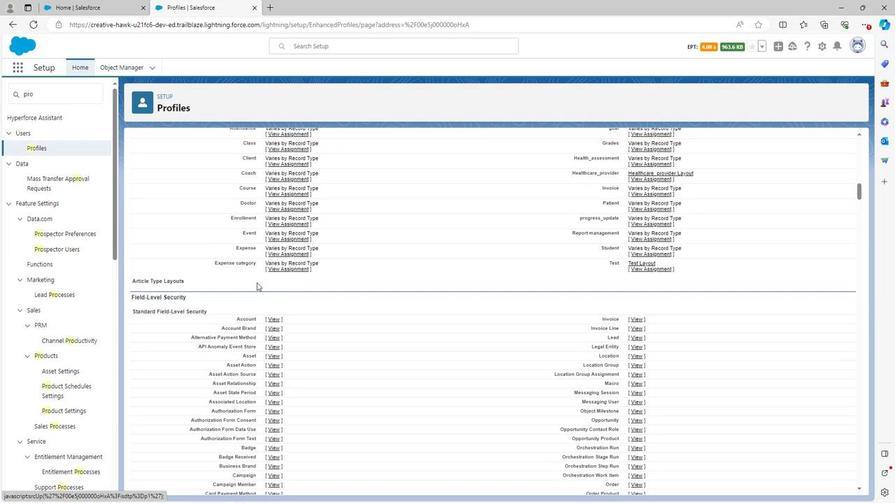 
Action: Mouse scrolled (256, 290) with delta (0, 0)
Screenshot: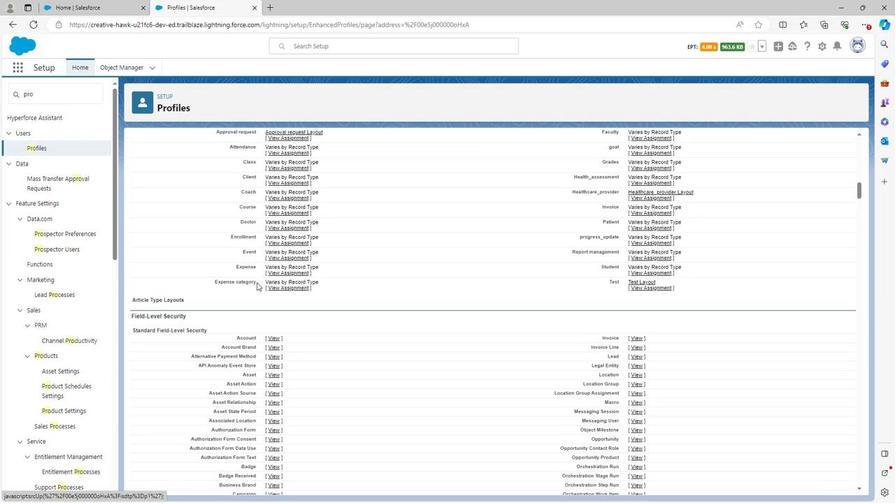 
Action: Mouse scrolled (256, 290) with delta (0, 0)
Screenshot: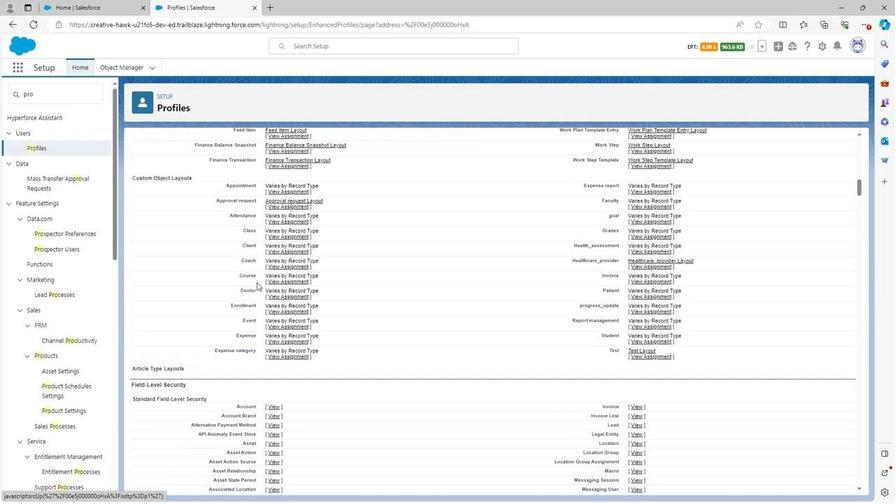 
Action: Mouse scrolled (256, 290) with delta (0, 0)
Screenshot: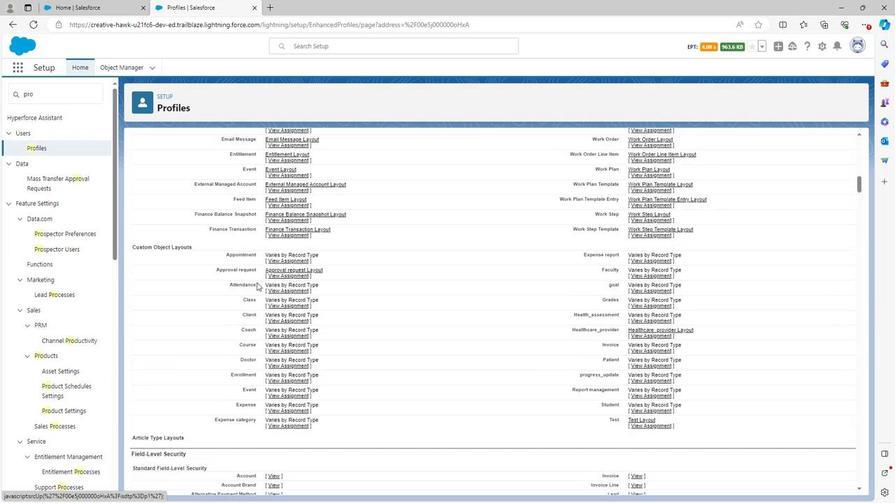 
Action: Mouse scrolled (256, 290) with delta (0, 0)
Screenshot: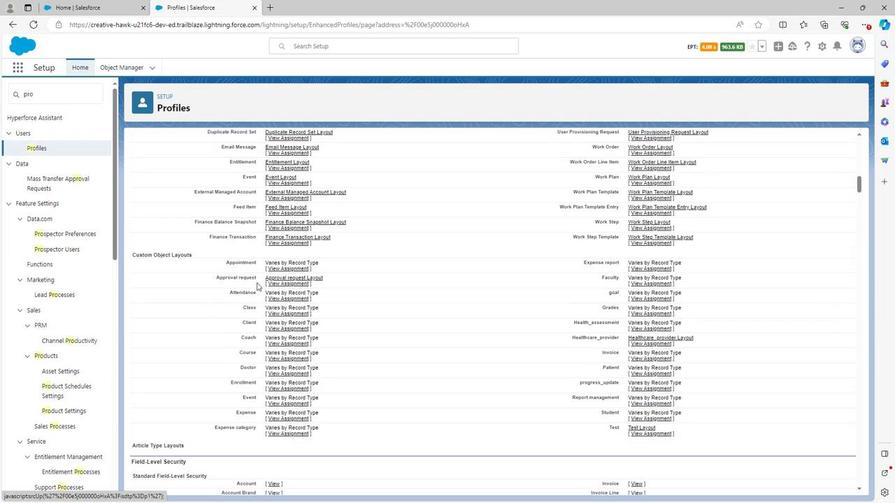 
Action: Mouse scrolled (256, 290) with delta (0, 0)
Screenshot: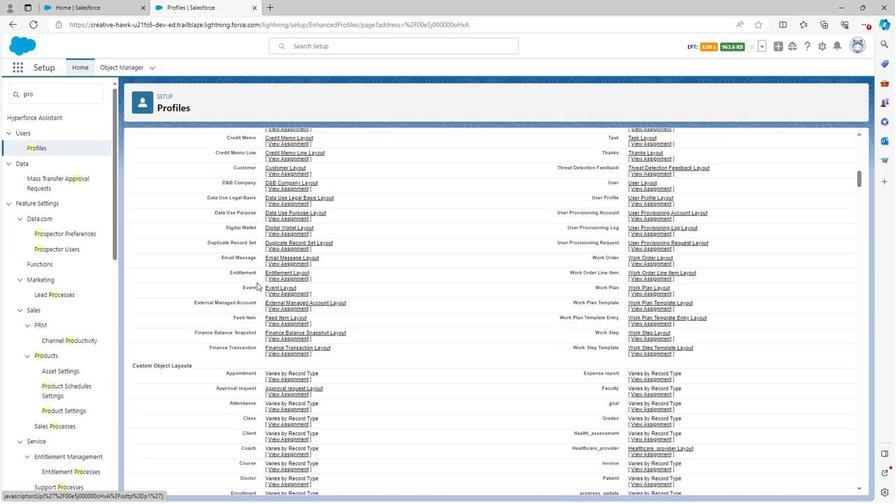 
Action: Mouse scrolled (256, 290) with delta (0, 0)
Screenshot: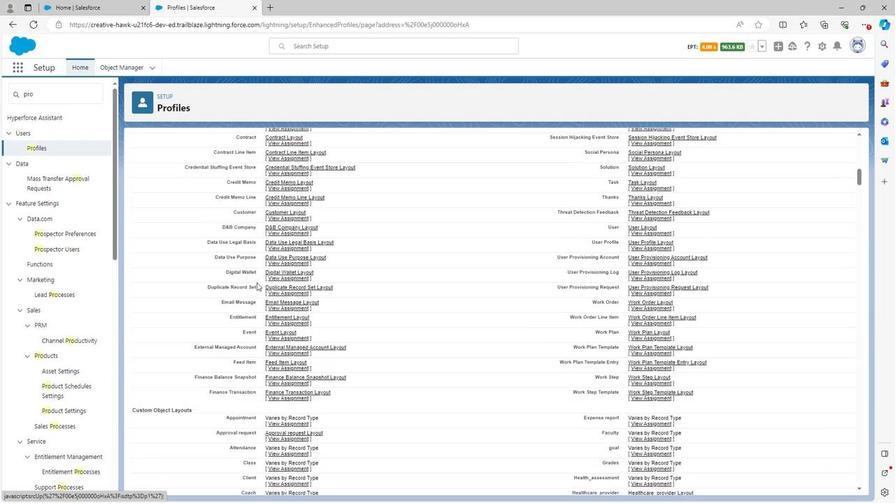 
Action: Mouse scrolled (256, 290) with delta (0, 0)
Screenshot: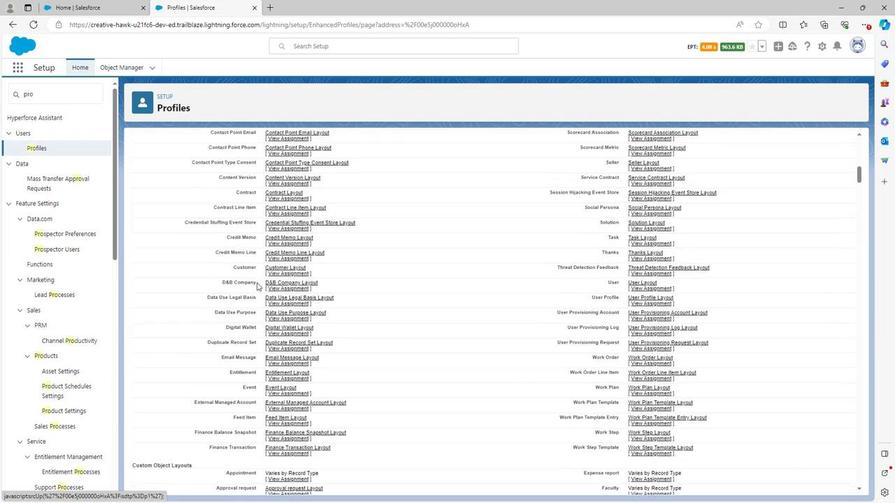 
Action: Mouse scrolled (256, 290) with delta (0, 0)
Screenshot: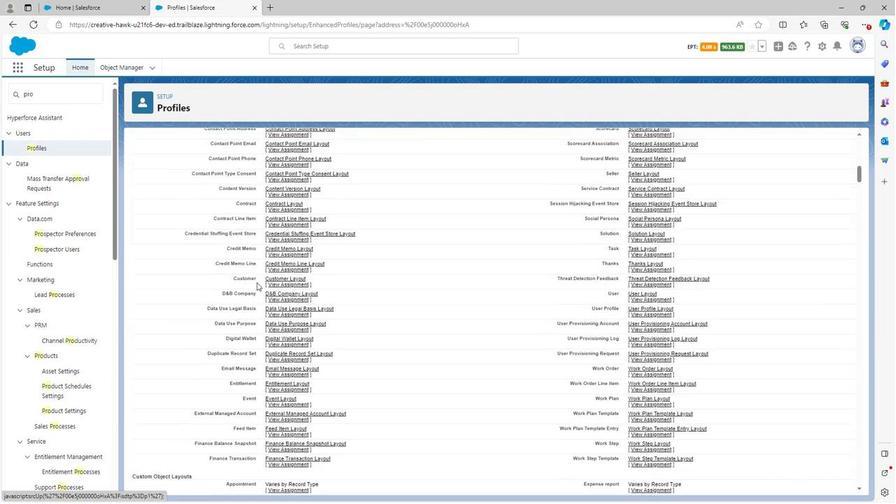 
Action: Mouse scrolled (256, 290) with delta (0, 0)
Screenshot: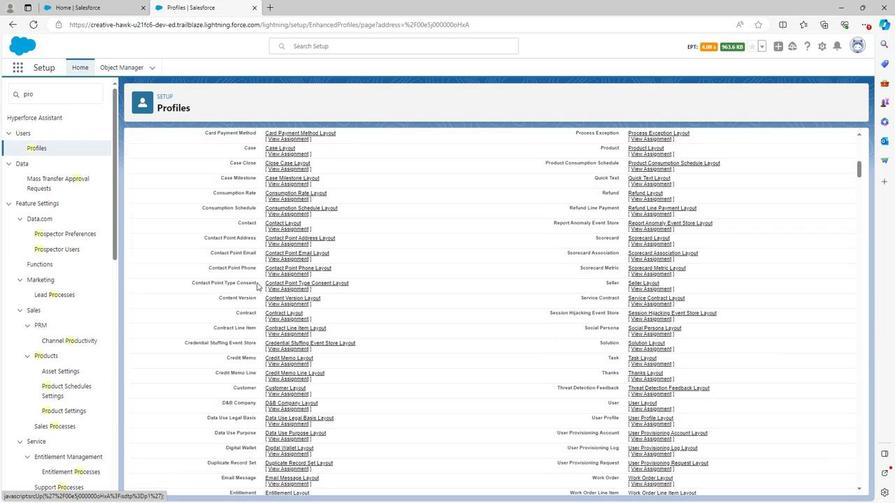 
Action: Mouse scrolled (256, 290) with delta (0, 0)
Screenshot: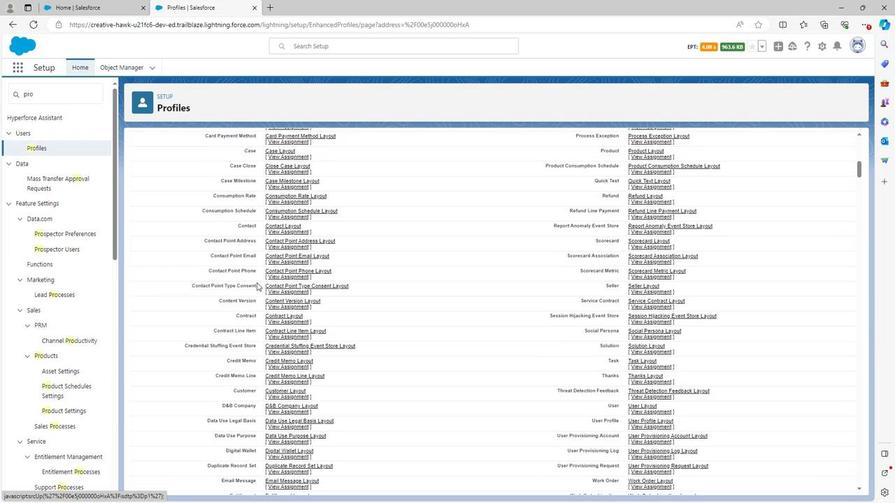 
Action: Mouse scrolled (256, 290) with delta (0, 0)
Screenshot: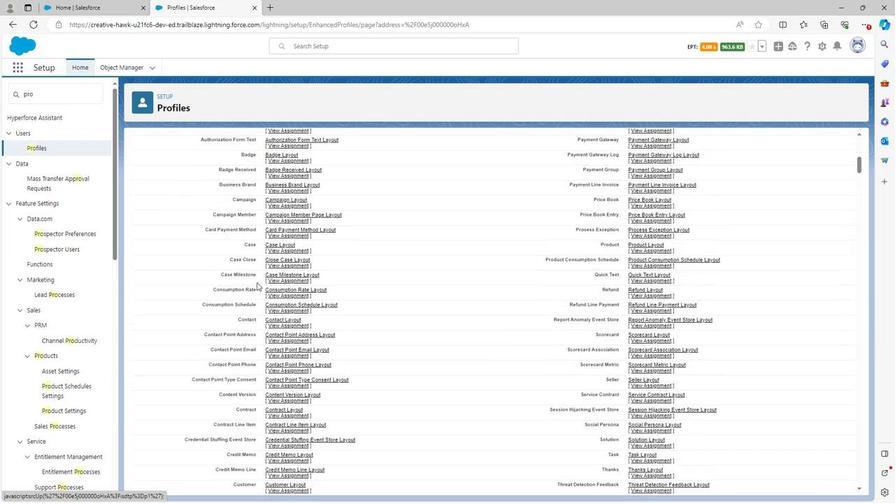 
Action: Mouse scrolled (256, 290) with delta (0, 0)
Screenshot: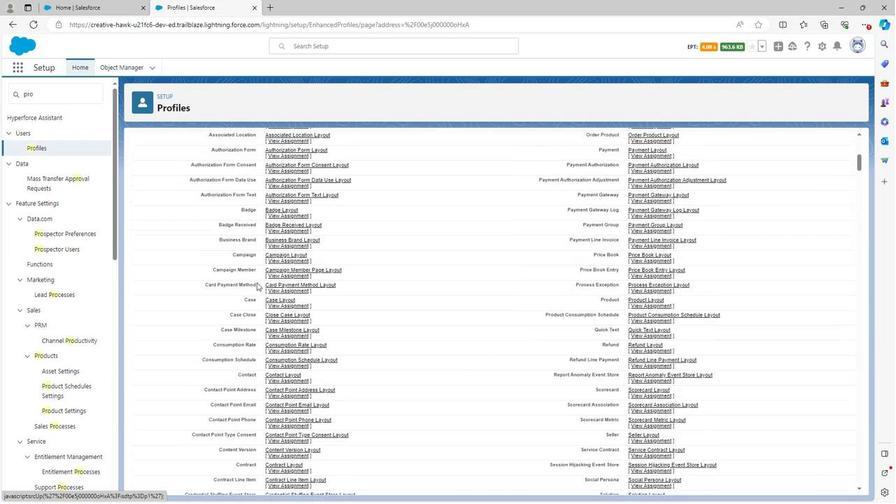 
Action: Mouse scrolled (256, 290) with delta (0, 0)
Screenshot: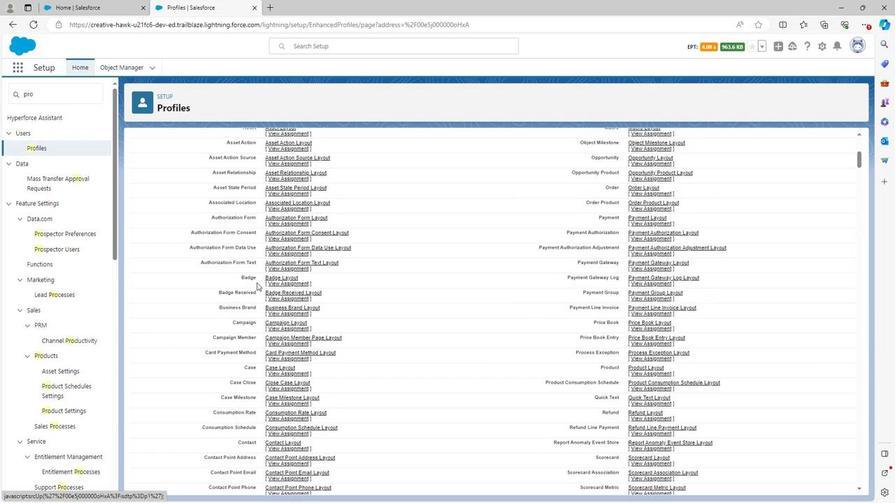 
Action: Mouse scrolled (256, 290) with delta (0, 0)
Screenshot: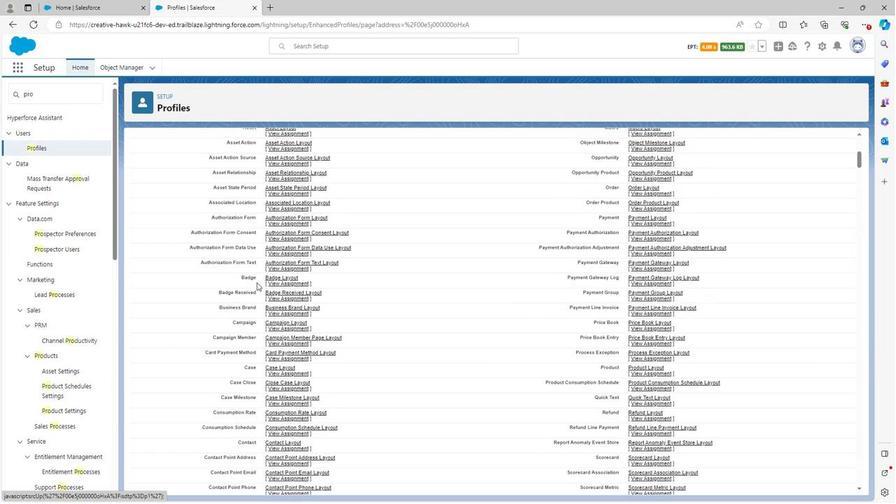 
Action: Mouse scrolled (256, 290) with delta (0, 0)
Screenshot: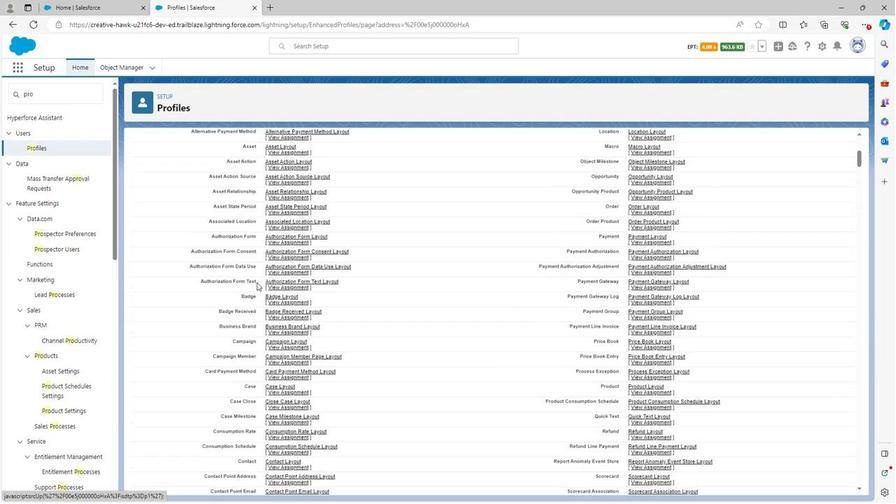 
Action: Mouse scrolled (256, 290) with delta (0, 0)
Screenshot: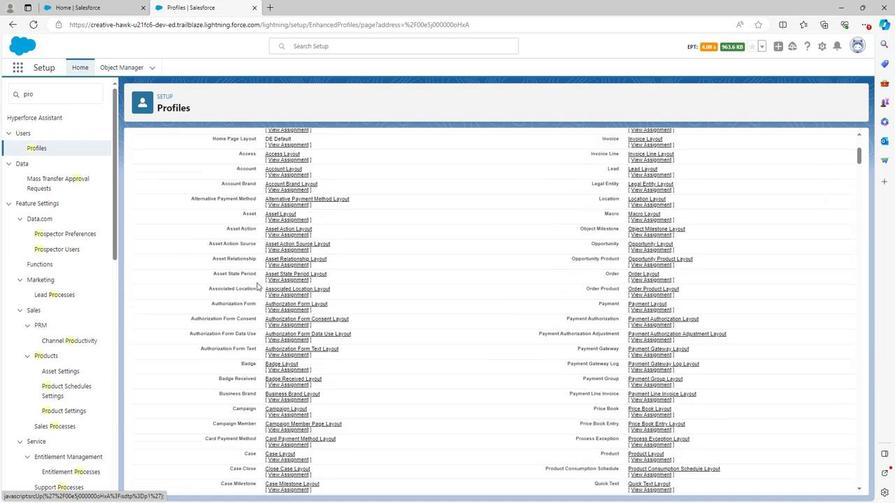 
Action: Mouse scrolled (256, 290) with delta (0, 0)
Screenshot: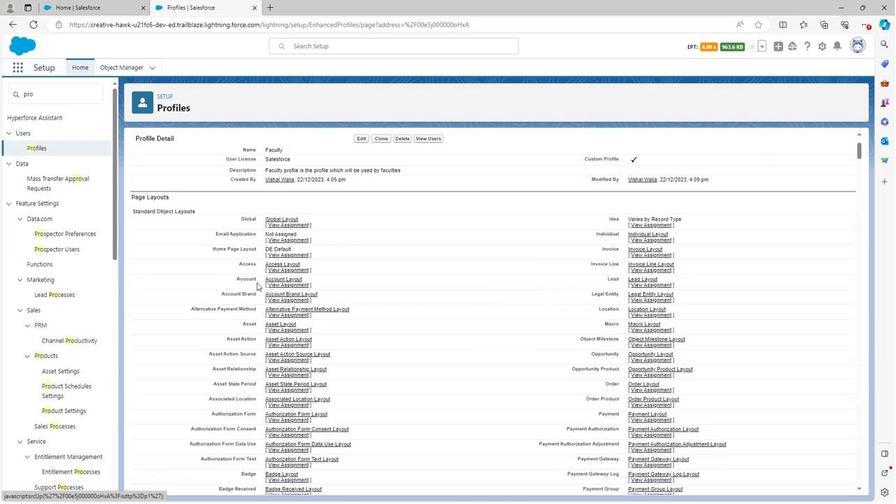 
Action: Mouse moved to (374, 226)
Screenshot: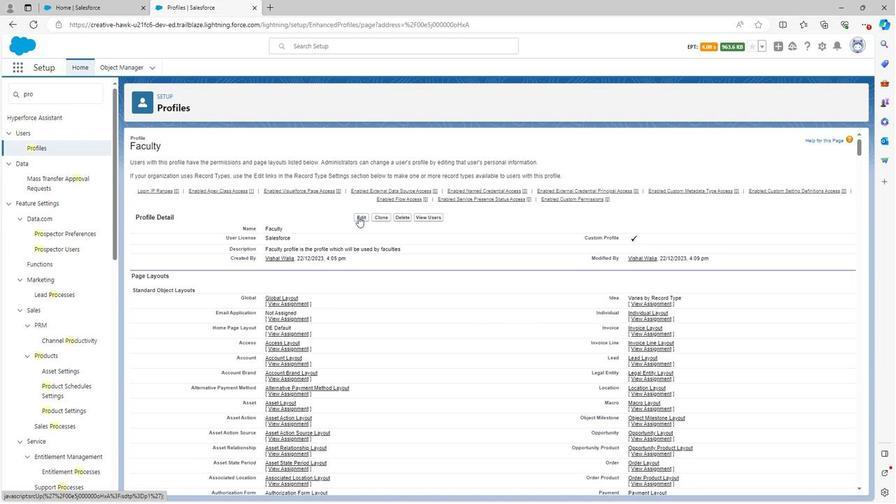 
Action: Mouse pressed left at (374, 226)
Screenshot: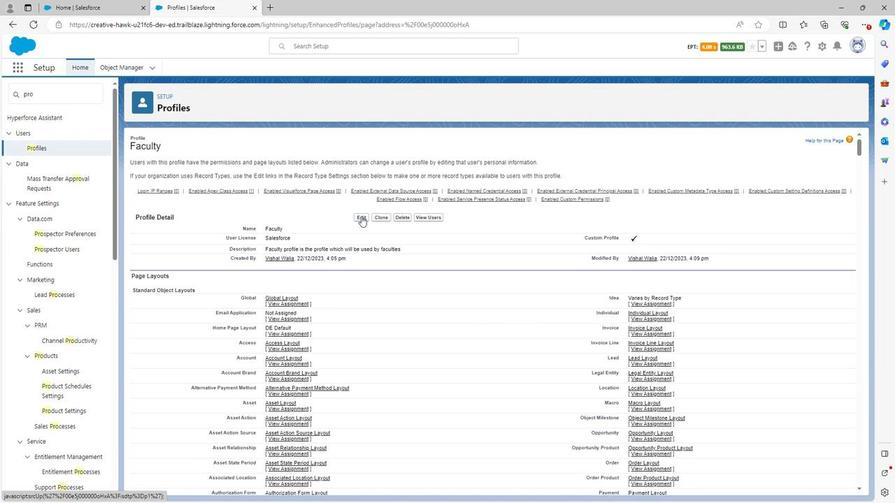 
Action: Mouse moved to (6, 163)
Screenshot: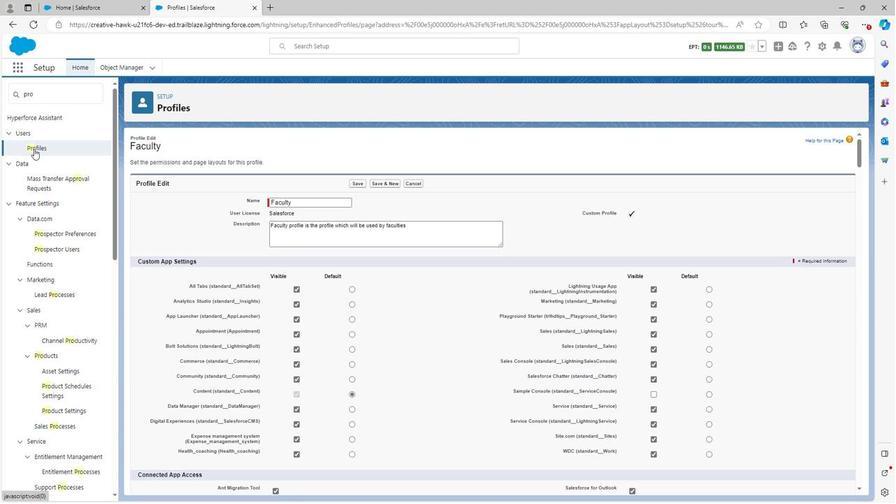 
Action: Mouse pressed left at (6, 163)
Screenshot: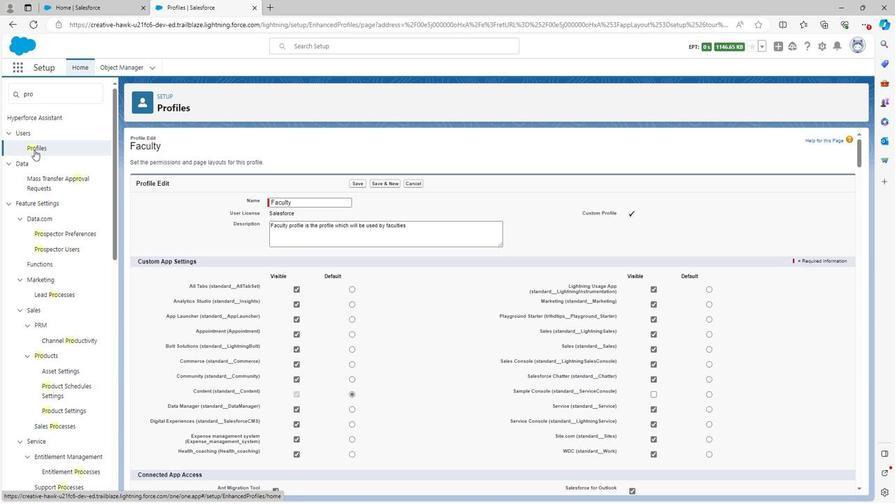 
Action: Mouse moved to (138, 192)
Screenshot: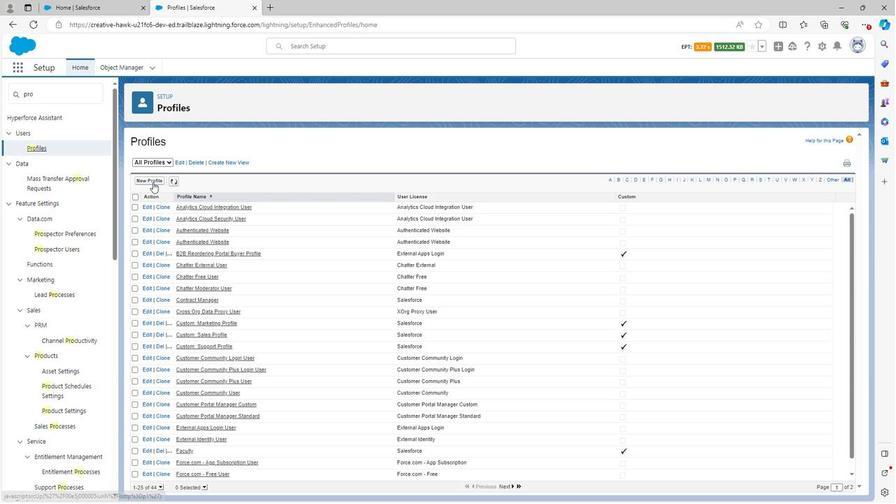 
Action: Mouse pressed left at (138, 192)
Screenshot: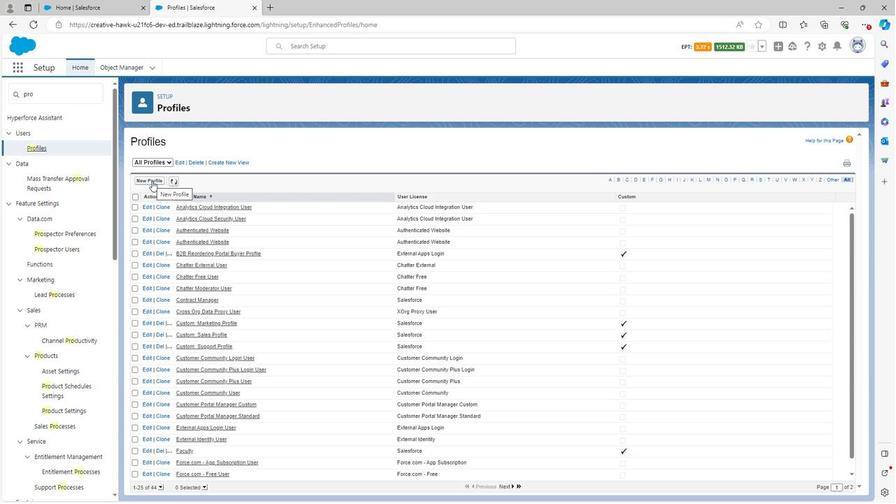 
Action: Mouse moved to (278, 229)
Screenshot: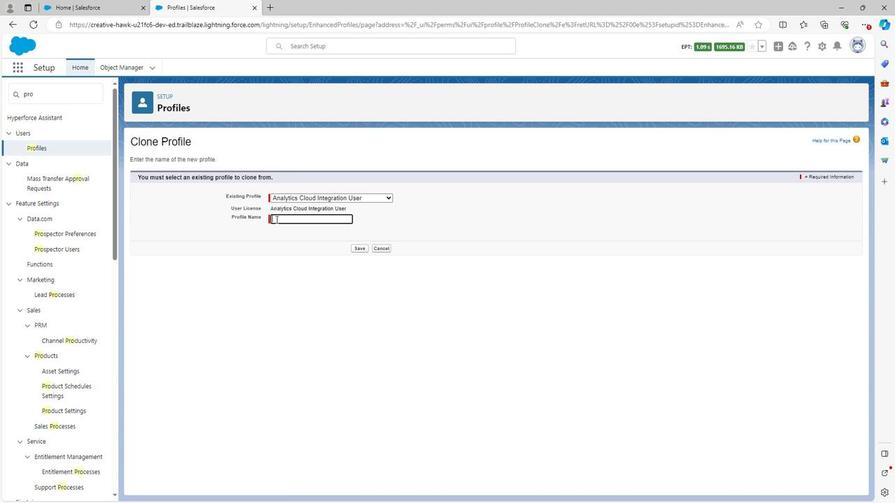 
Action: Mouse pressed left at (278, 229)
Screenshot: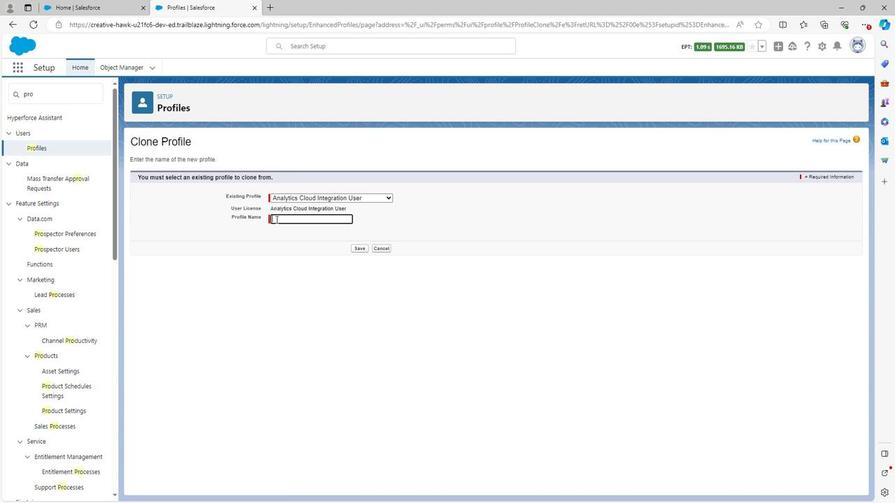 
Action: Mouse moved to (266, 228)
Screenshot: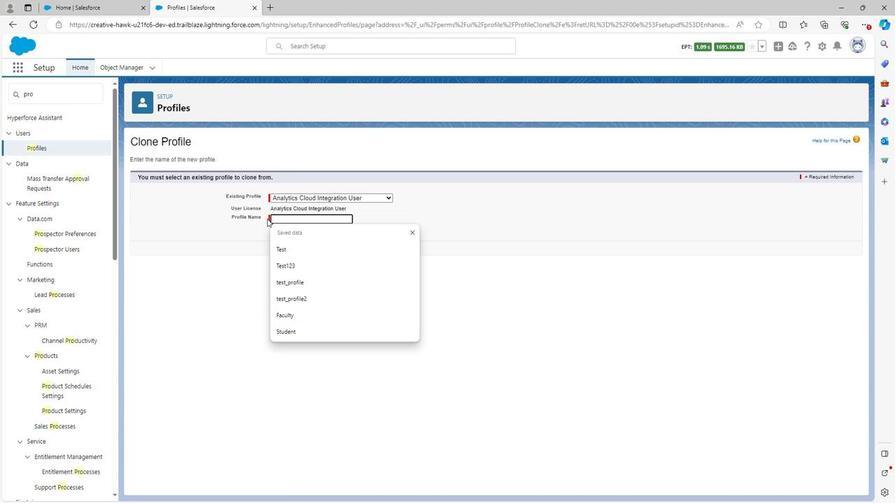 
Action: Key pressed <Key.shift><Key.shift><Key.shift><Key.shift><Key.shift><Key.shift><Key.shift><Key.shift>Student
Screenshot: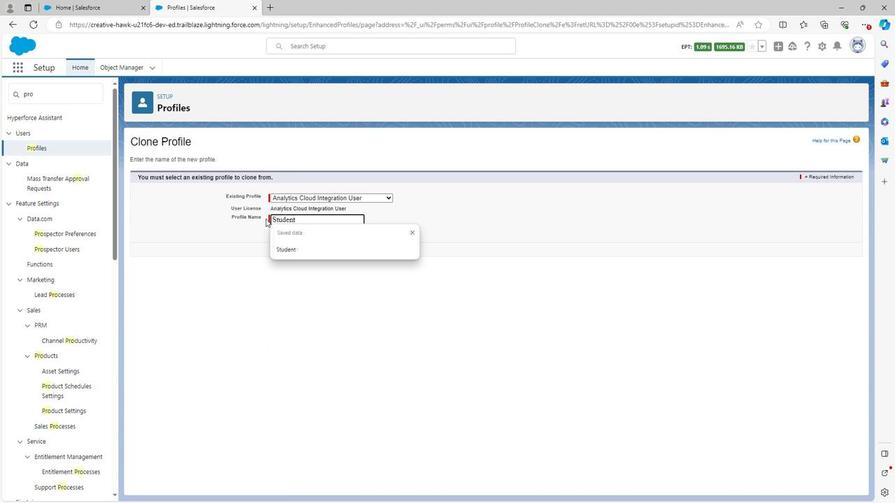 
Action: Mouse moved to (365, 258)
Screenshot: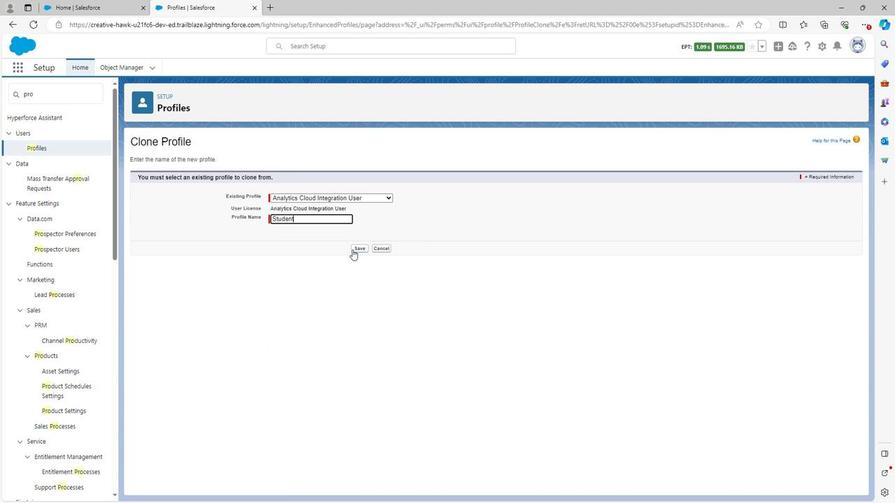 
Action: Mouse pressed left at (365, 258)
Screenshot: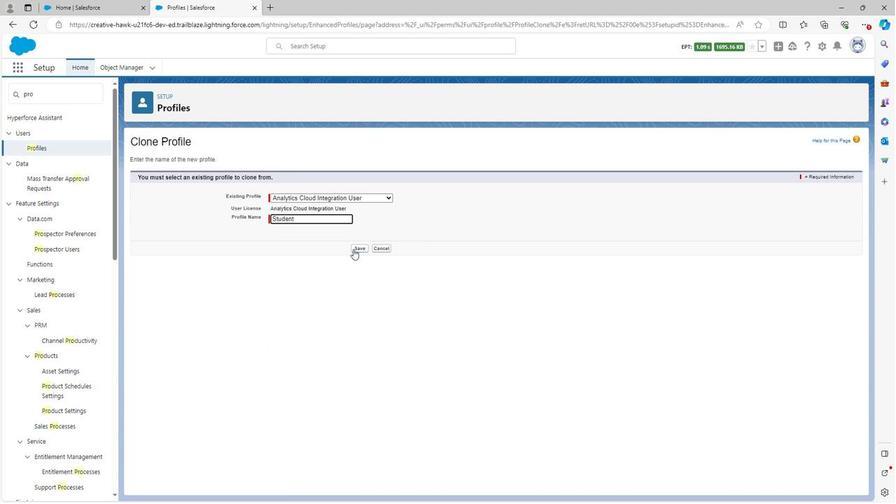 
Action: Mouse moved to (335, 237)
Screenshot: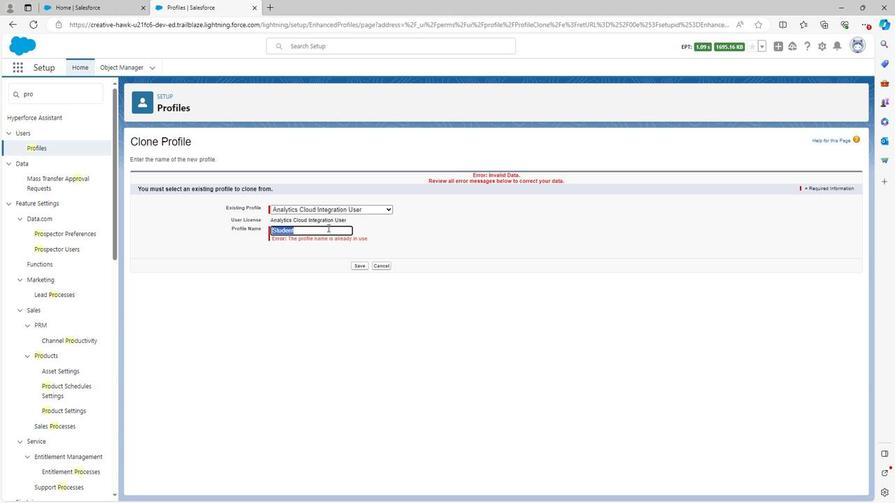 
Action: Mouse pressed left at (335, 237)
Screenshot: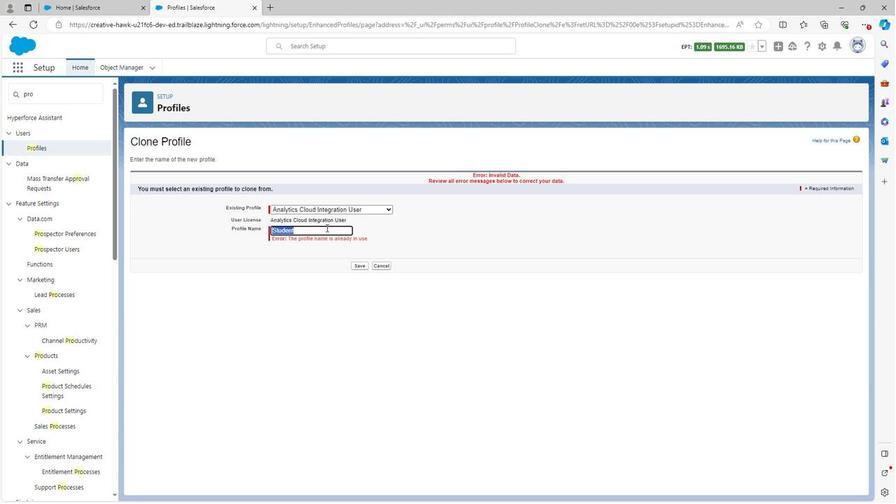 
Action: Key pressed s
Screenshot: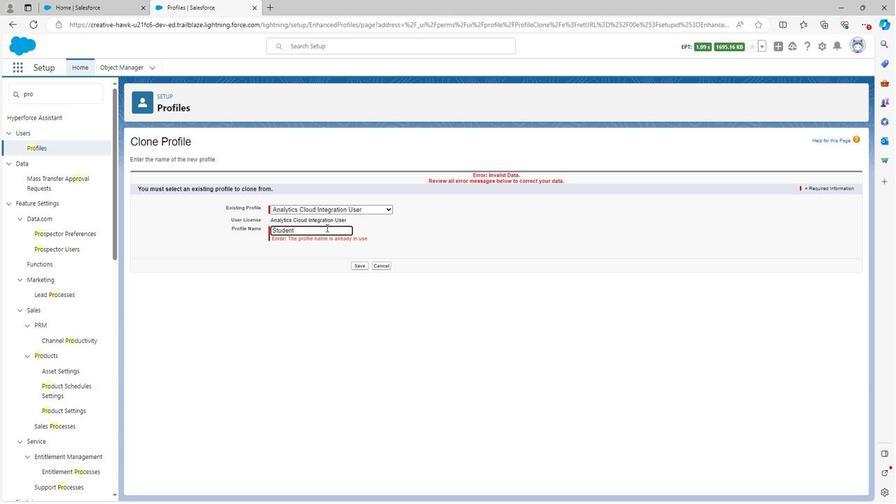
Action: Mouse moved to (374, 274)
Screenshot: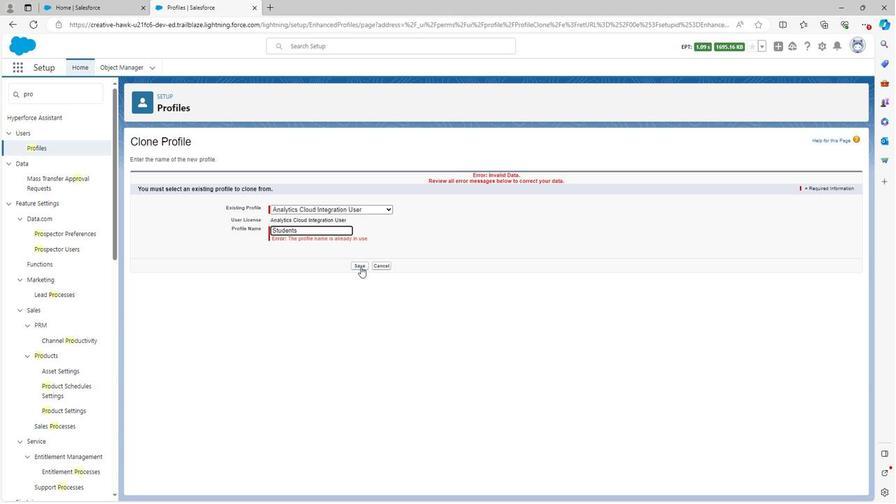 
Action: Mouse pressed left at (374, 274)
Screenshot: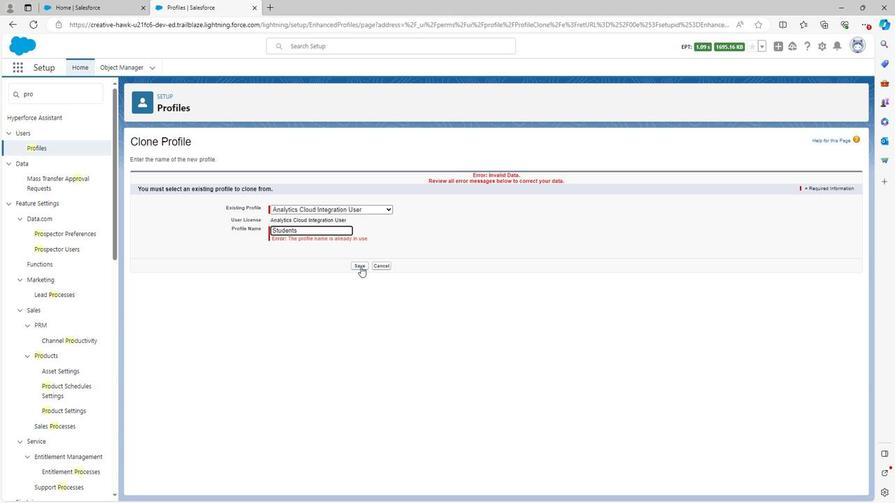 
Action: Mouse moved to (321, 336)
Screenshot: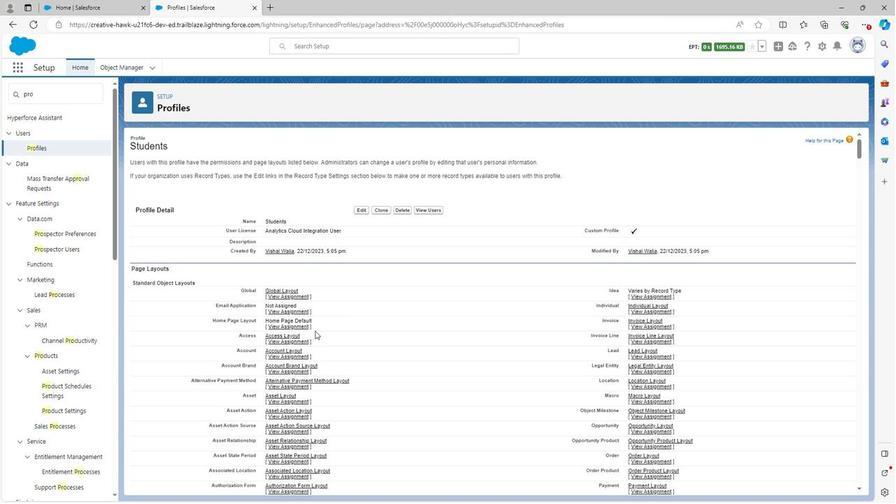 
Action: Mouse scrolled (321, 336) with delta (0, 0)
Screenshot: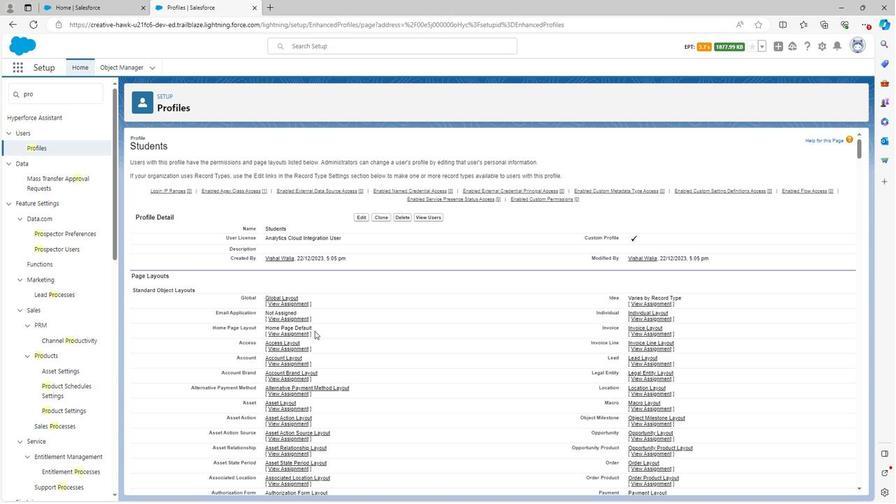 
Action: Mouse scrolled (321, 336) with delta (0, 0)
Screenshot: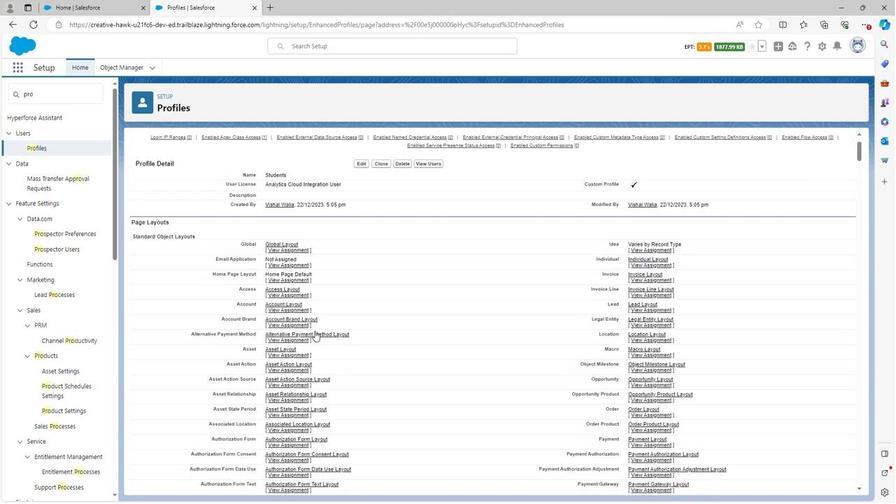 
Action: Mouse scrolled (321, 336) with delta (0, 0)
Screenshot: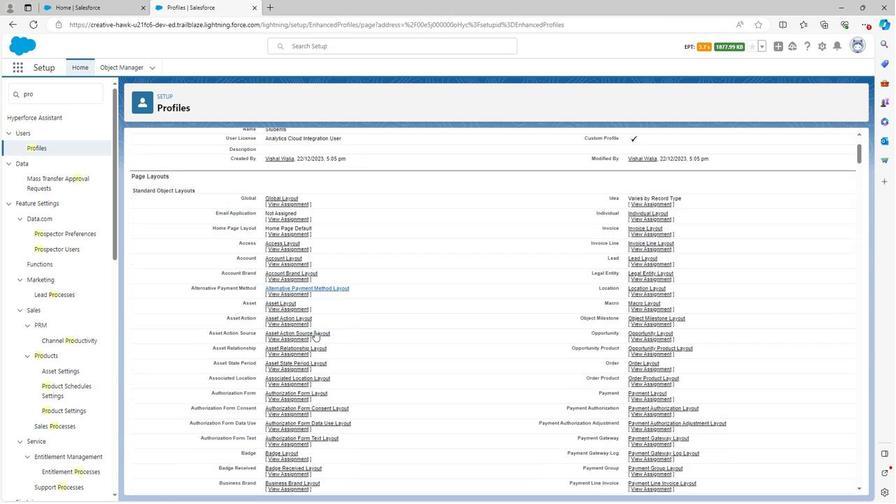 
Action: Mouse scrolled (321, 336) with delta (0, 0)
Screenshot: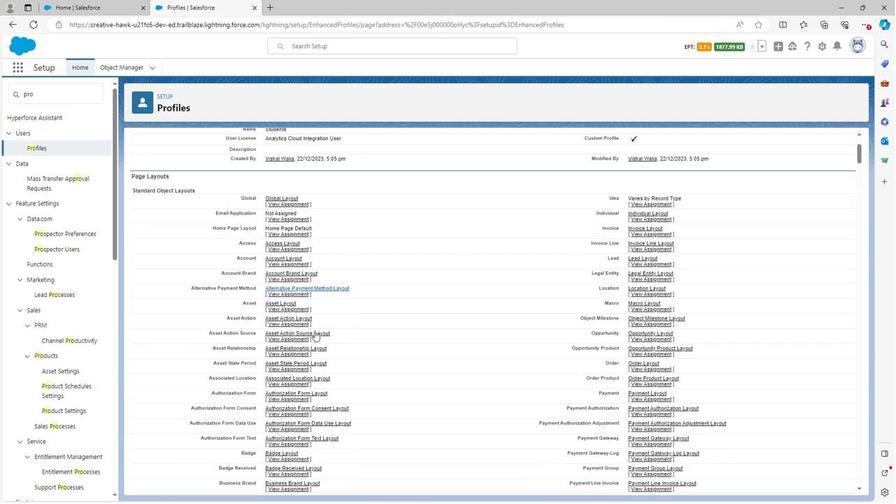 
Action: Mouse scrolled (321, 337) with delta (0, 0)
Screenshot: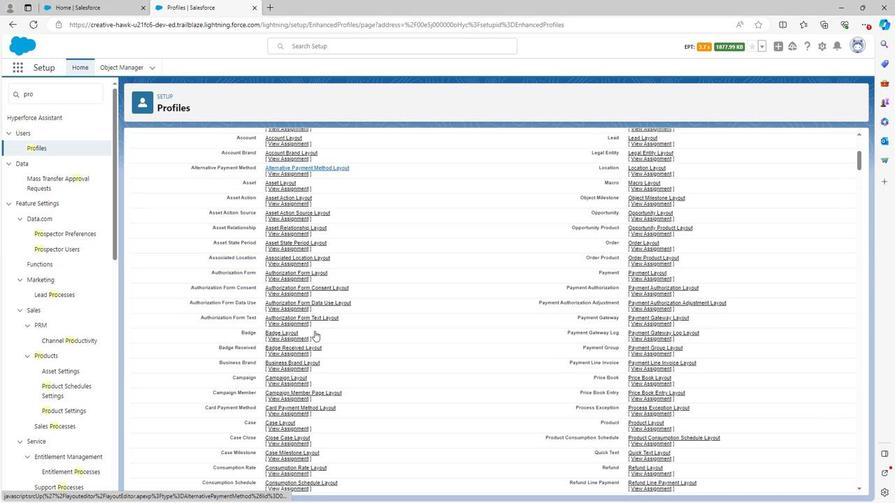 
Action: Mouse scrolled (321, 337) with delta (0, 0)
Screenshot: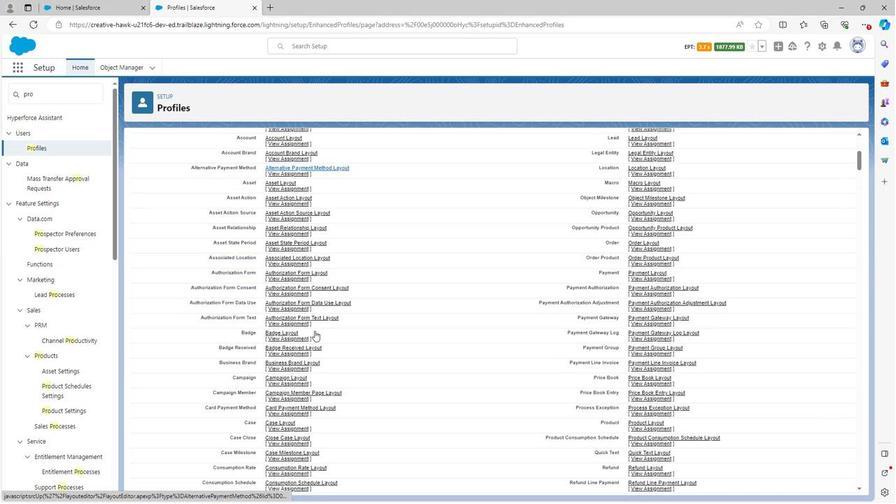 
Action: Mouse moved to (379, 208)
Screenshot: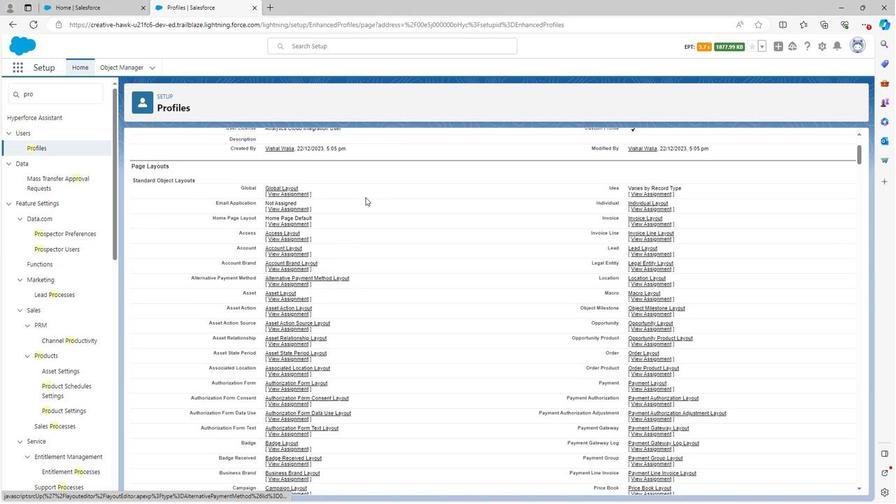 
Action: Mouse scrolled (379, 209) with delta (0, 0)
Screenshot: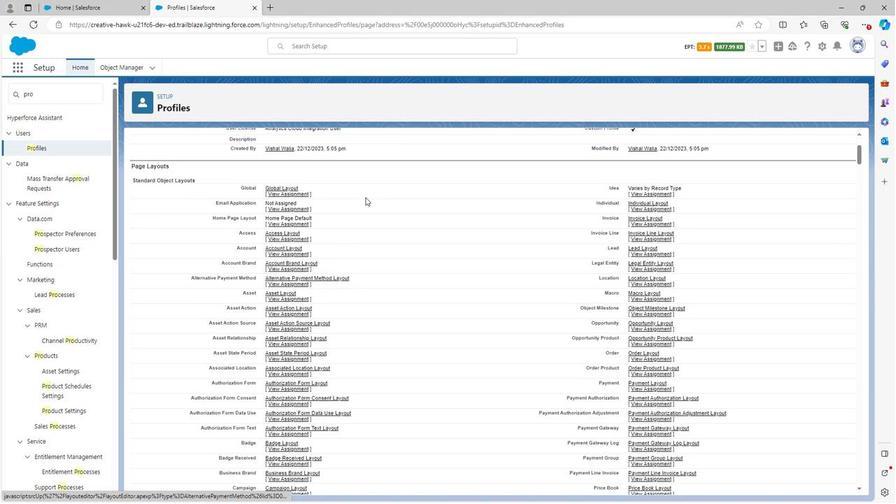 
Action: Mouse scrolled (379, 209) with delta (0, 0)
Screenshot: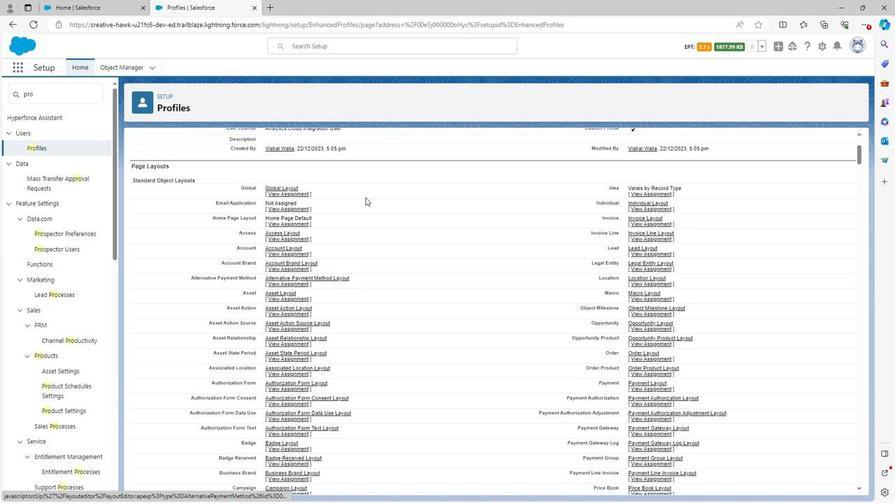 
Action: Mouse moved to (374, 224)
Screenshot: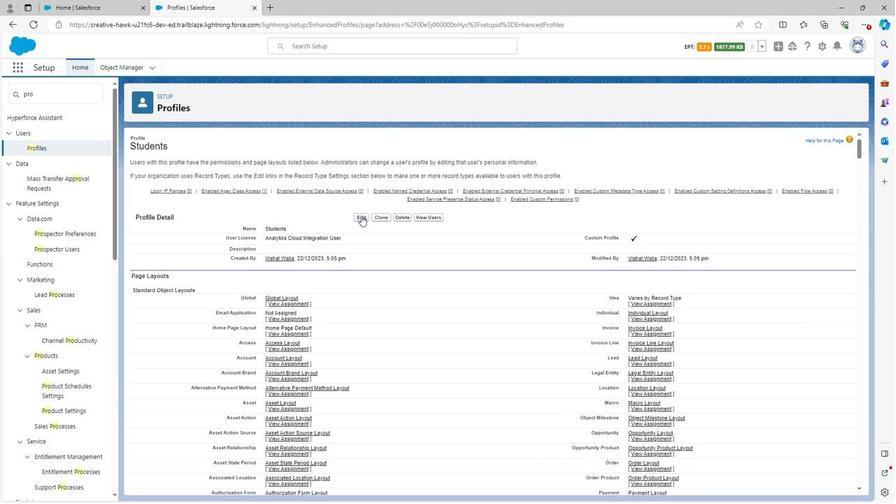 
Action: Mouse pressed left at (374, 224)
Screenshot: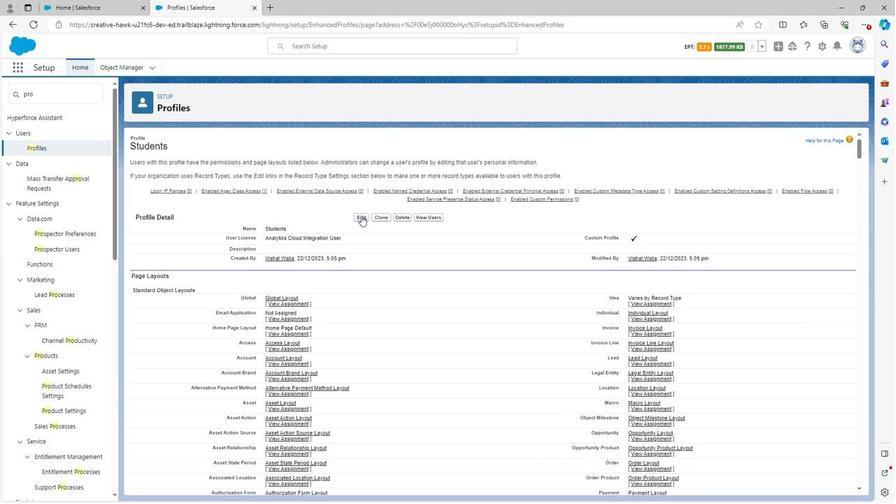 
Action: Mouse moved to (275, 346)
Screenshot: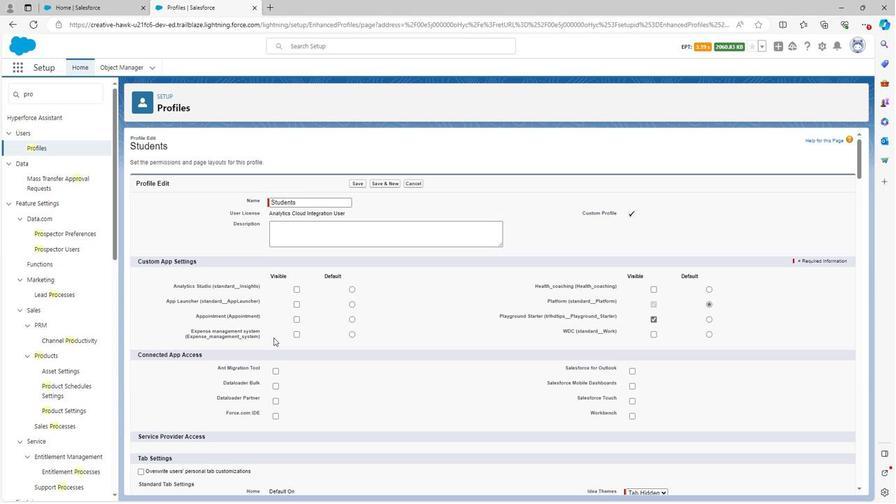 
Action: Mouse scrolled (275, 346) with delta (0, 0)
Screenshot: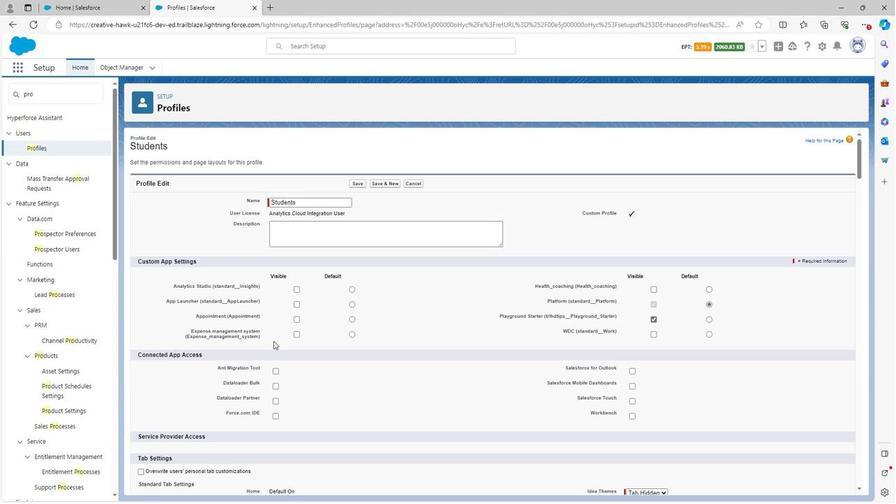 
Action: Mouse scrolled (275, 346) with delta (0, 0)
Screenshot: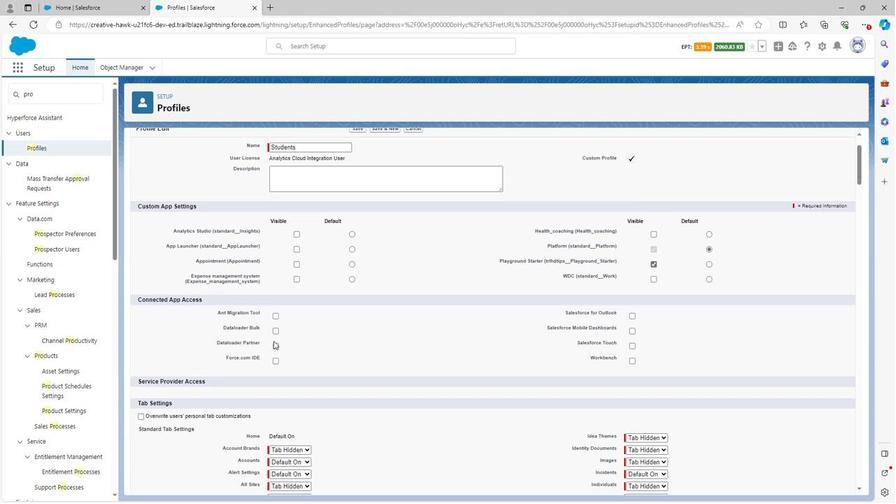 
Action: Mouse scrolled (275, 346) with delta (0, 0)
Screenshot: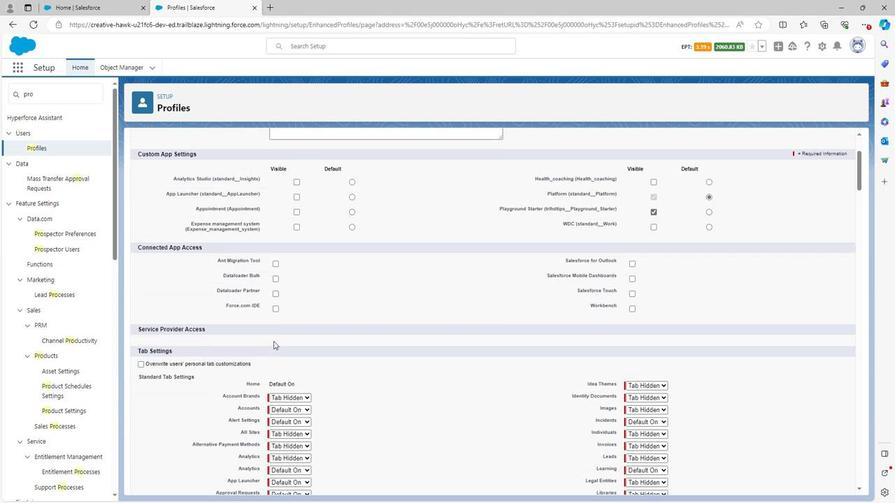 
Action: Mouse scrolled (275, 346) with delta (0, 0)
Screenshot: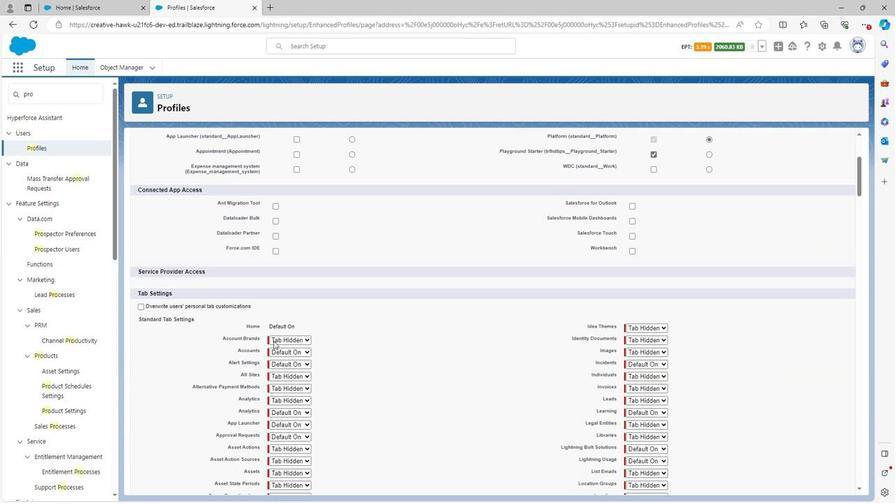 
Action: Mouse moved to (124, 258)
Screenshot: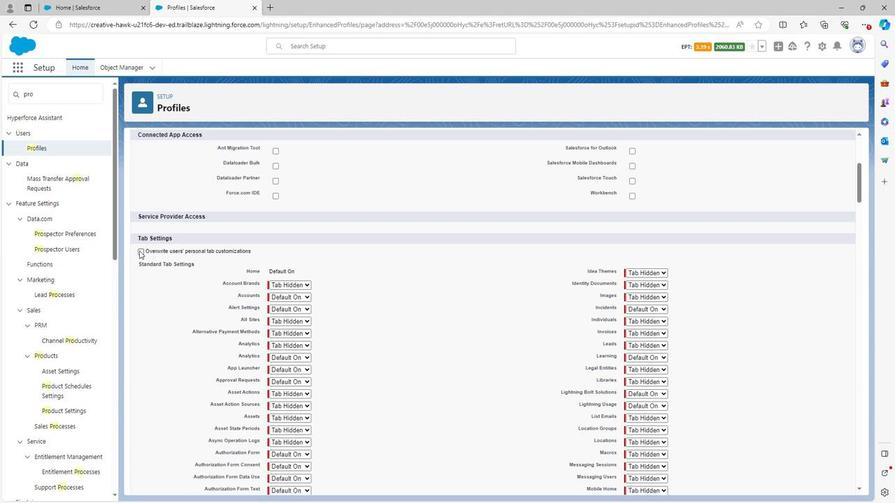 
Action: Mouse pressed left at (124, 258)
Screenshot: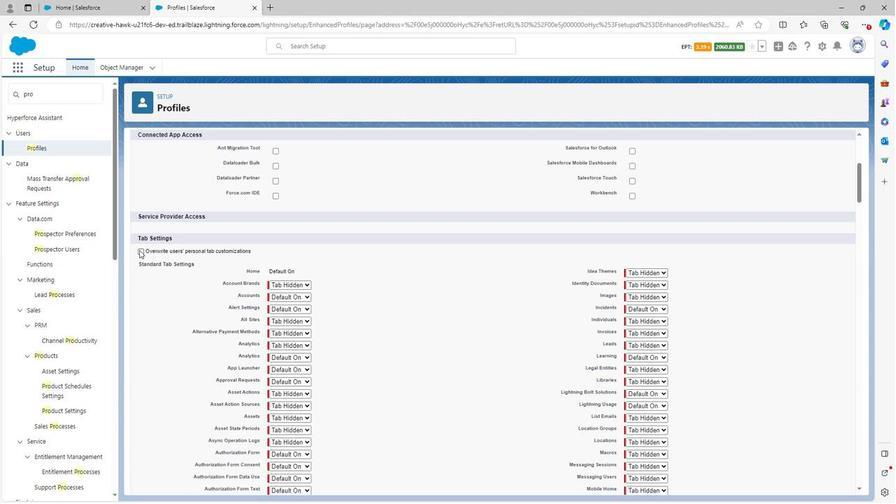 
Action: Mouse moved to (279, 163)
Screenshot: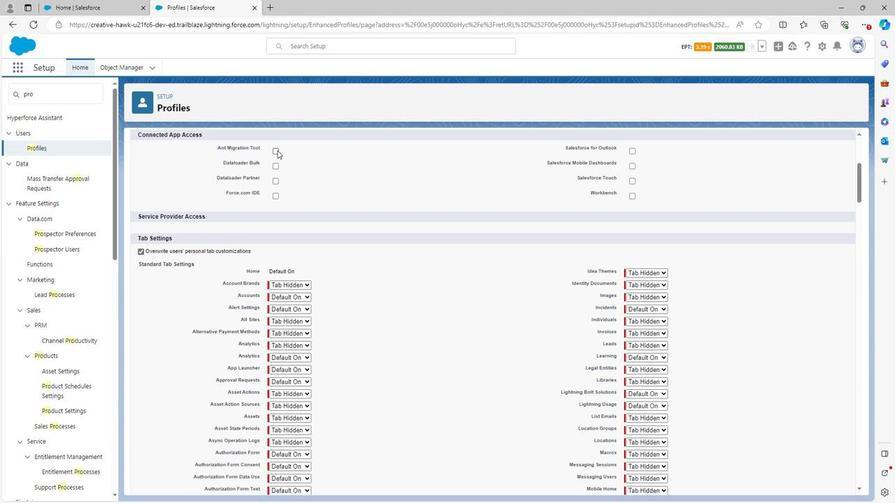 
Action: Mouse pressed left at (279, 163)
Screenshot: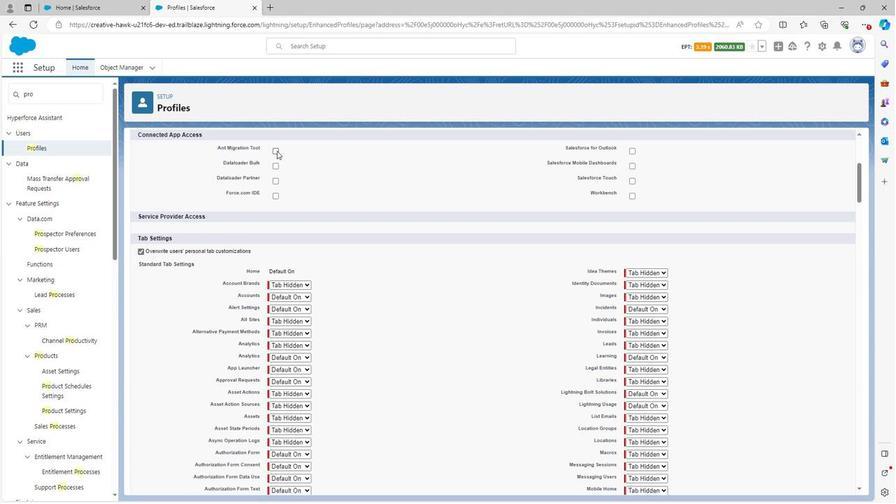 
Action: Mouse moved to (279, 177)
Screenshot: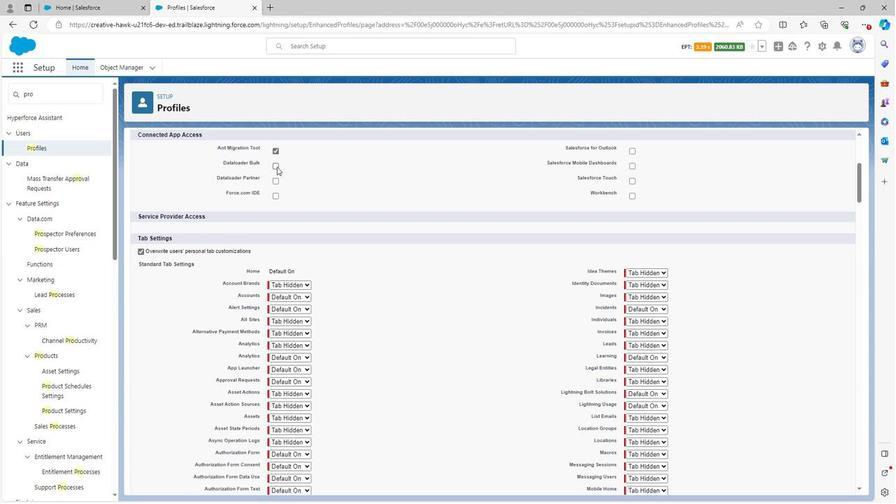 
Action: Mouse pressed left at (279, 177)
Screenshot: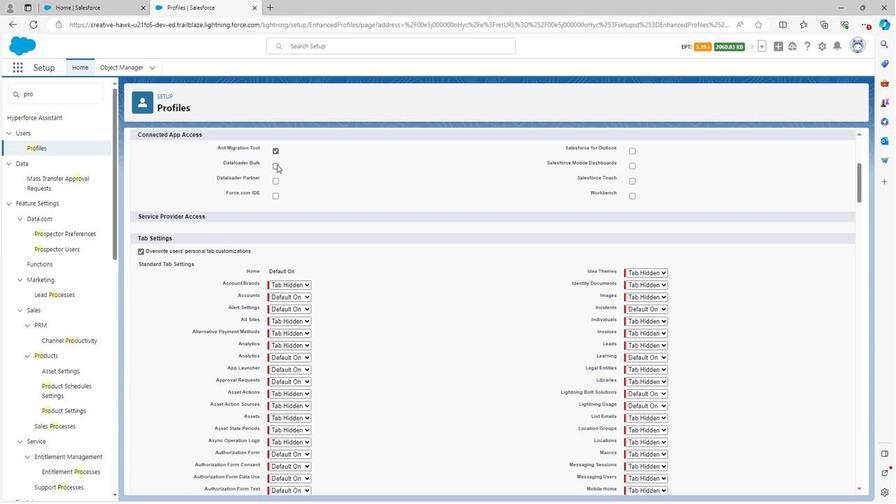 
Action: Mouse moved to (279, 191)
Screenshot: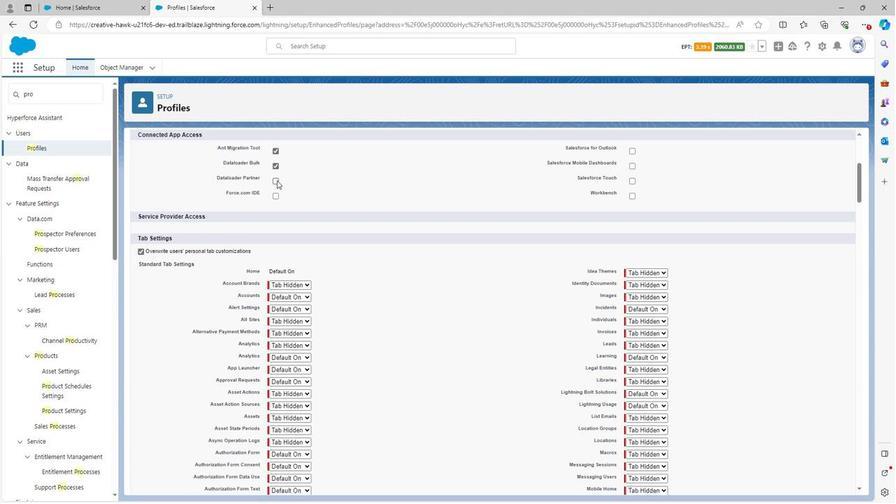 
Action: Mouse pressed left at (279, 191)
Screenshot: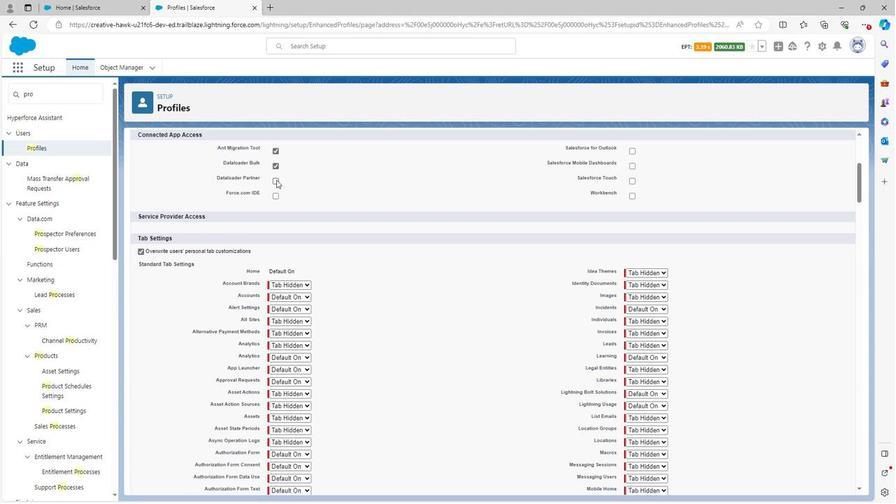 
Action: Mouse moved to (279, 207)
Screenshot: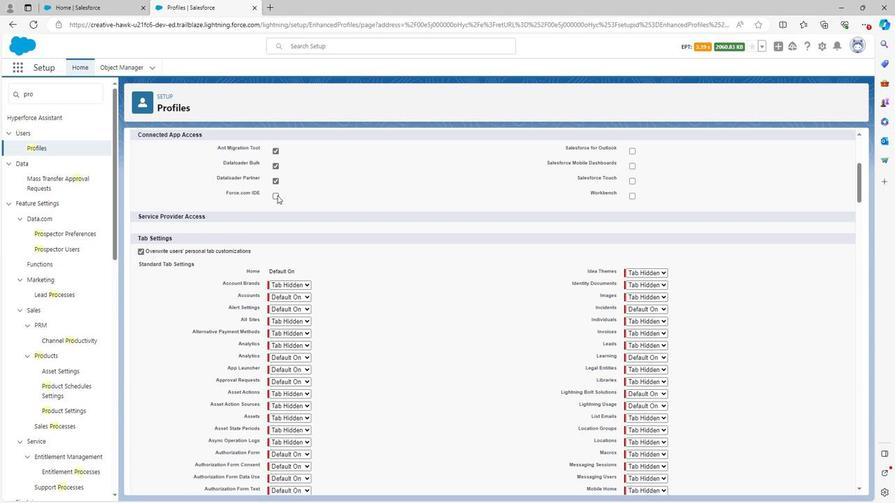 
Action: Mouse pressed left at (279, 207)
Screenshot: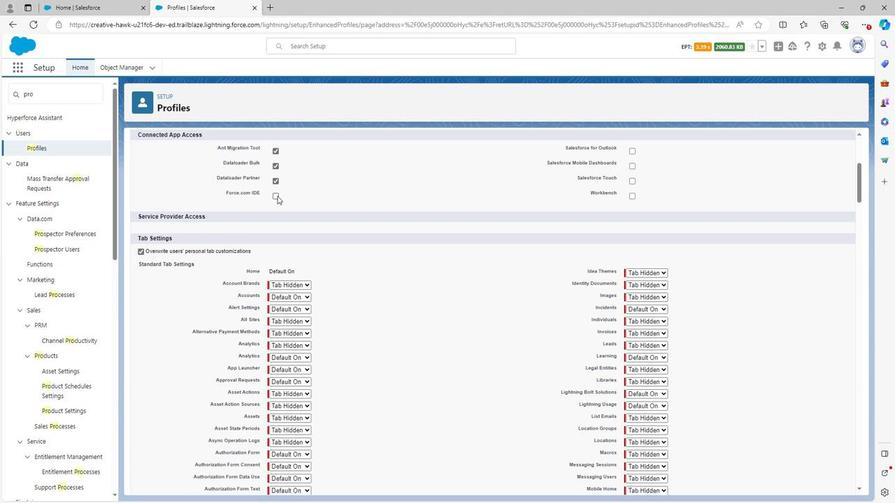 
Action: Mouse moved to (678, 163)
Screenshot: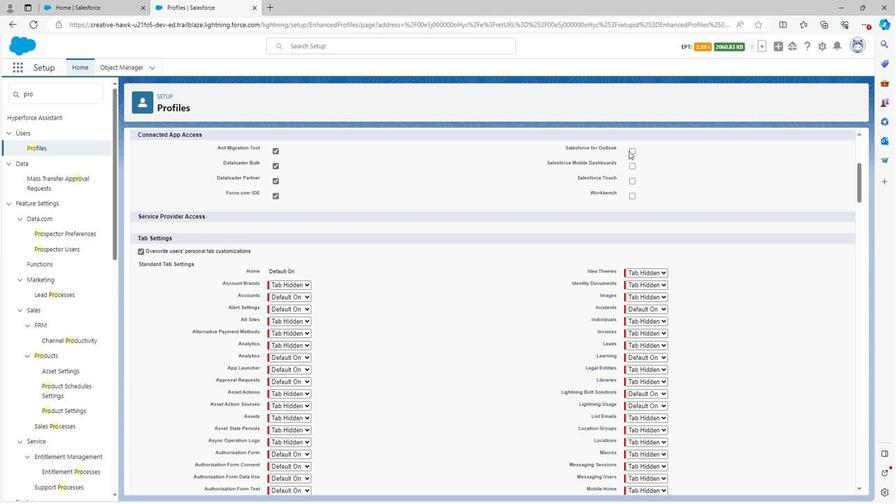 
Action: Mouse pressed left at (678, 163)
Screenshot: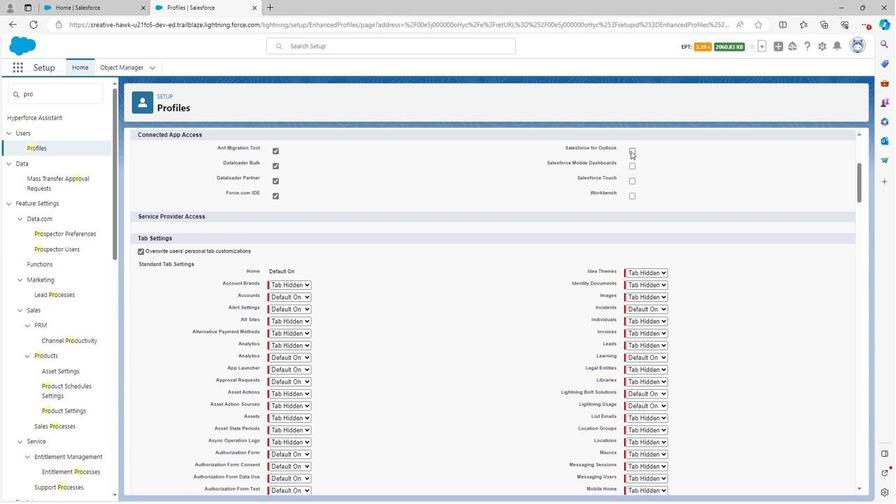 
Action: Mouse moved to (680, 179)
Screenshot: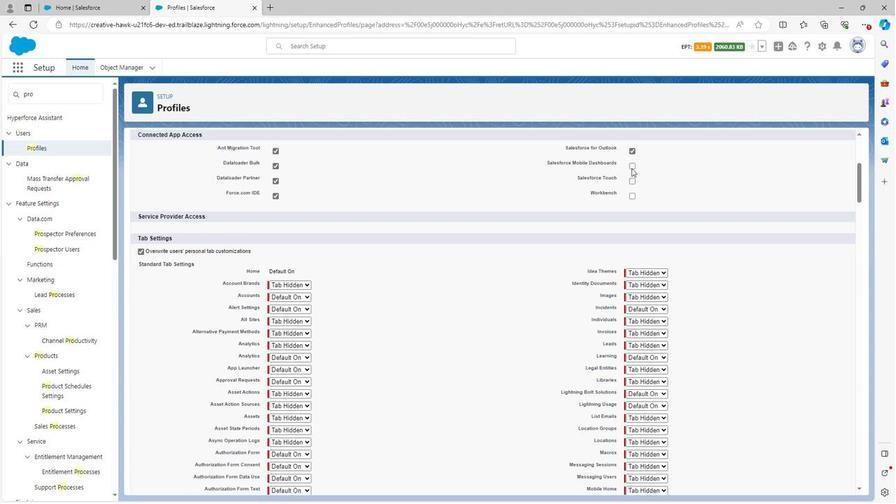
Action: Mouse pressed left at (680, 179)
Screenshot: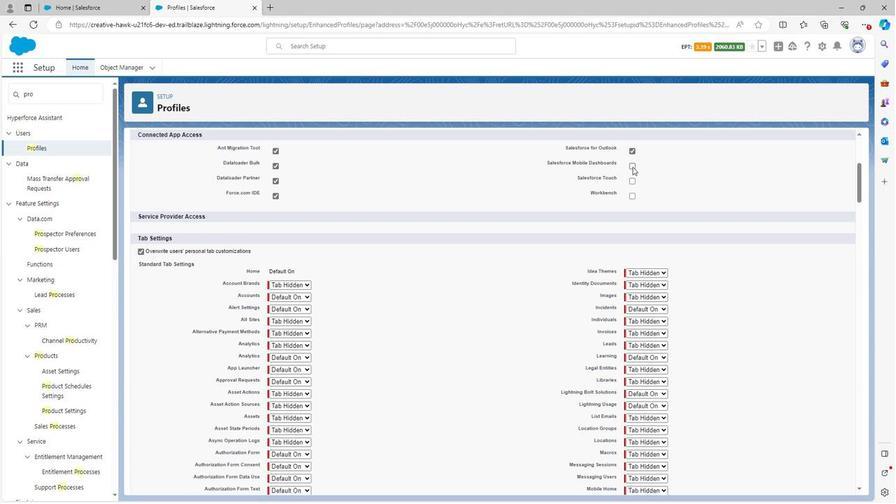 
Action: Mouse moved to (680, 192)
Screenshot: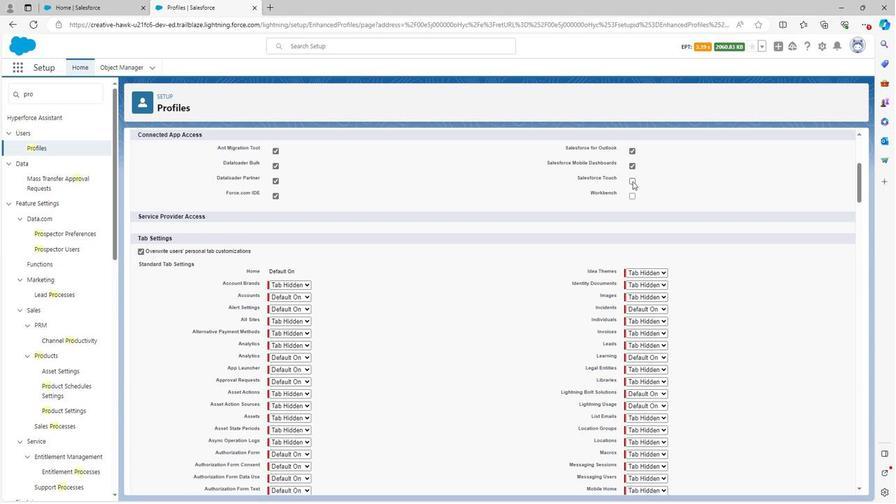 
Action: Mouse pressed left at (680, 192)
Screenshot: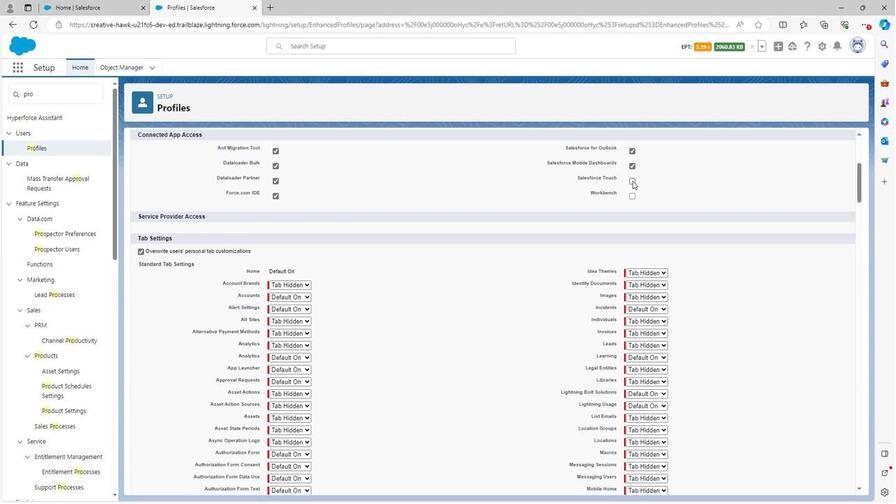 
Action: Mouse moved to (677, 205)
Screenshot: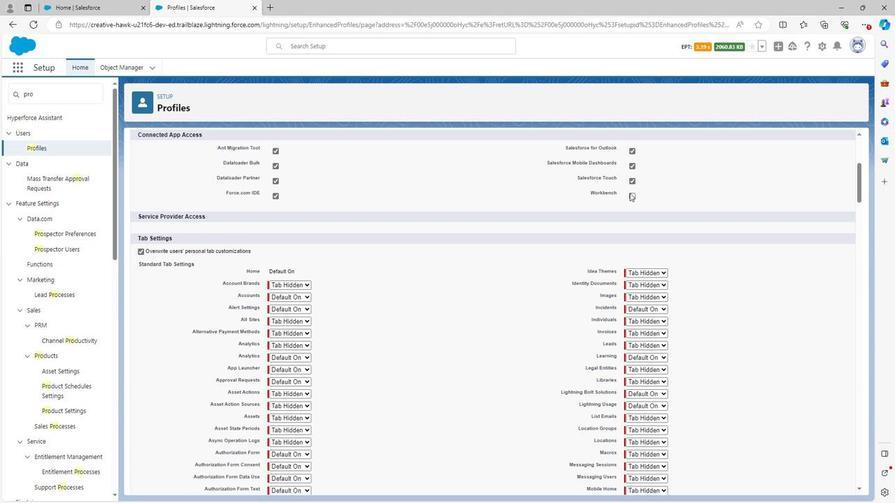 
Action: Mouse pressed left at (677, 205)
Screenshot: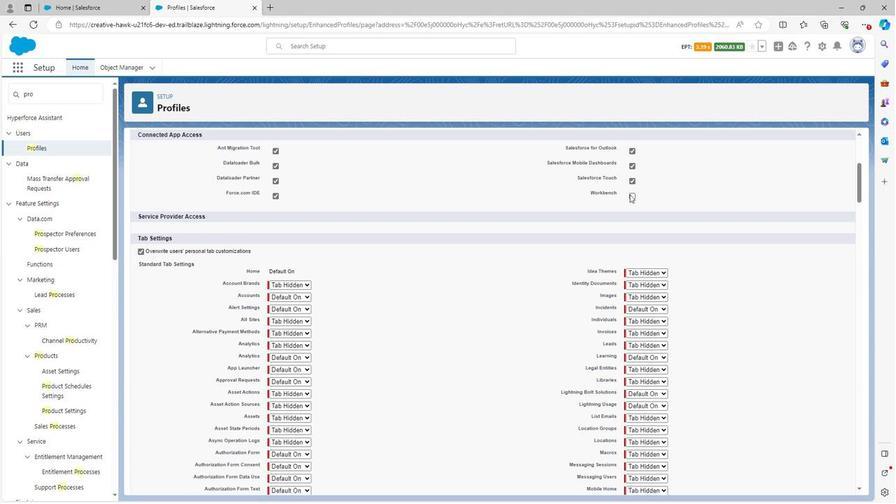 
Action: Mouse moved to (468, 275)
Screenshot: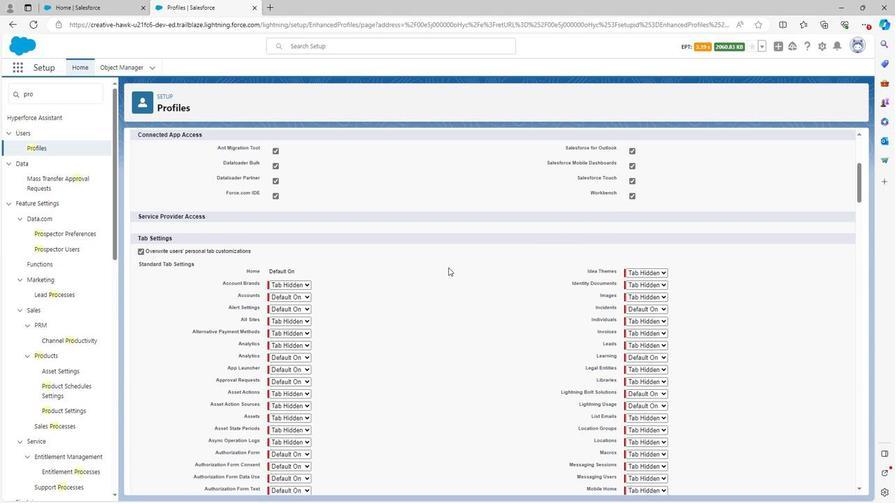 
Action: Mouse scrolled (468, 275) with delta (0, 0)
Screenshot: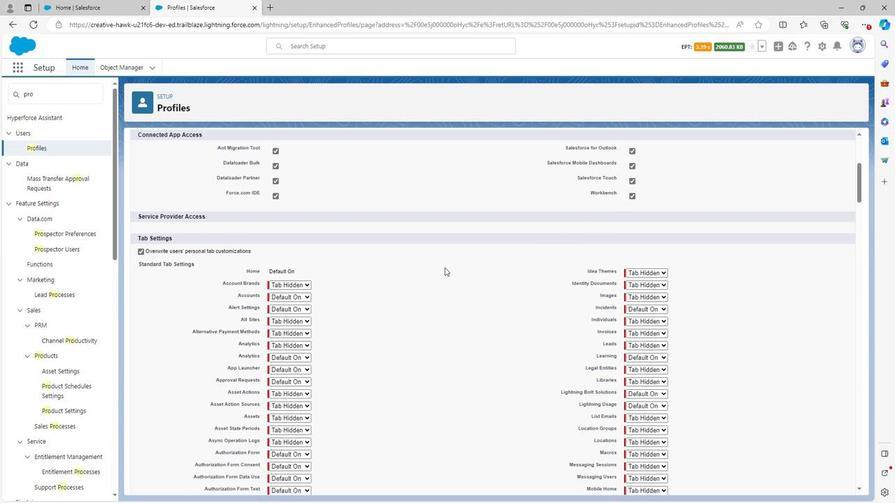 
Action: Mouse scrolled (468, 275) with delta (0, 0)
Screenshot: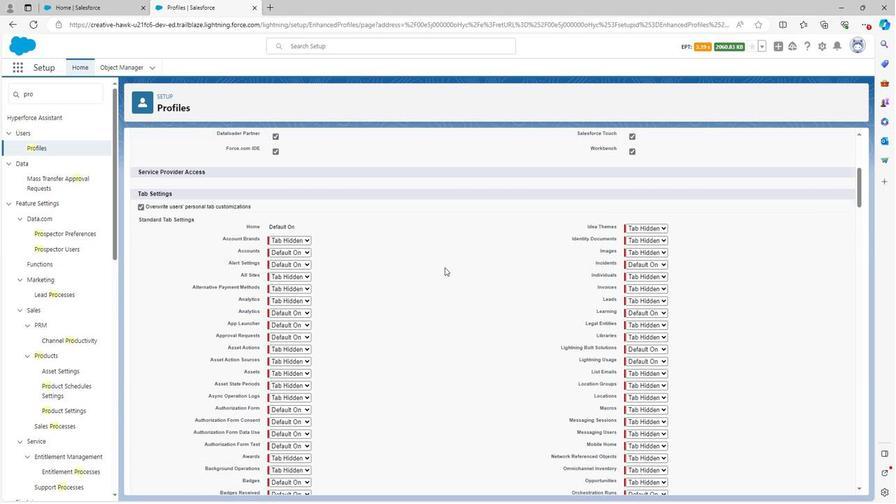 
Action: Mouse scrolled (468, 275) with delta (0, 0)
Screenshot: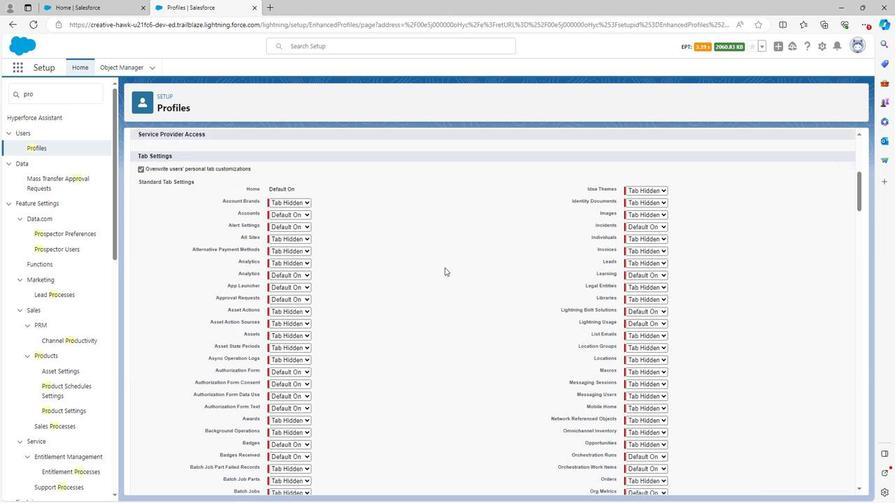 
Action: Mouse scrolled (468, 275) with delta (0, 0)
Screenshot: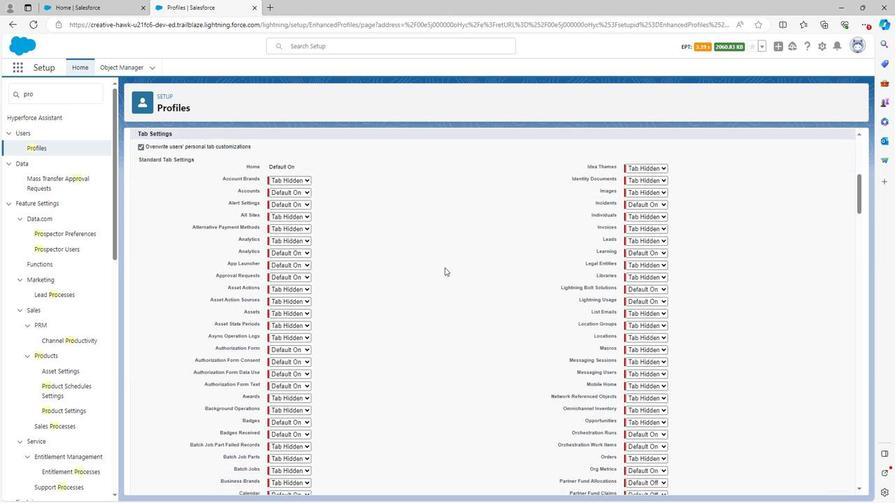 
Action: Mouse scrolled (468, 275) with delta (0, 0)
Screenshot: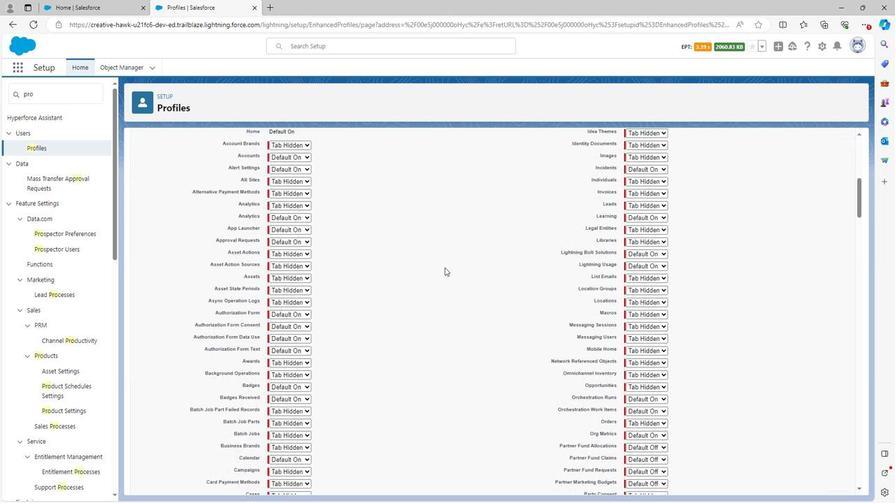
Action: Mouse scrolled (468, 275) with delta (0, 0)
Screenshot: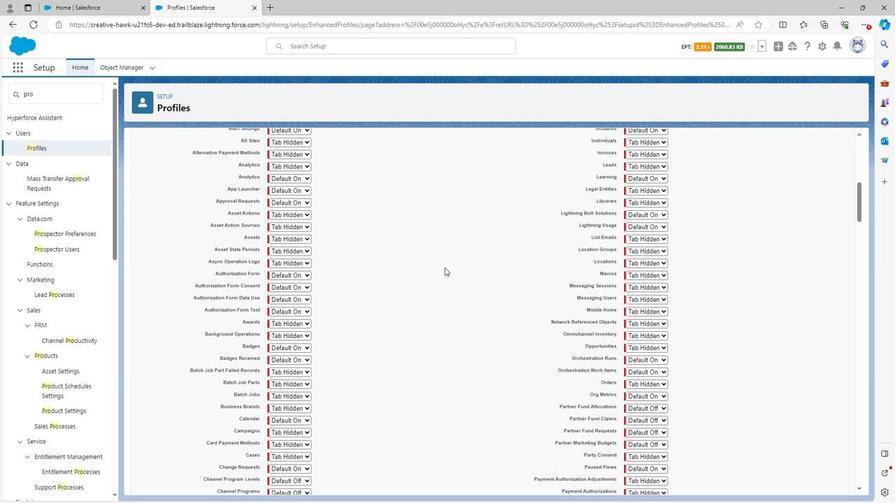 
Action: Mouse scrolled (468, 275) with delta (0, 0)
Screenshot: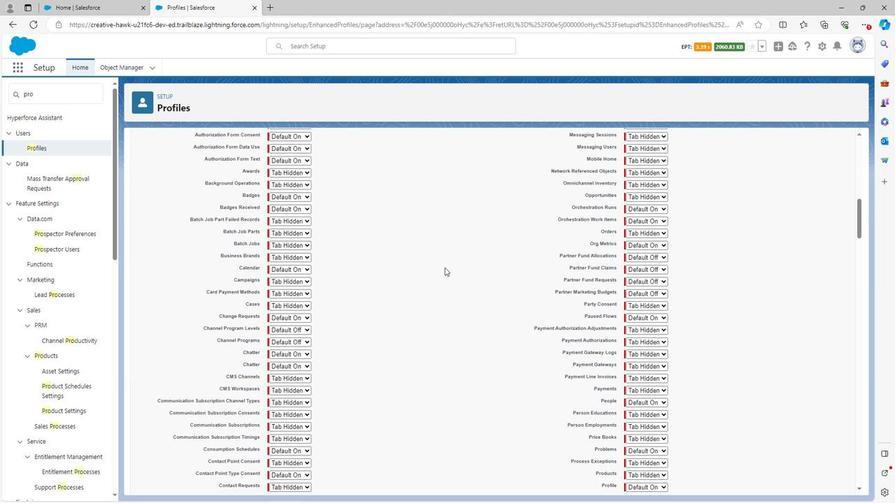 
Action: Mouse scrolled (468, 275) with delta (0, 0)
Screenshot: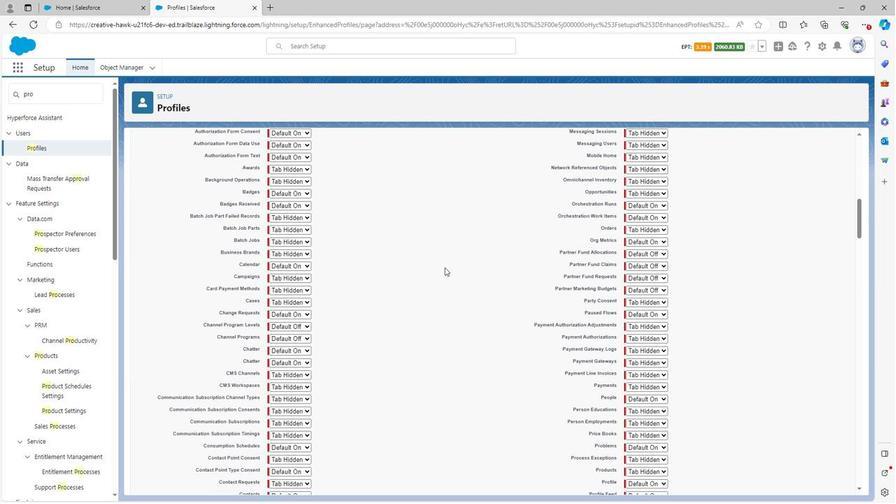 
Action: Mouse scrolled (468, 275) with delta (0, 0)
Screenshot: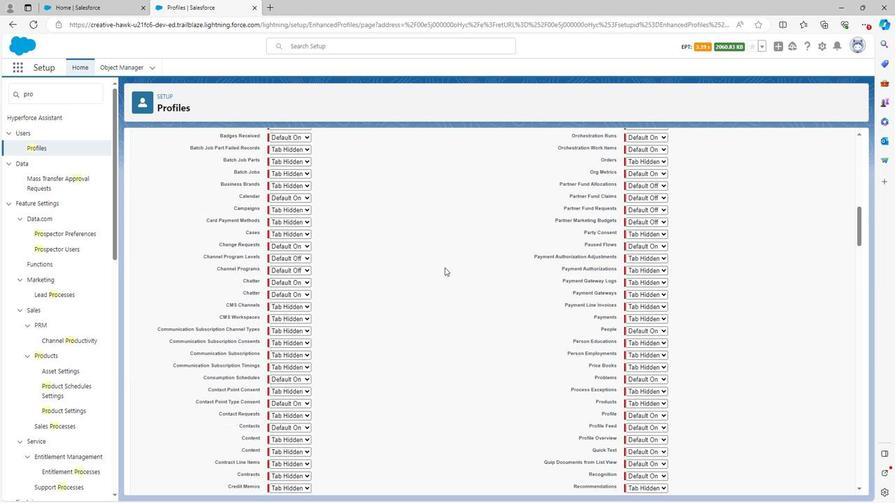 
Action: Mouse scrolled (468, 275) with delta (0, 0)
Screenshot: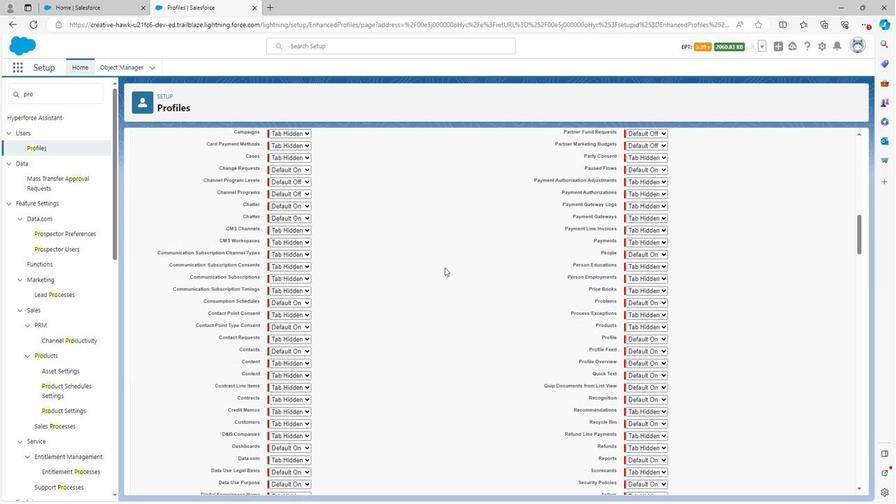
Action: Mouse scrolled (468, 275) with delta (0, 0)
Screenshot: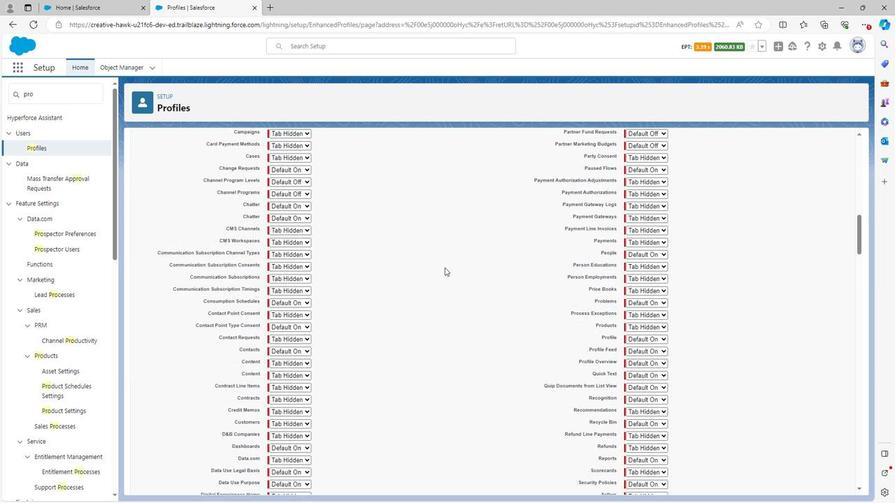 
Action: Mouse scrolled (468, 275) with delta (0, 0)
Screenshot: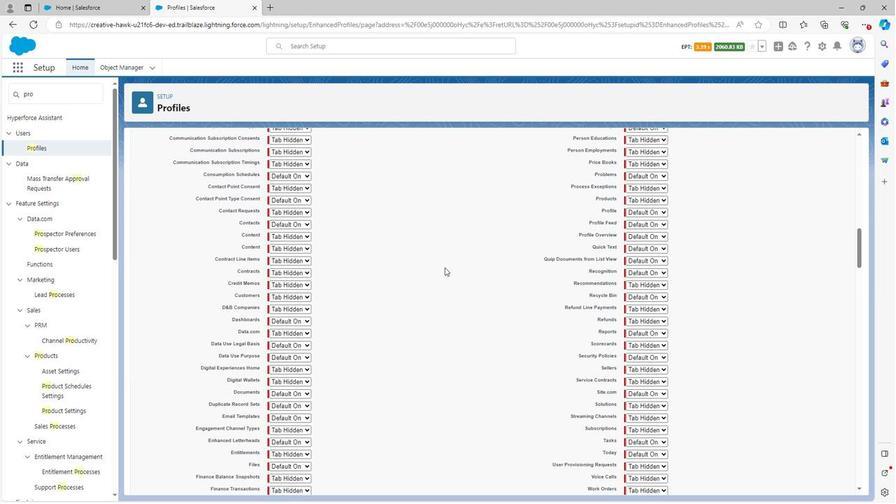 
Action: Mouse scrolled (468, 275) with delta (0, 0)
Screenshot: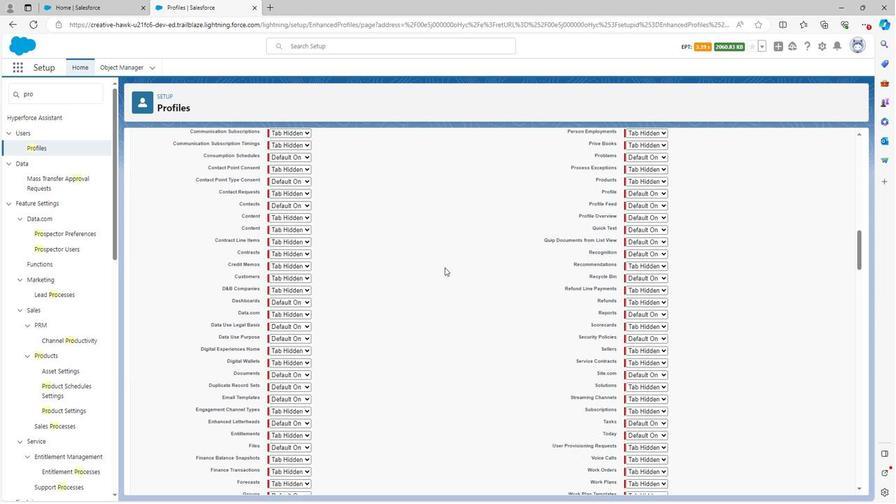 
Action: Mouse scrolled (468, 275) with delta (0, 0)
Screenshot: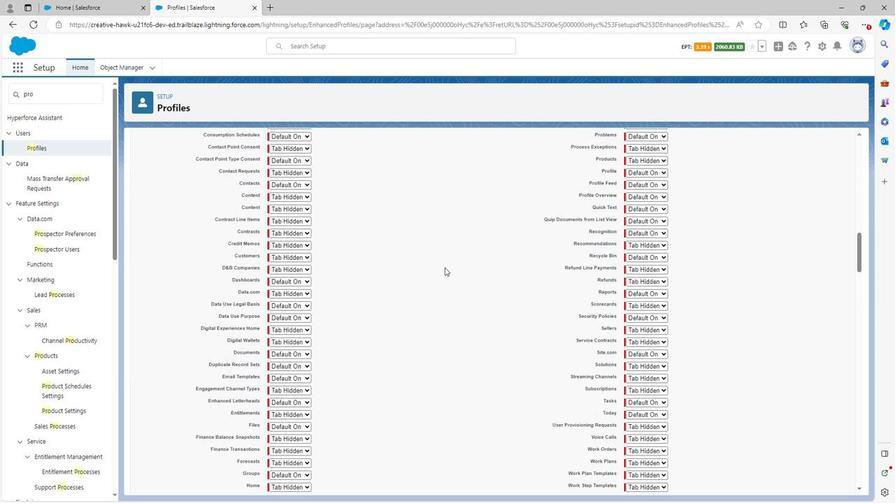 
Action: Mouse scrolled (468, 275) with delta (0, 0)
Screenshot: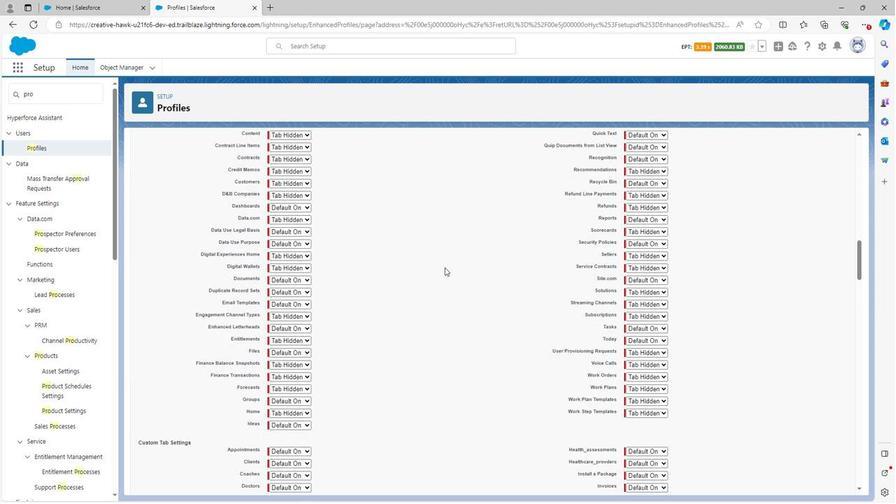 
Action: Mouse scrolled (468, 275) with delta (0, 0)
Screenshot: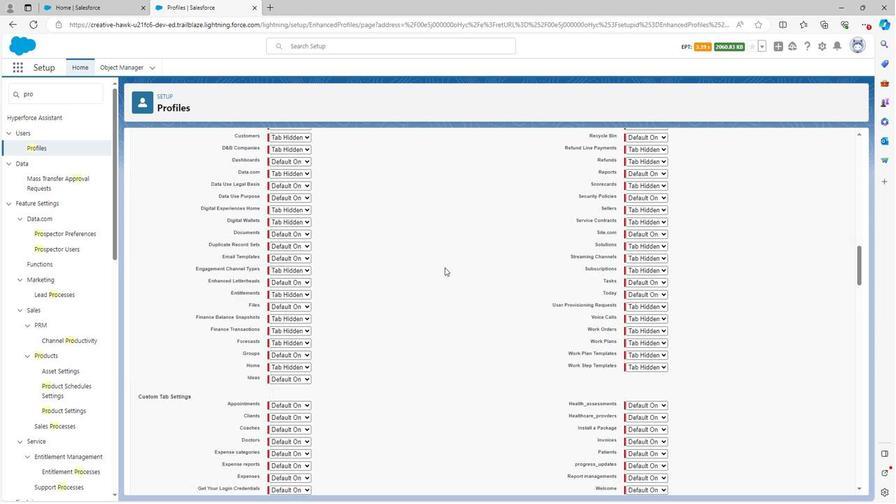 
Action: Mouse scrolled (468, 275) with delta (0, 0)
Screenshot: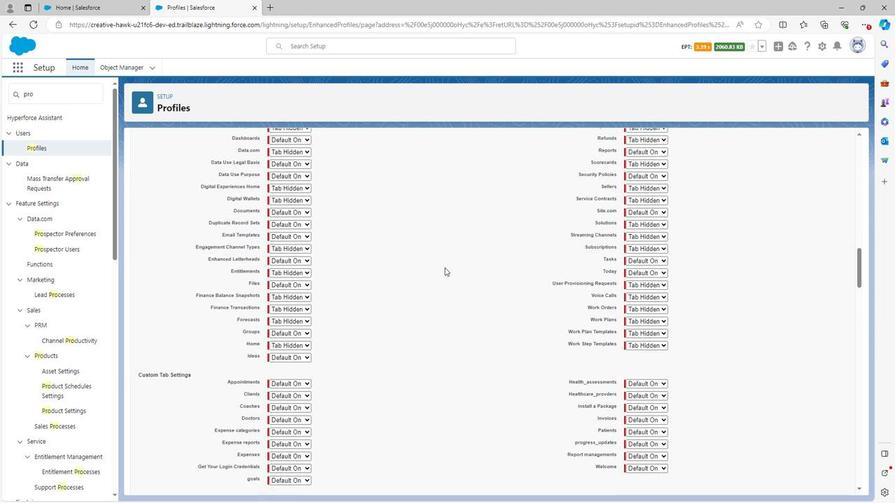 
Action: Mouse moved to (289, 332)
Screenshot: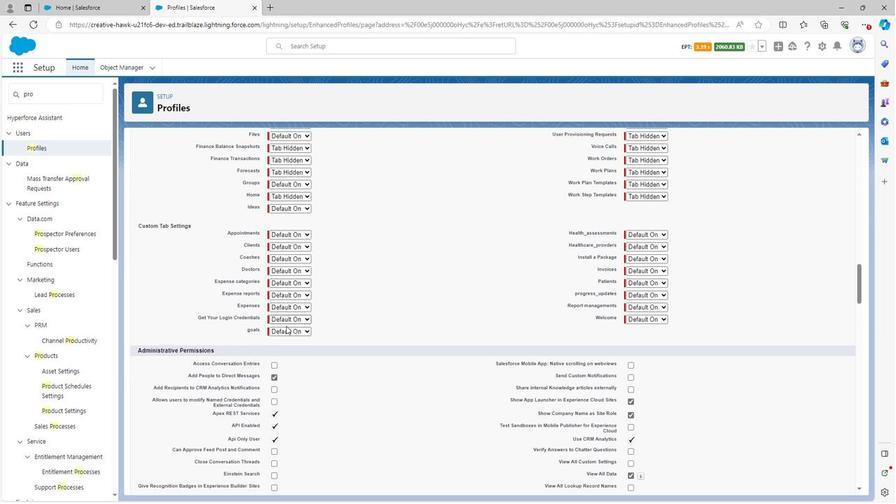 
Action: Mouse scrolled (289, 331) with delta (0, 0)
Screenshot: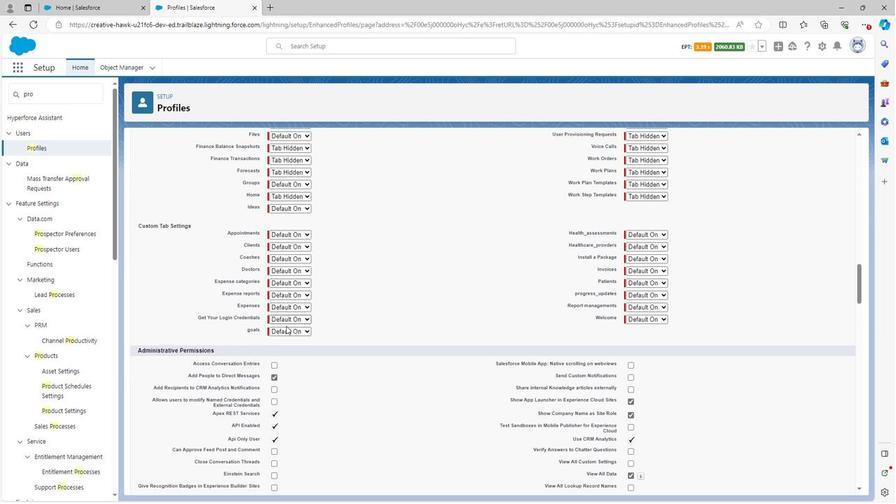
Action: Mouse scrolled (289, 331) with delta (0, 0)
Screenshot: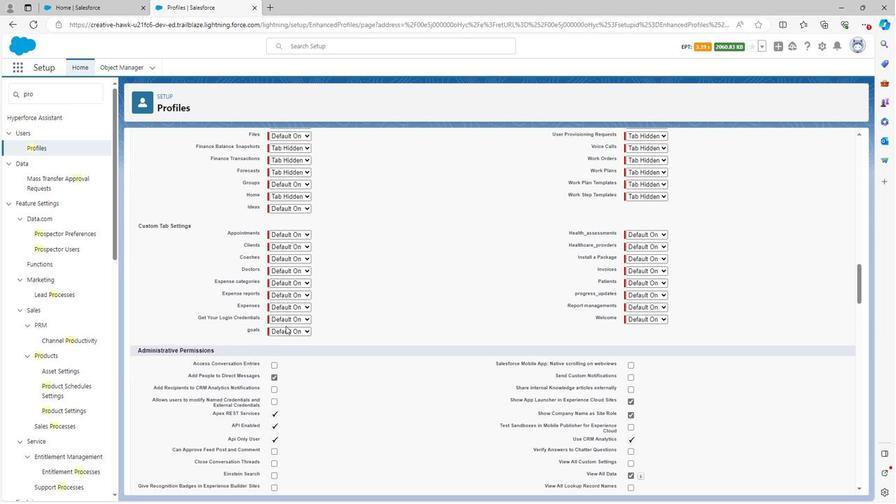 
Action: Mouse scrolled (289, 331) with delta (0, 0)
Screenshot: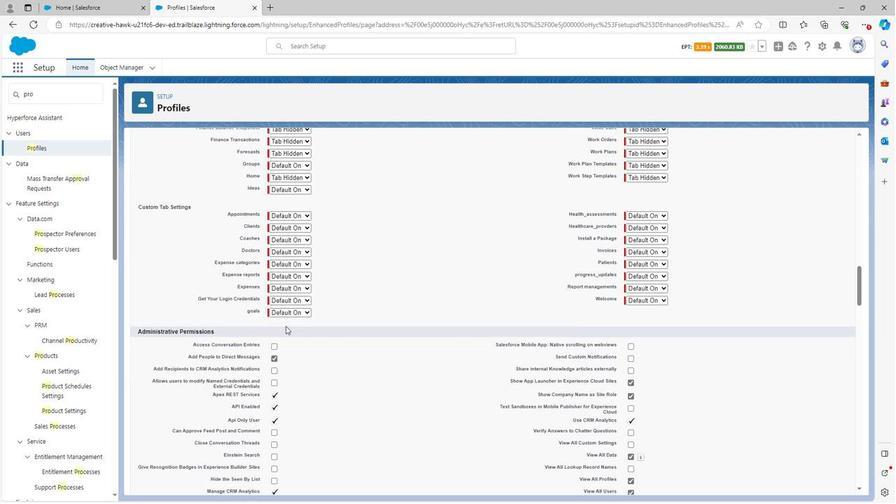 
Action: Mouse moved to (277, 235)
Screenshot: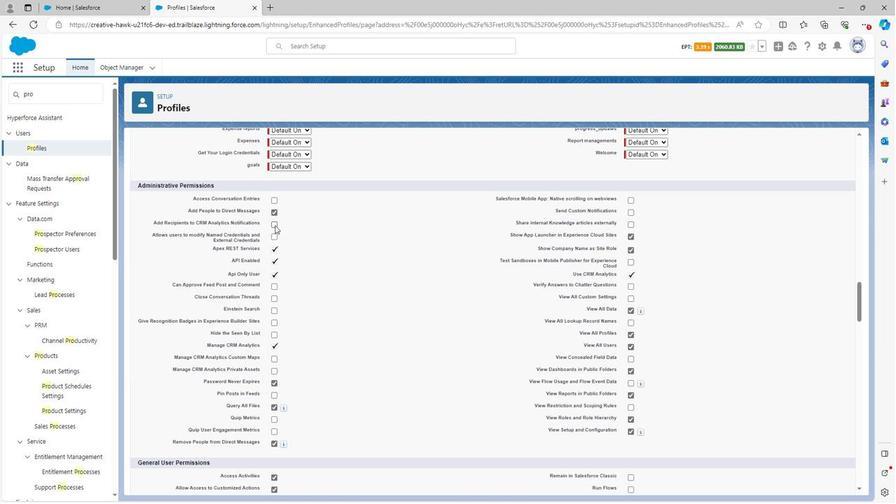 
Action: Mouse pressed left at (277, 235)
